 Task: Look for space in Brody, Ukraine from 9th June, 2023 to 16th June, 2023 for 2 adults in price range Rs.8000 to Rs.16000. Place can be entire place with 2 bedrooms having 2 beds and 1 bathroom. Property type can be house, flat, guest house. Booking option can be shelf check-in. Required host language is English.
Action: Mouse moved to (456, 92)
Screenshot: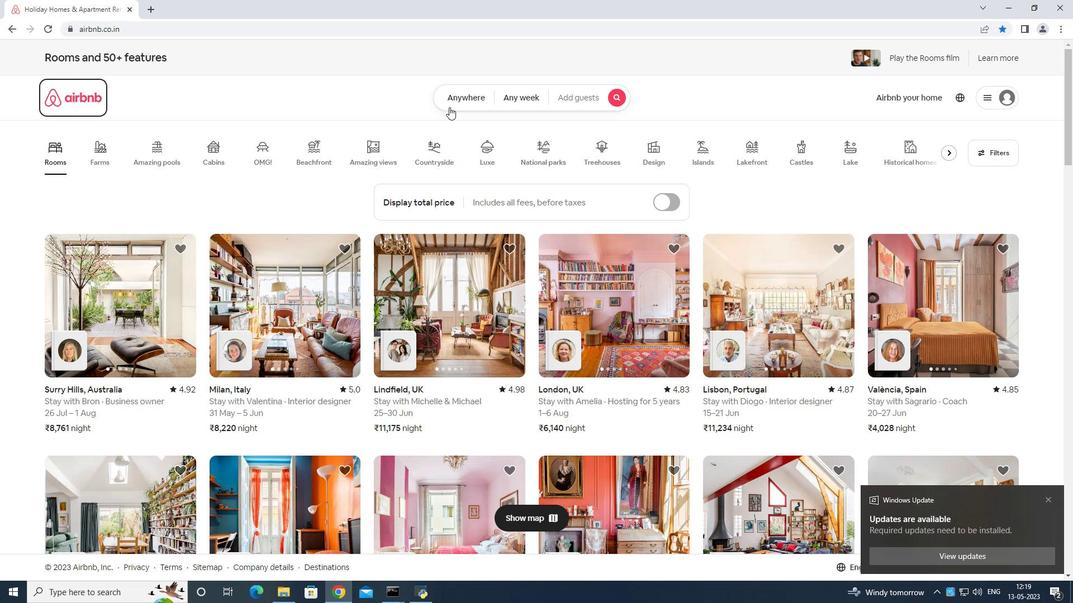 
Action: Mouse pressed left at (456, 92)
Screenshot: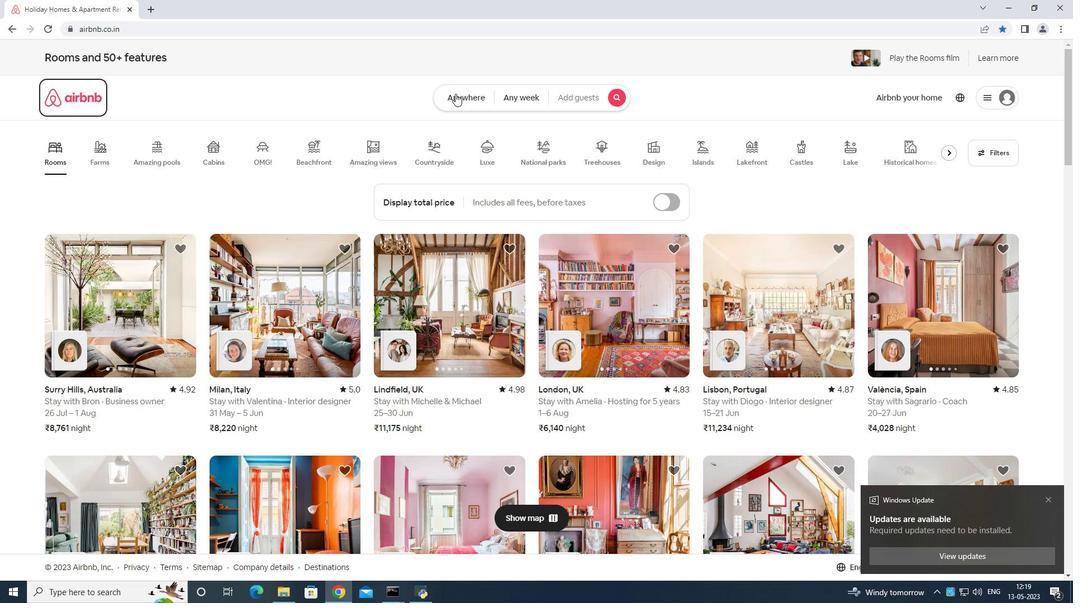 
Action: Mouse moved to (415, 142)
Screenshot: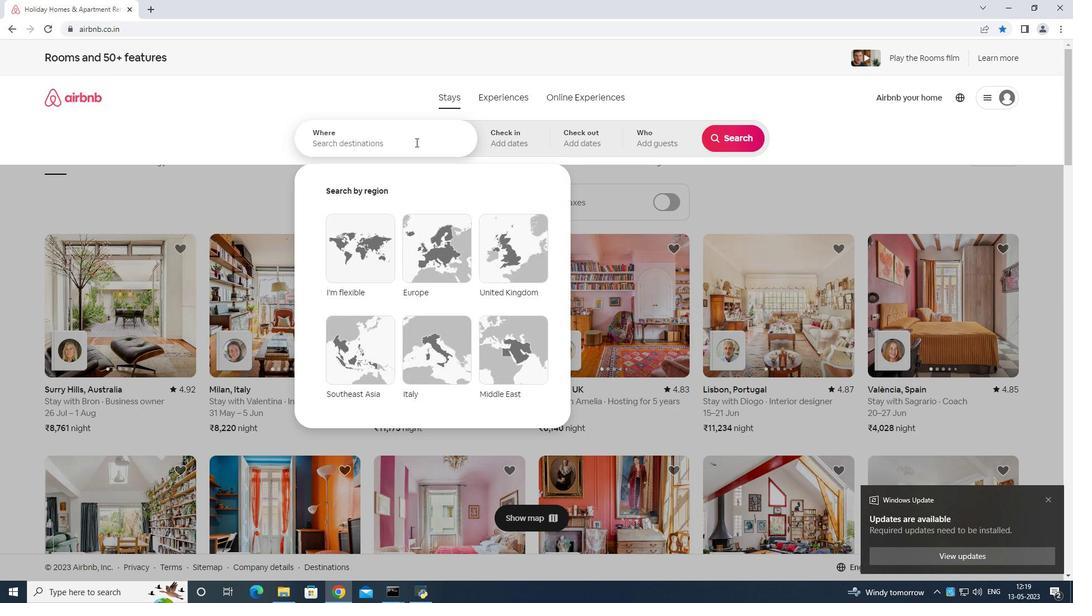 
Action: Mouse pressed left at (415, 142)
Screenshot: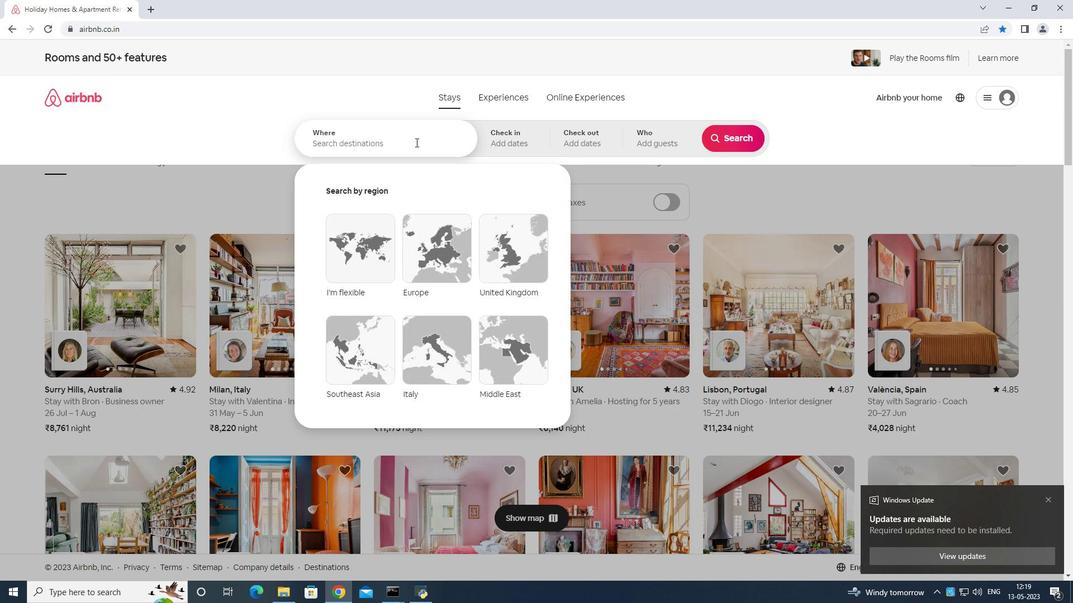 
Action: Mouse moved to (407, 150)
Screenshot: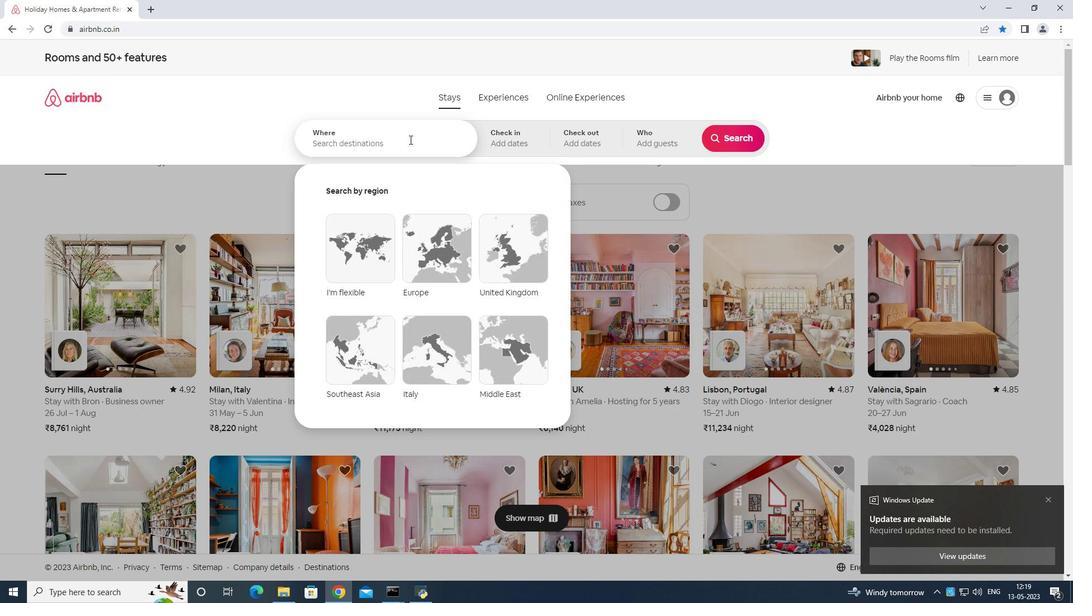 
Action: Key pressed <Key.shift>Brody<Key.space>ukraine<Key.enter>
Screenshot: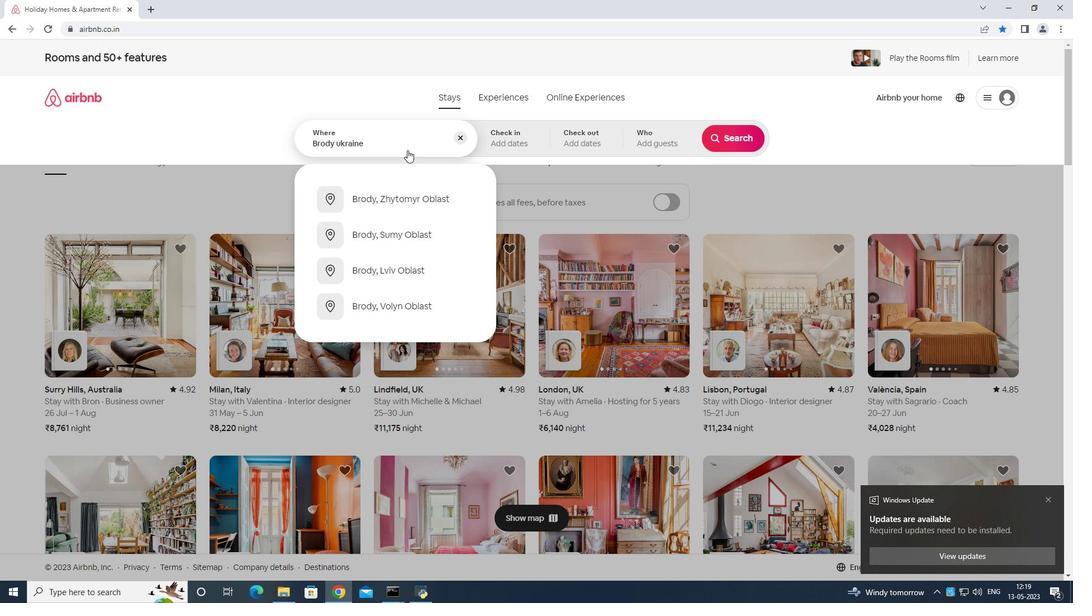 
Action: Mouse moved to (694, 296)
Screenshot: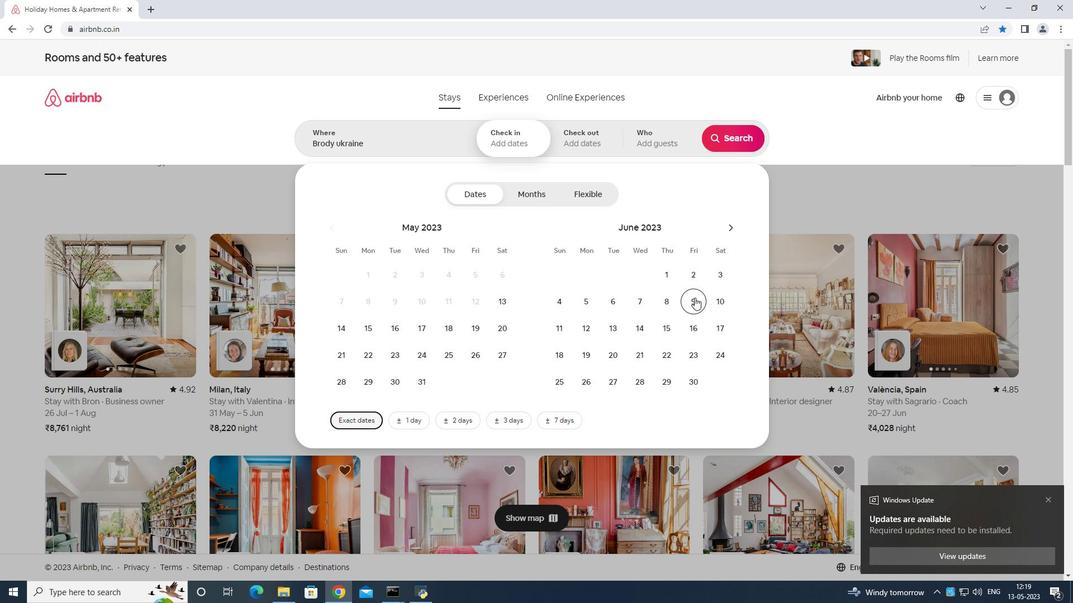 
Action: Mouse pressed left at (694, 296)
Screenshot: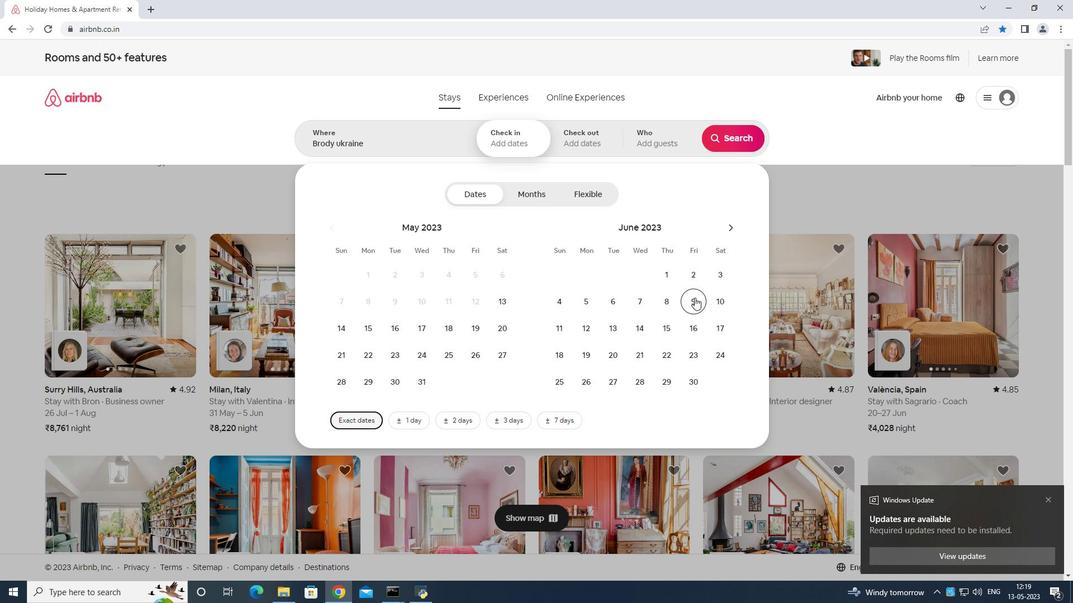 
Action: Mouse moved to (698, 322)
Screenshot: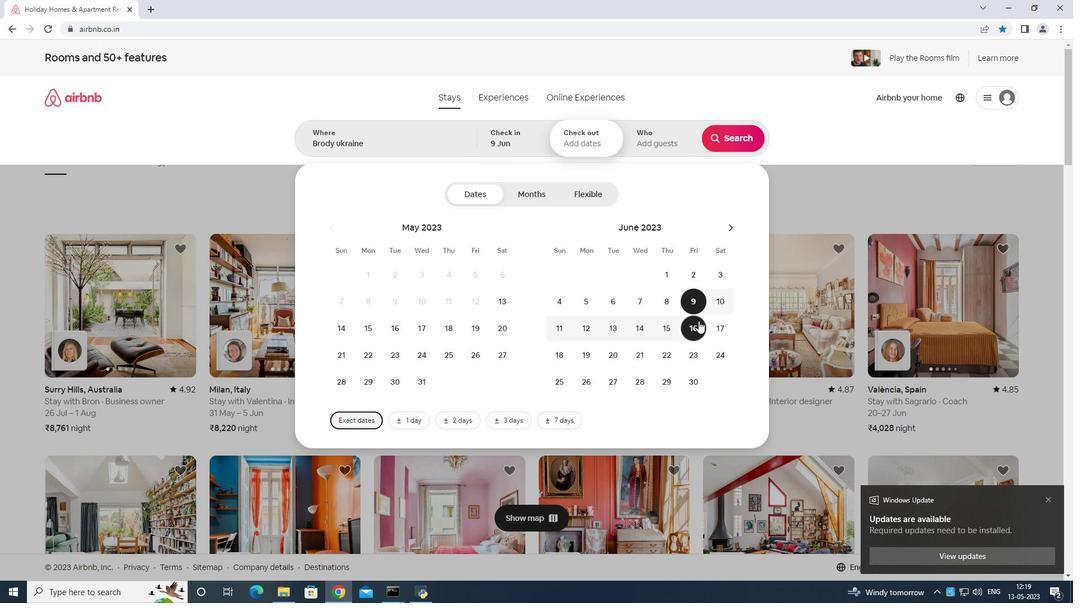 
Action: Mouse pressed left at (698, 322)
Screenshot: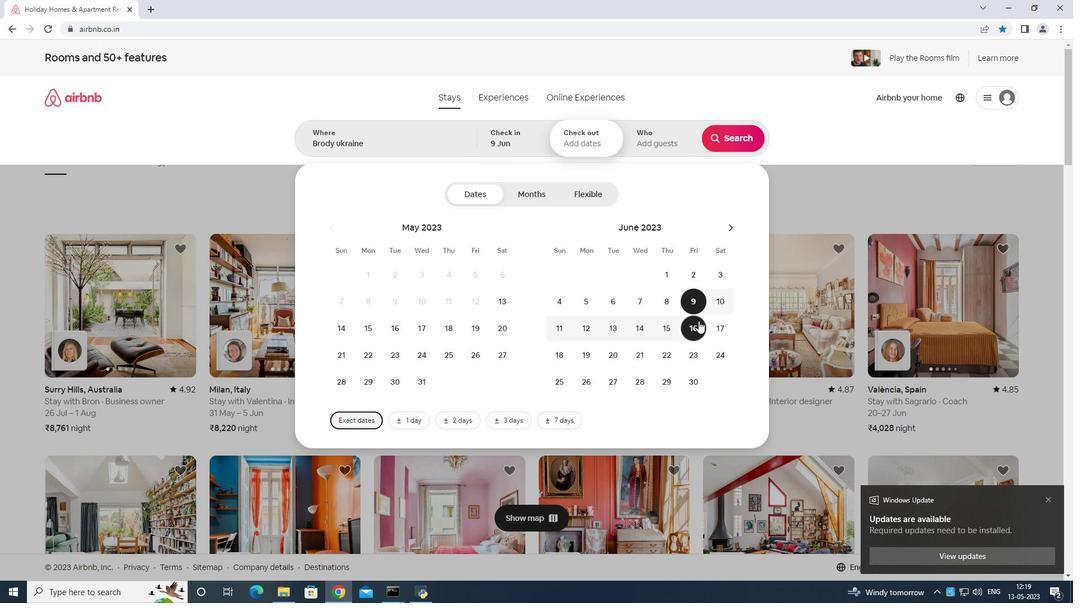 
Action: Mouse moved to (651, 143)
Screenshot: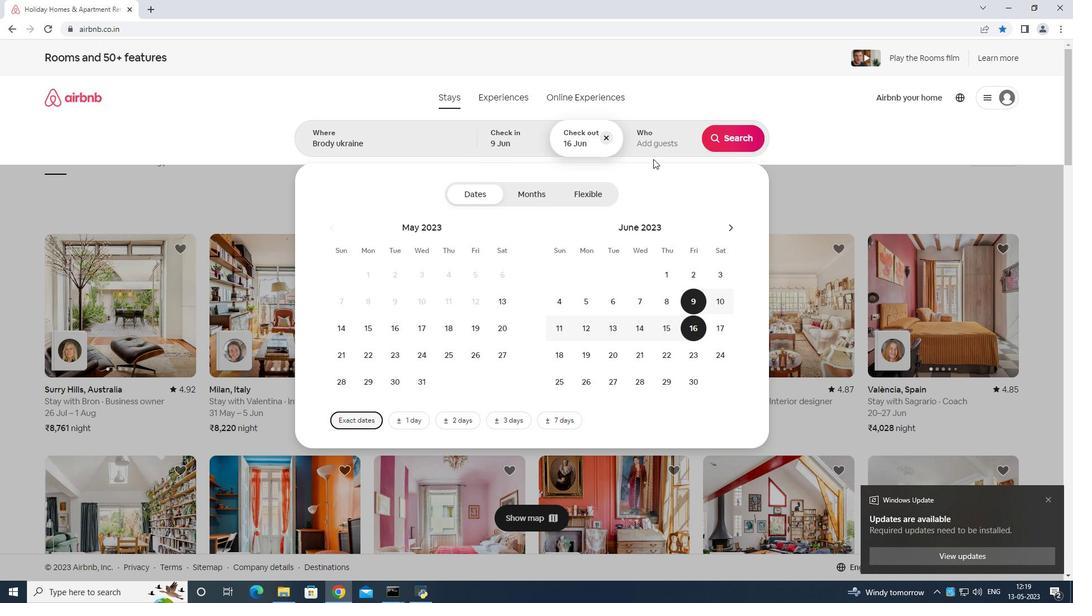 
Action: Mouse pressed left at (651, 143)
Screenshot: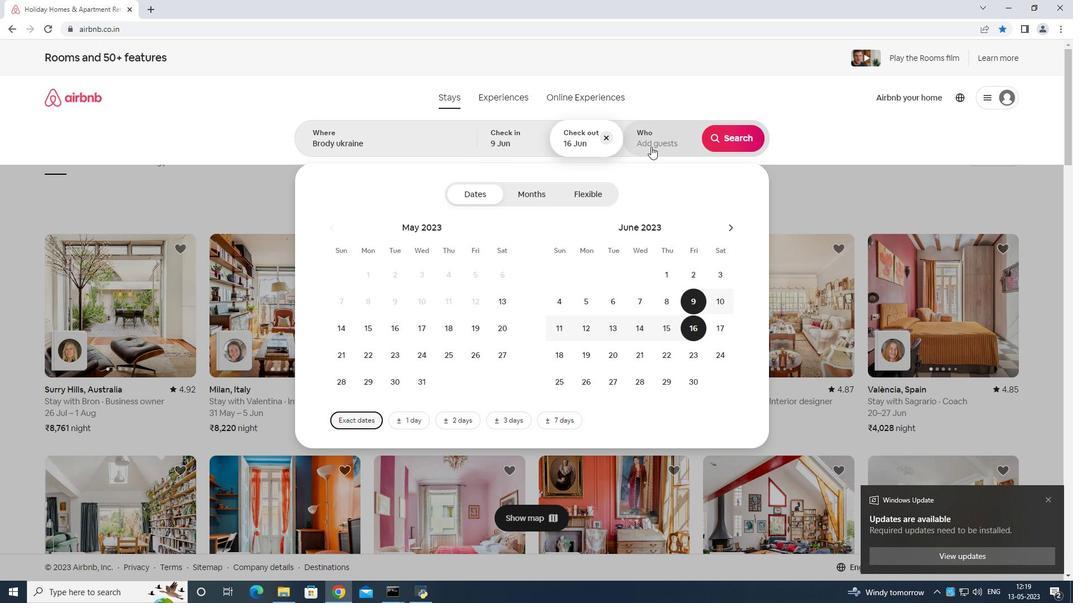 
Action: Mouse moved to (734, 191)
Screenshot: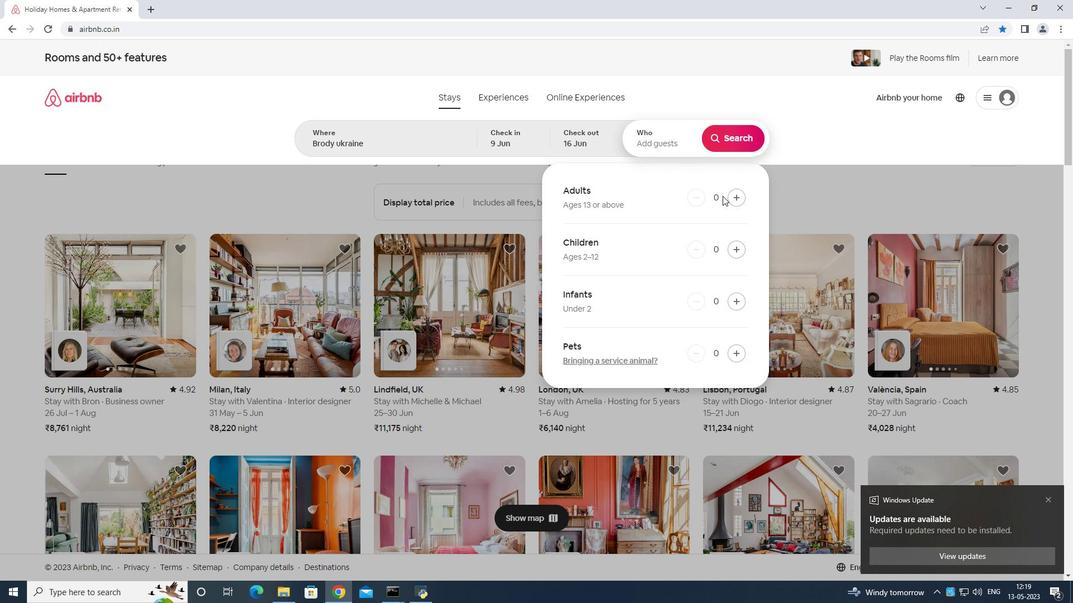 
Action: Mouse pressed left at (734, 191)
Screenshot: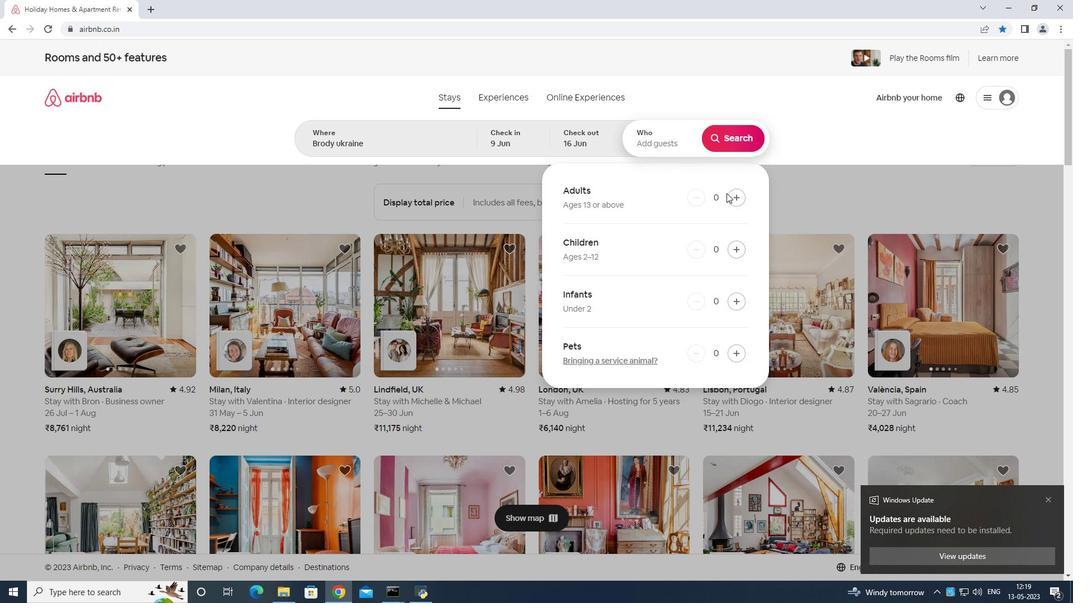 
Action: Mouse moved to (735, 191)
Screenshot: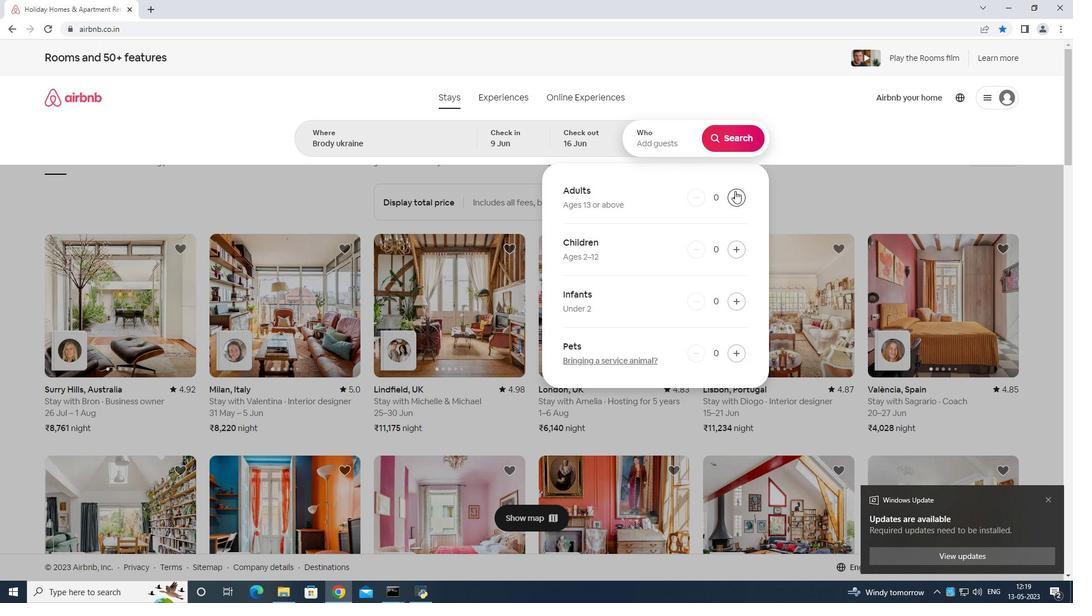 
Action: Mouse pressed left at (735, 191)
Screenshot: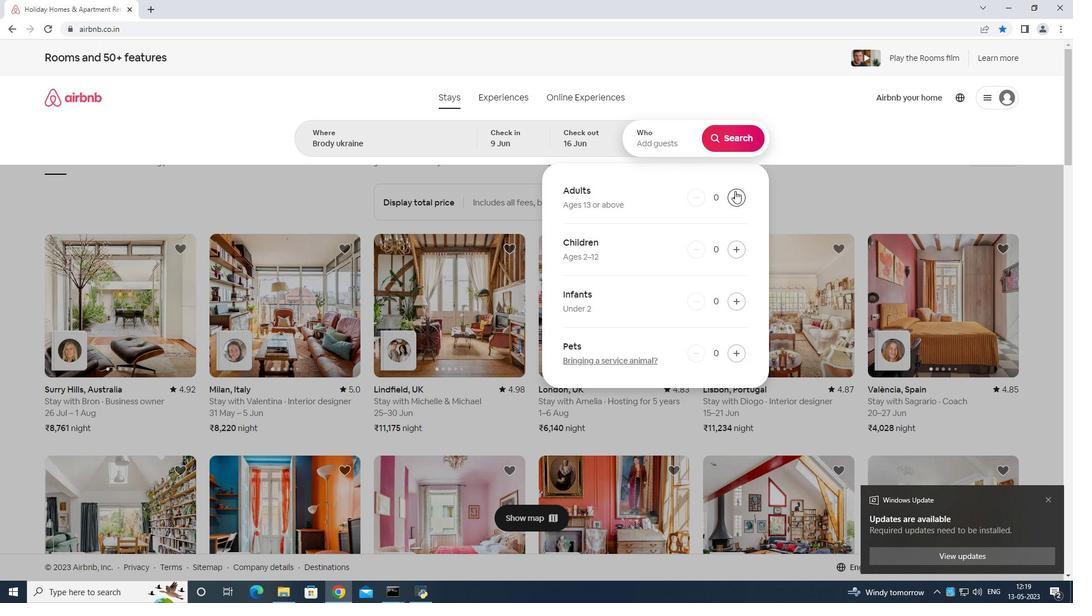 
Action: Mouse moved to (728, 133)
Screenshot: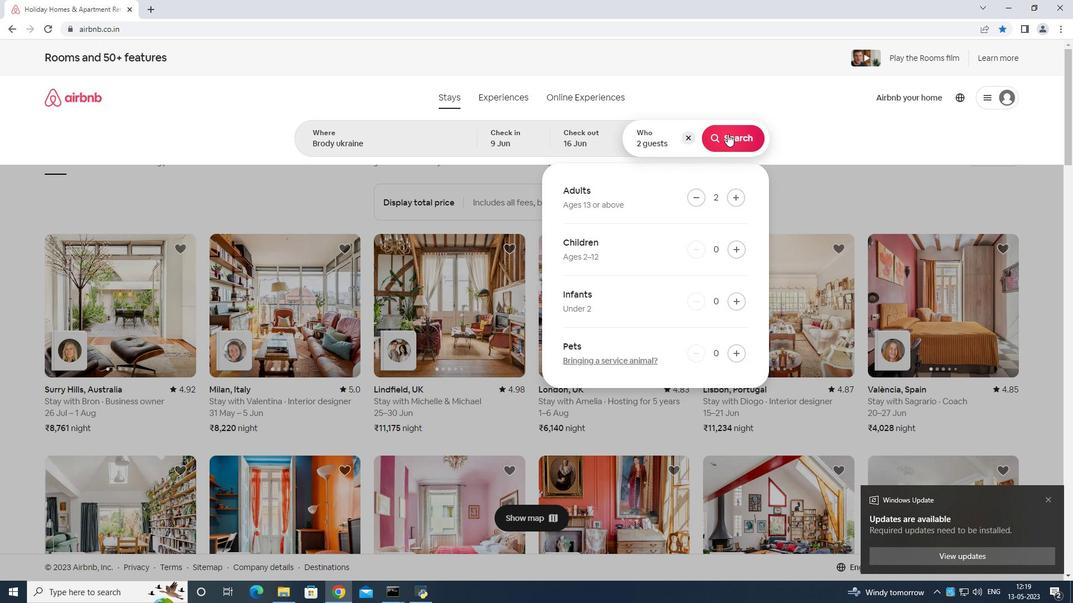 
Action: Mouse pressed left at (728, 133)
Screenshot: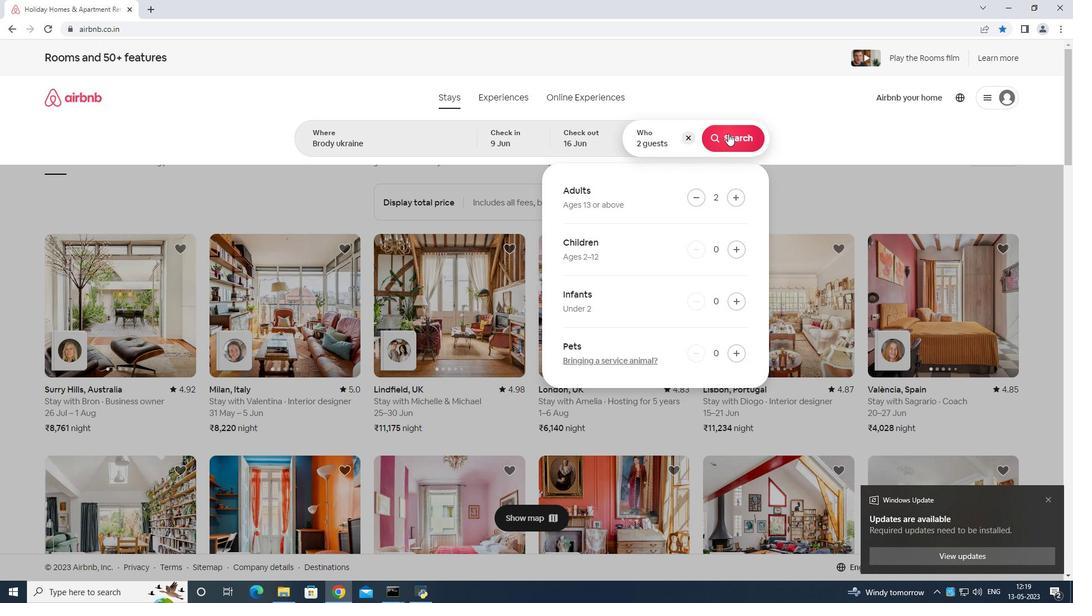 
Action: Mouse moved to (1011, 100)
Screenshot: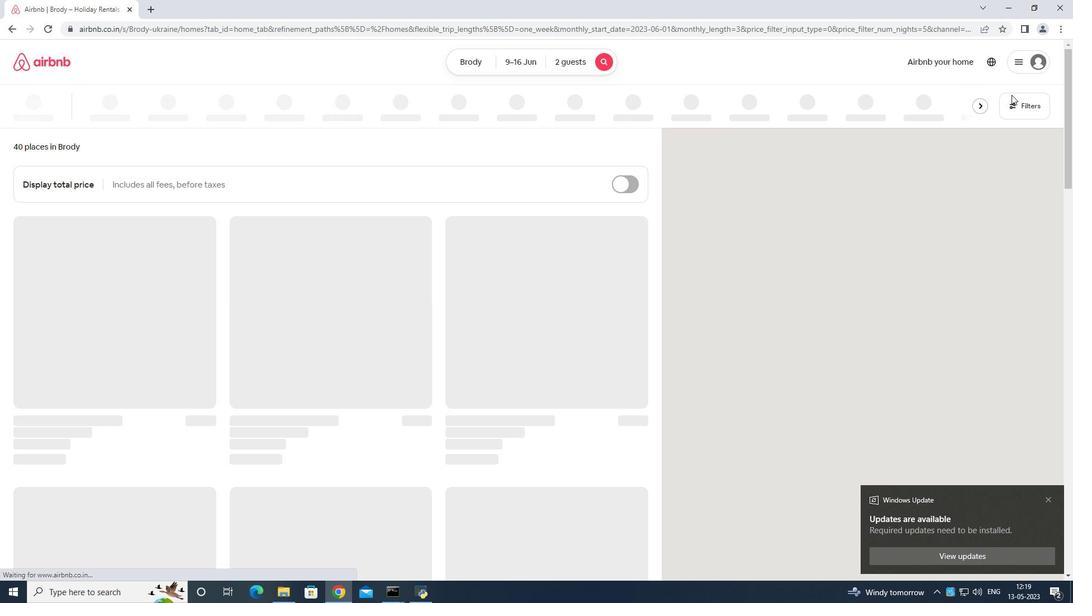 
Action: Mouse pressed left at (1011, 100)
Screenshot: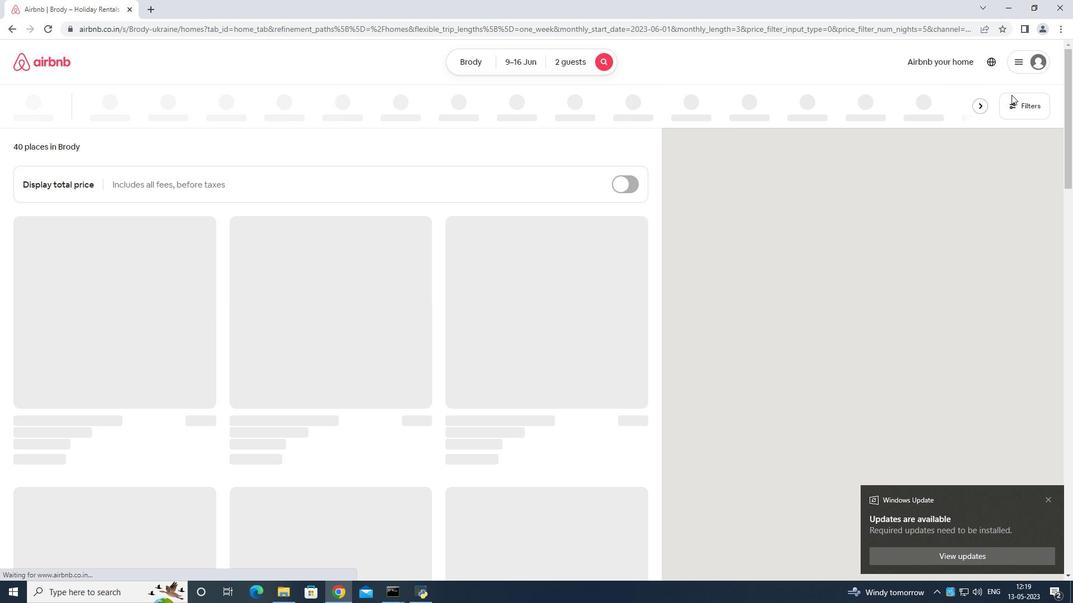 
Action: Mouse moved to (463, 381)
Screenshot: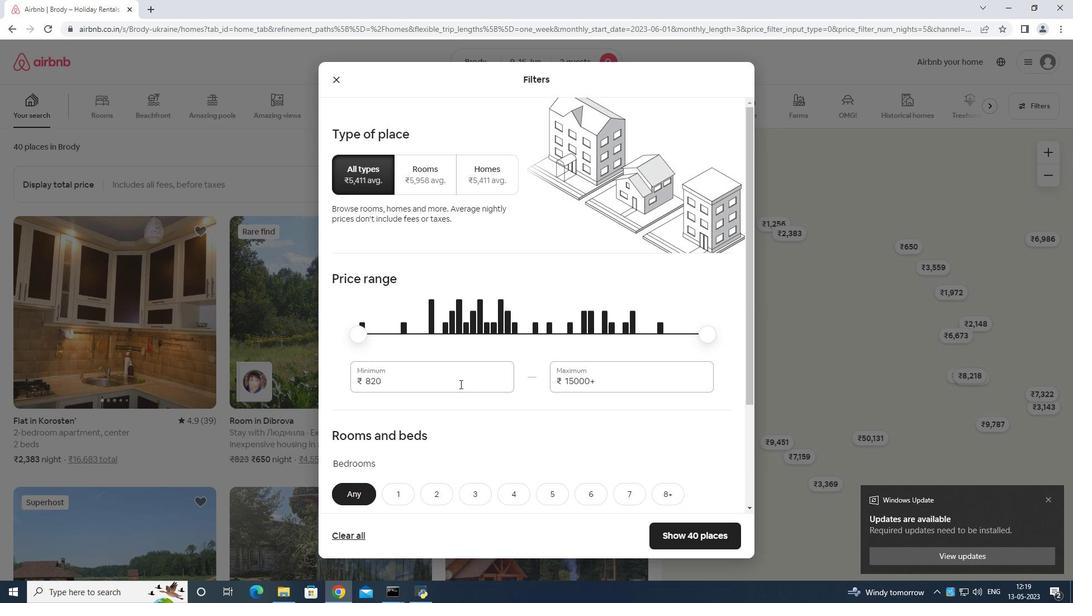 
Action: Mouse pressed left at (463, 381)
Screenshot: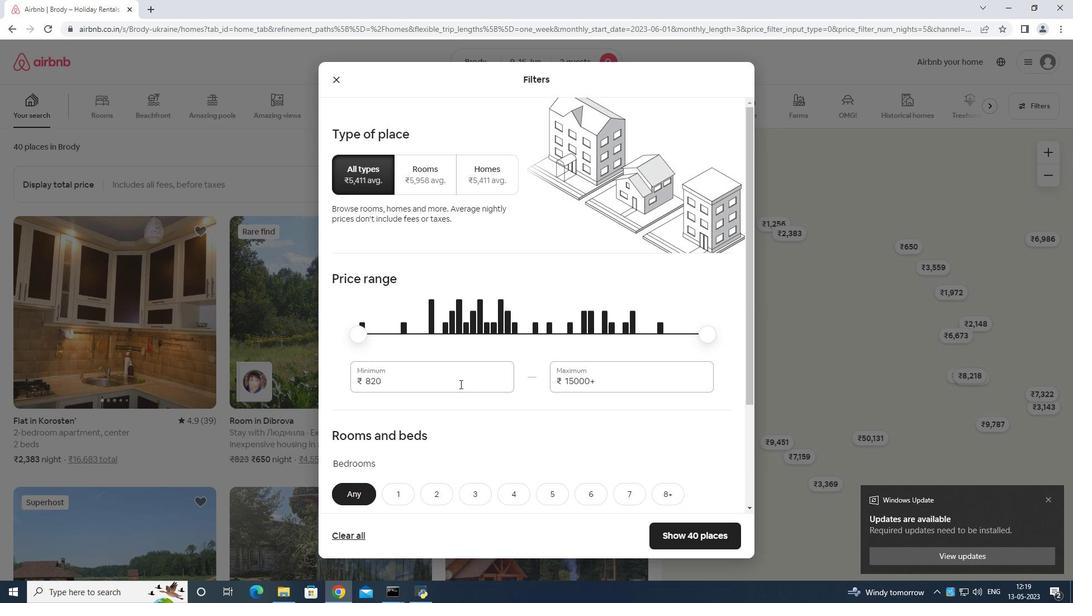 
Action: Mouse moved to (469, 366)
Screenshot: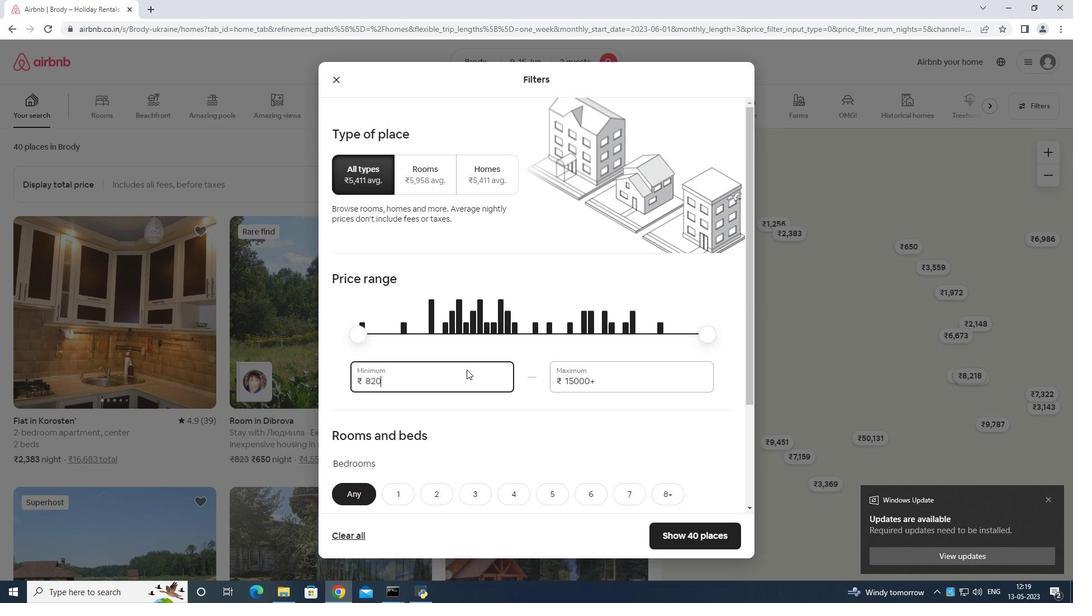 
Action: Key pressed <Key.backspace>
Screenshot: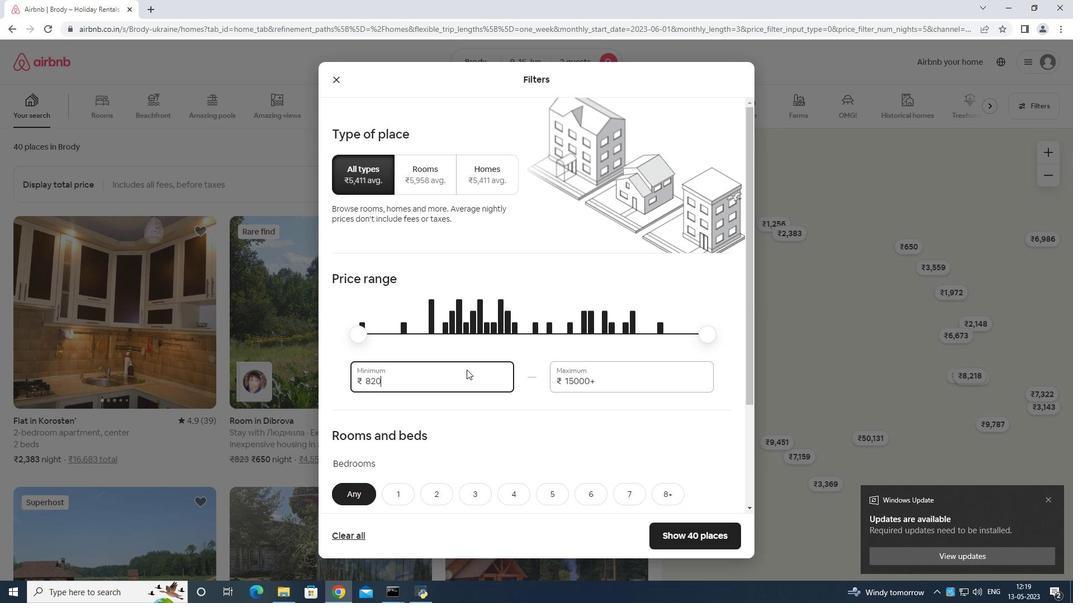 
Action: Mouse moved to (470, 361)
Screenshot: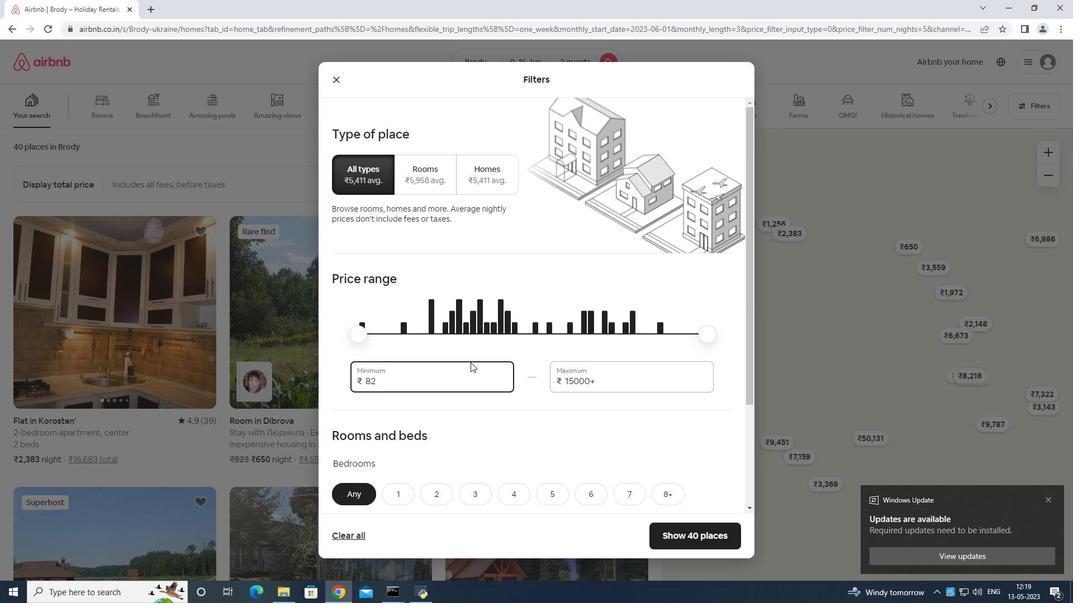 
Action: Key pressed <Key.backspace>
Screenshot: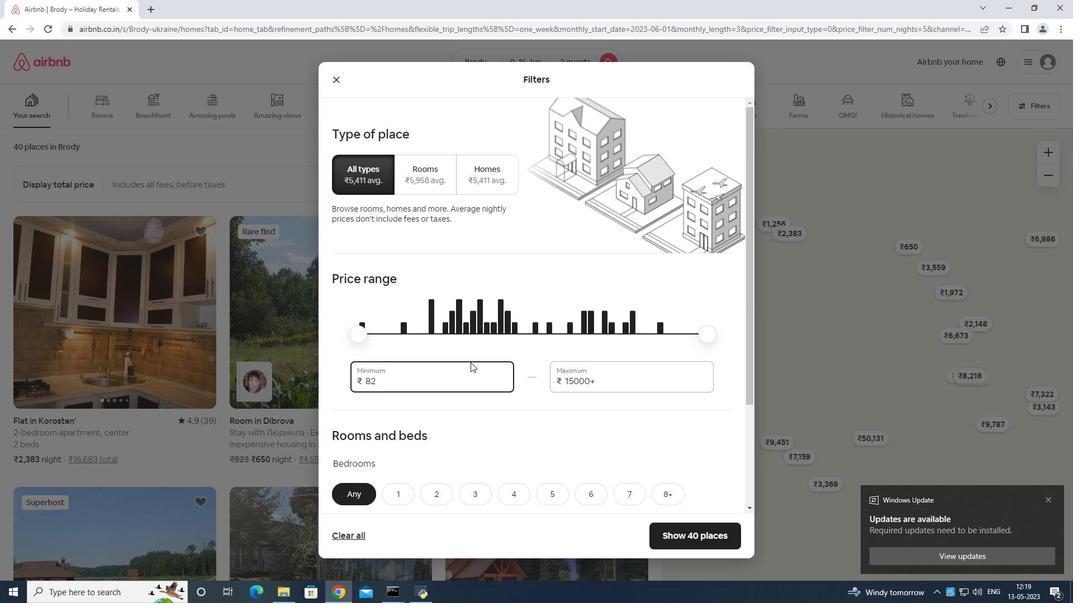 
Action: Mouse moved to (470, 361)
Screenshot: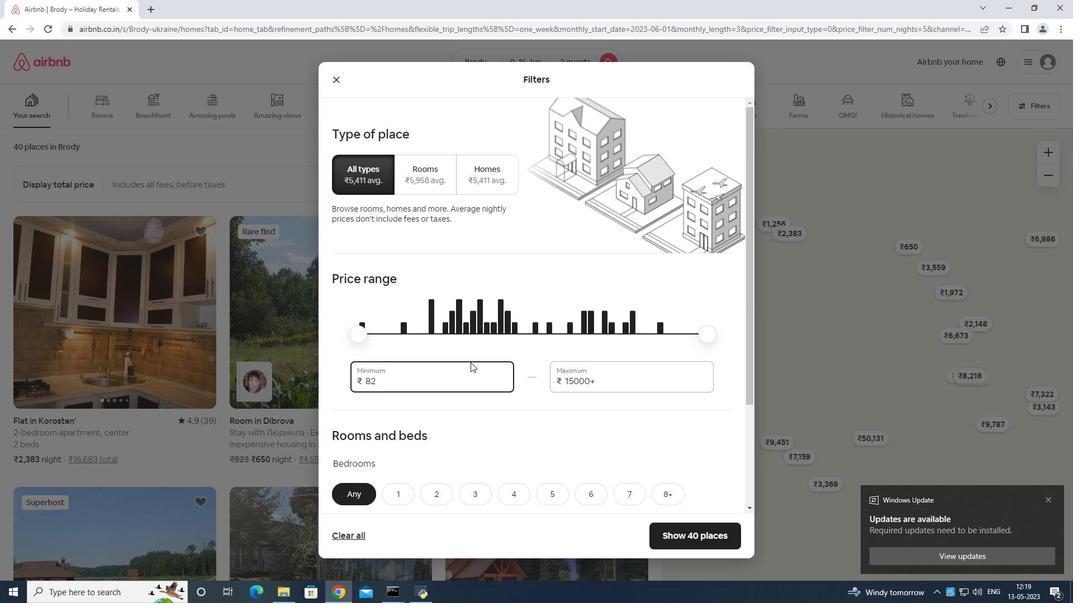 
Action: Key pressed <Key.backspace>
Screenshot: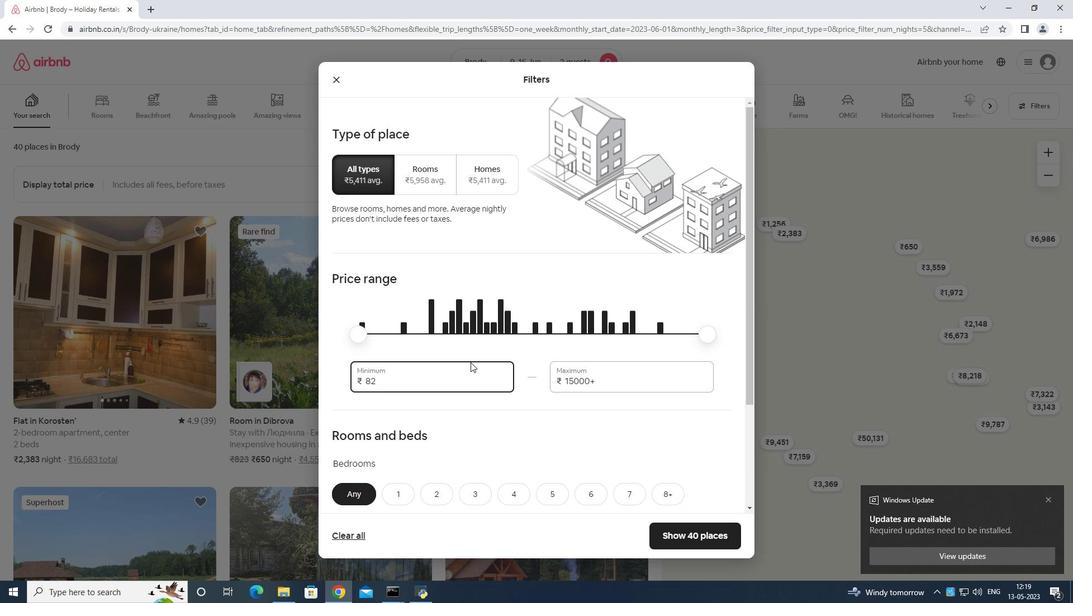 
Action: Mouse moved to (470, 360)
Screenshot: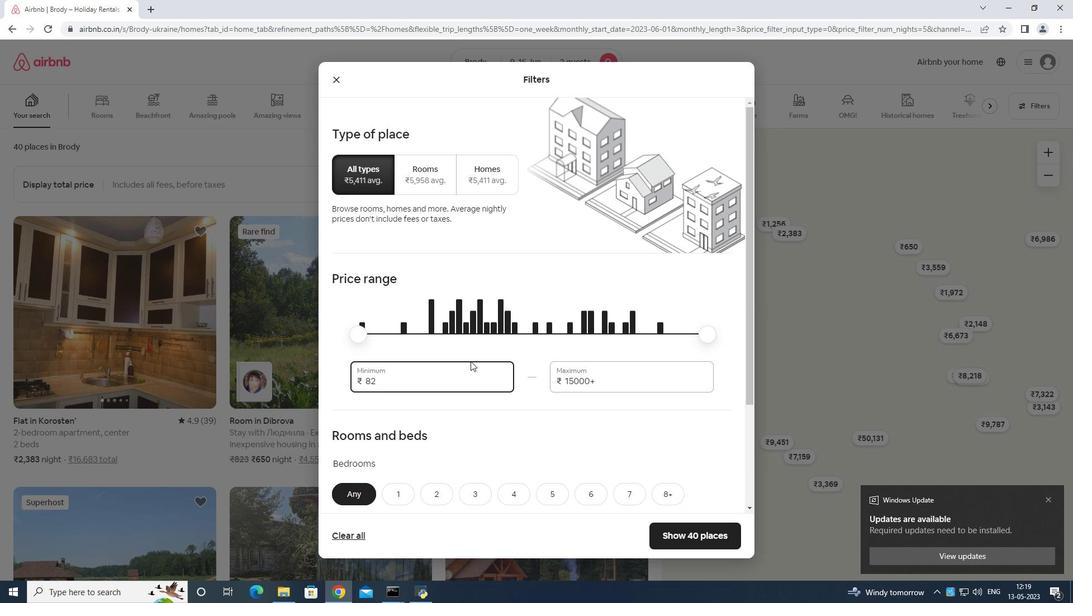 
Action: Key pressed <Key.backspace>
Screenshot: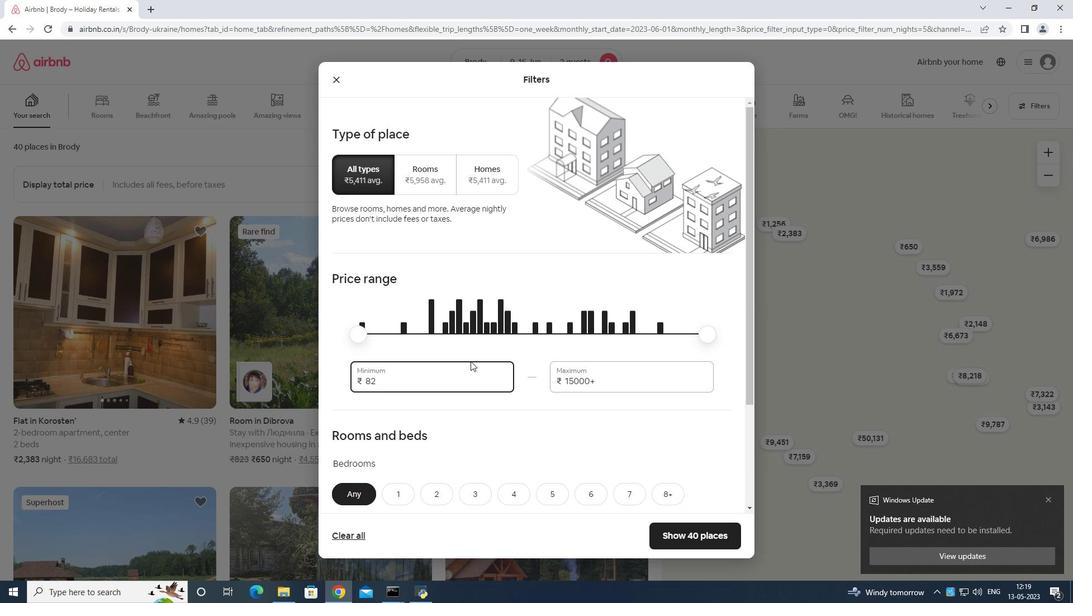 
Action: Mouse moved to (471, 359)
Screenshot: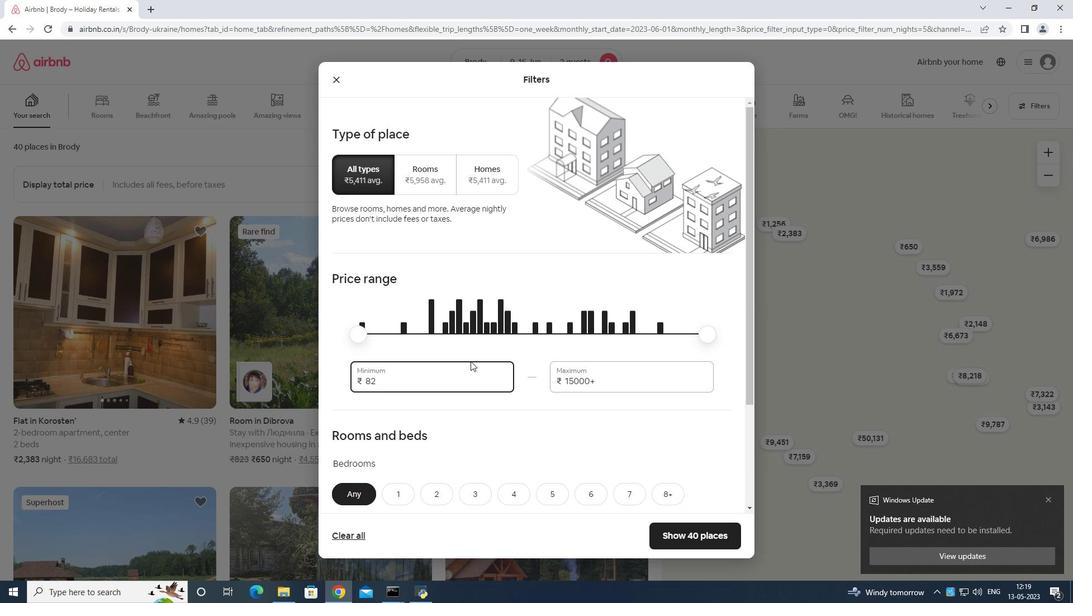 
Action: Key pressed <Key.backspace>
Screenshot: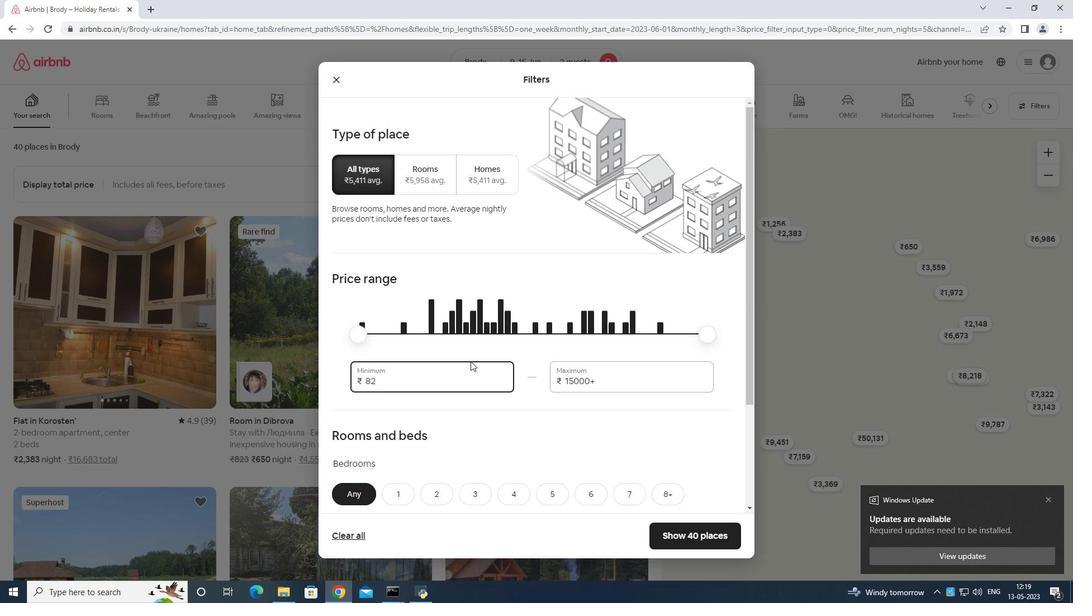
Action: Mouse moved to (471, 359)
Screenshot: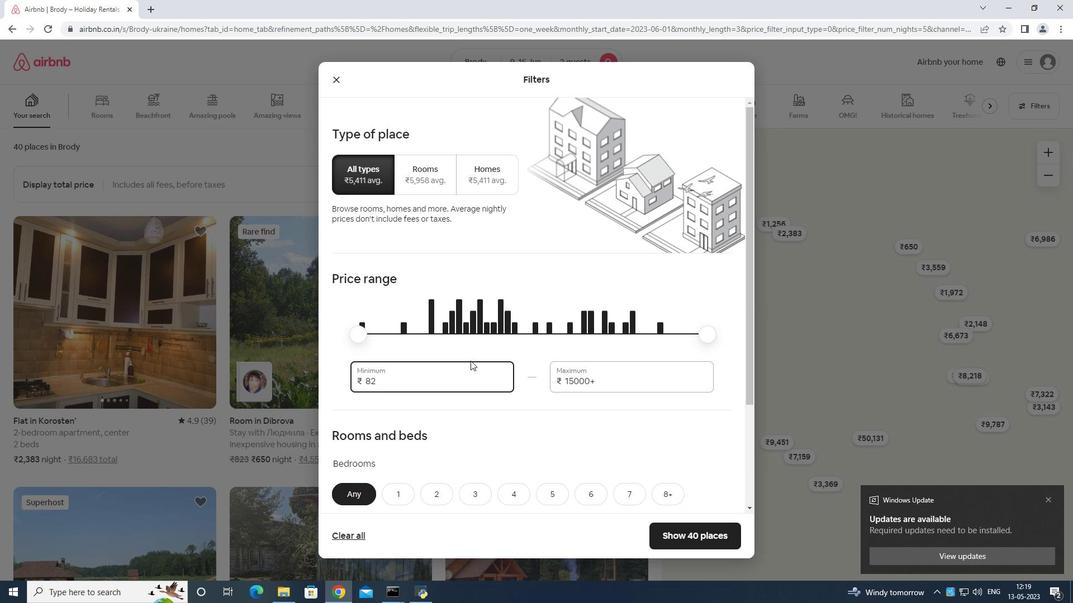 
Action: Key pressed <Key.backspace>
Screenshot: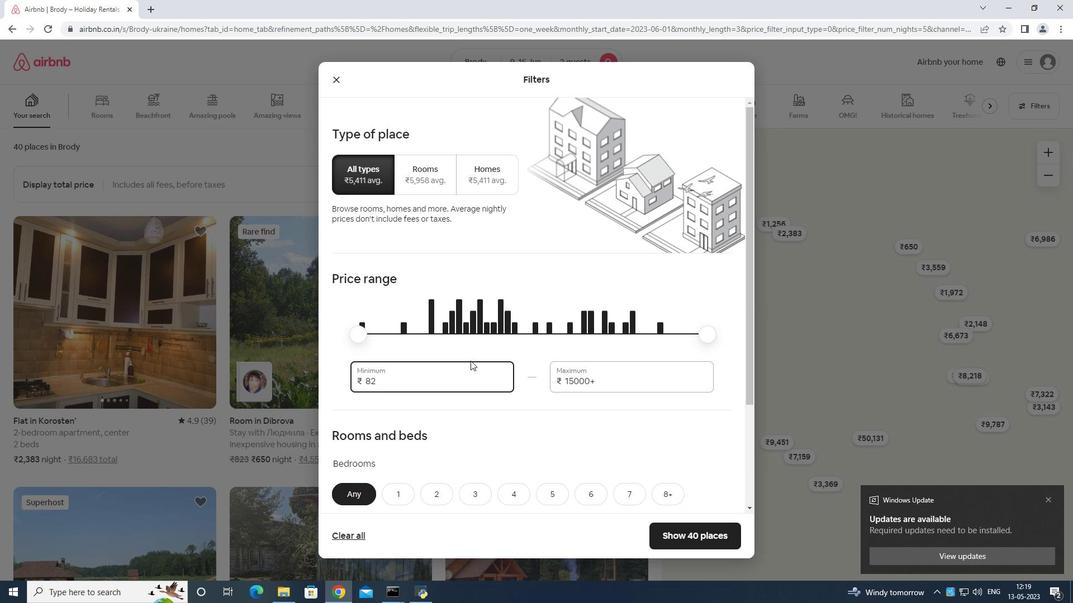 
Action: Mouse moved to (471, 358)
Screenshot: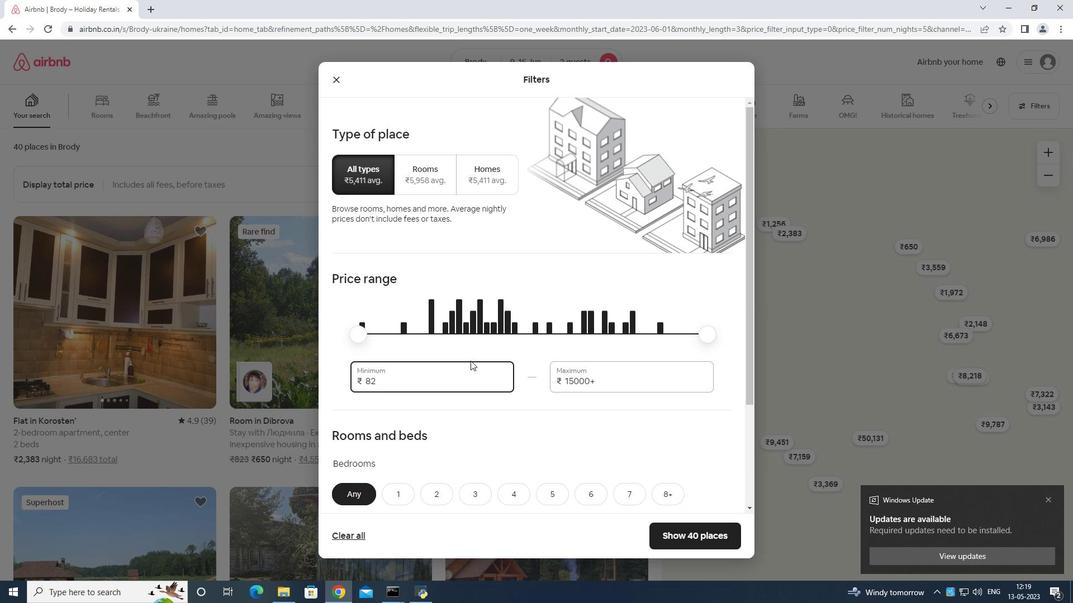 
Action: Key pressed <Key.backspace>
Screenshot: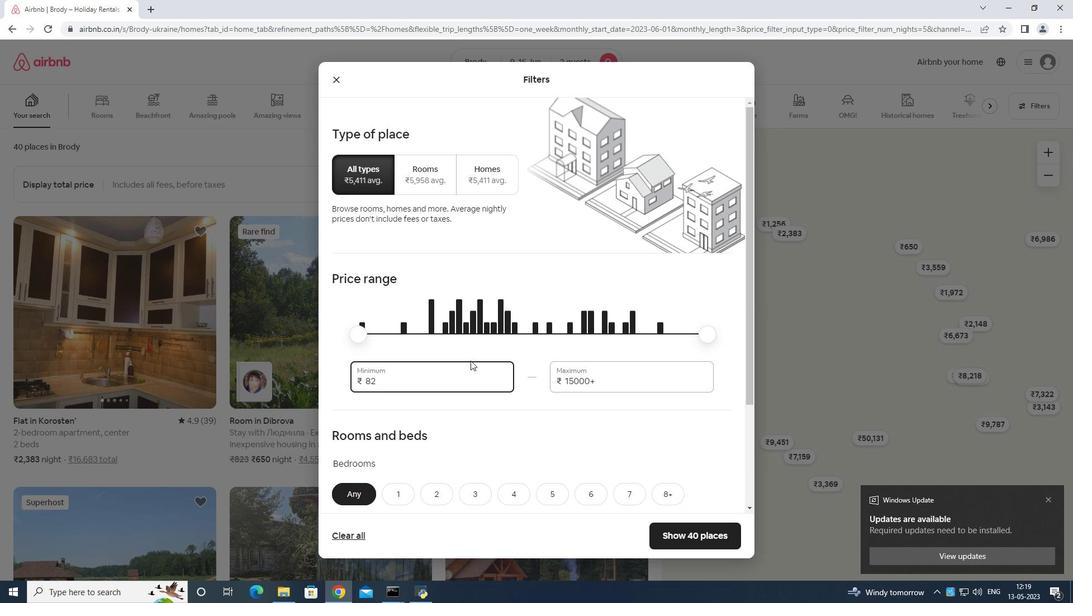
Action: Mouse moved to (473, 357)
Screenshot: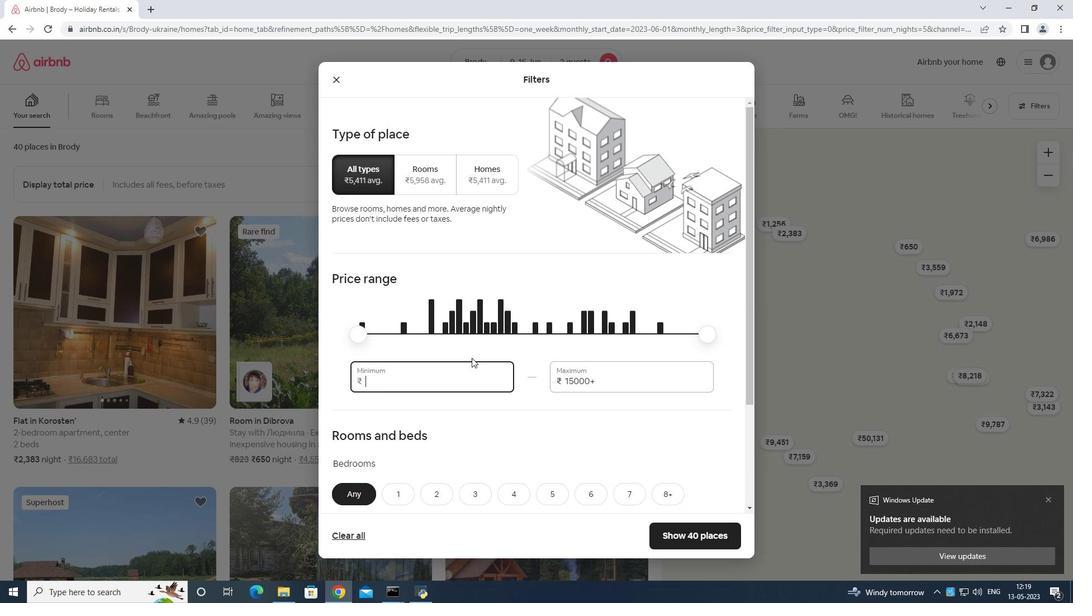 
Action: Key pressed 8
Screenshot: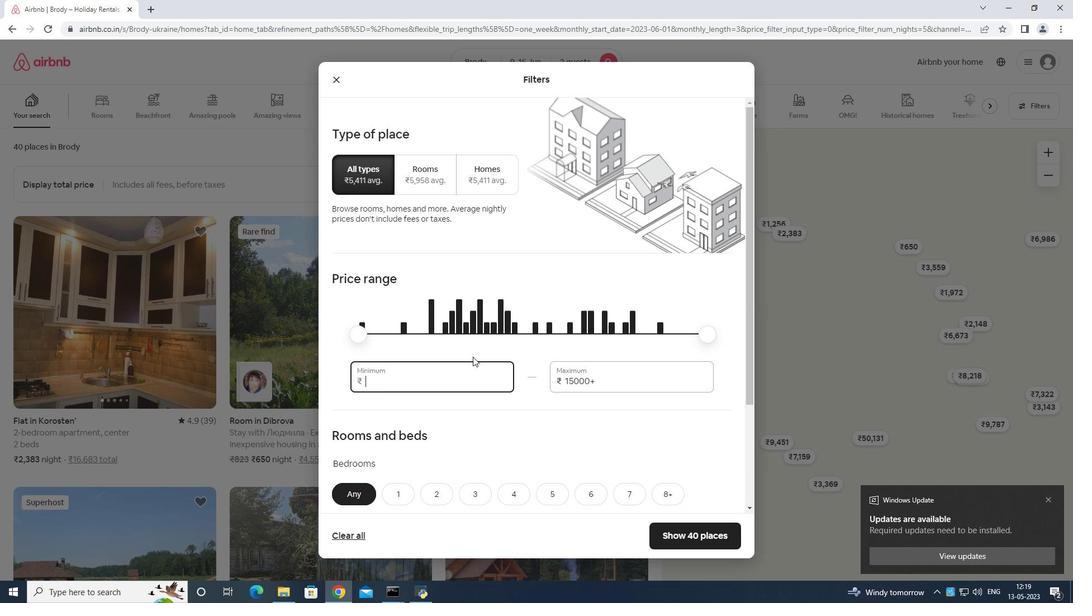 
Action: Mouse moved to (474, 357)
Screenshot: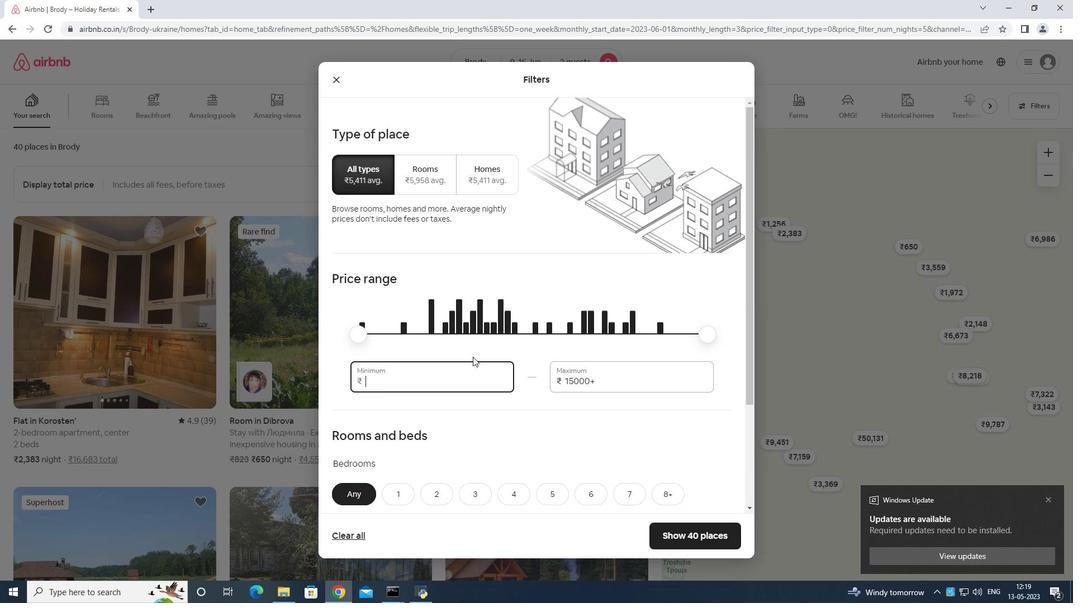 
Action: Key pressed 000
Screenshot: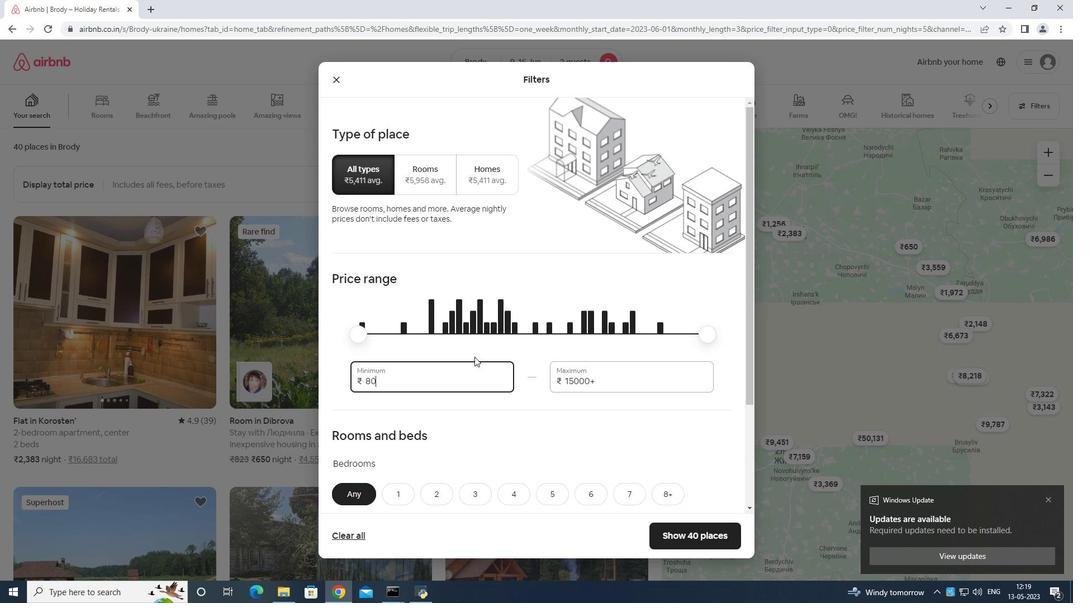
Action: Mouse moved to (592, 381)
Screenshot: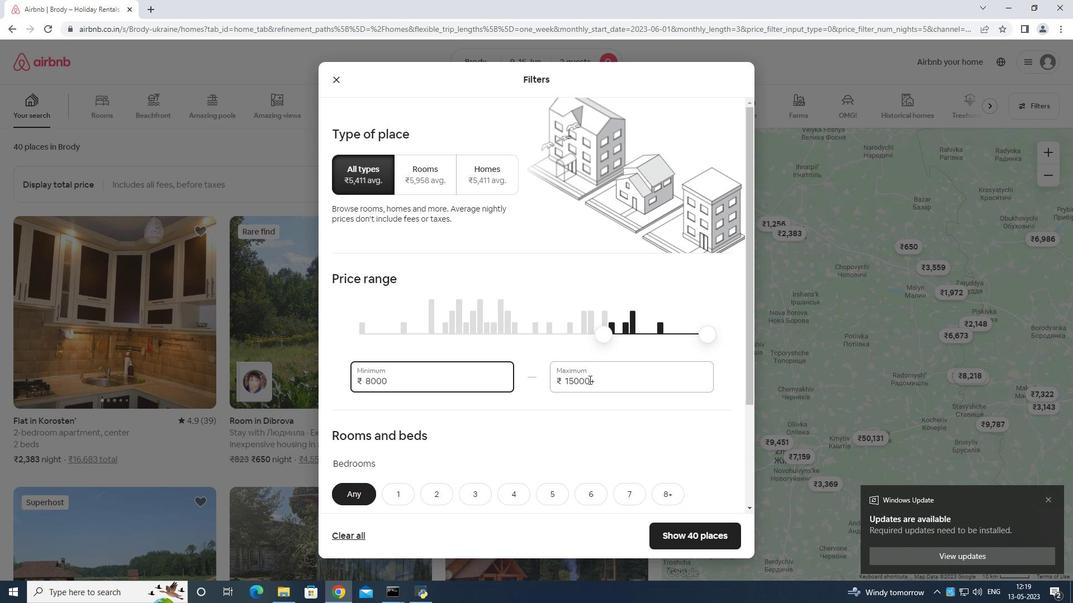 
Action: Mouse pressed left at (592, 381)
Screenshot: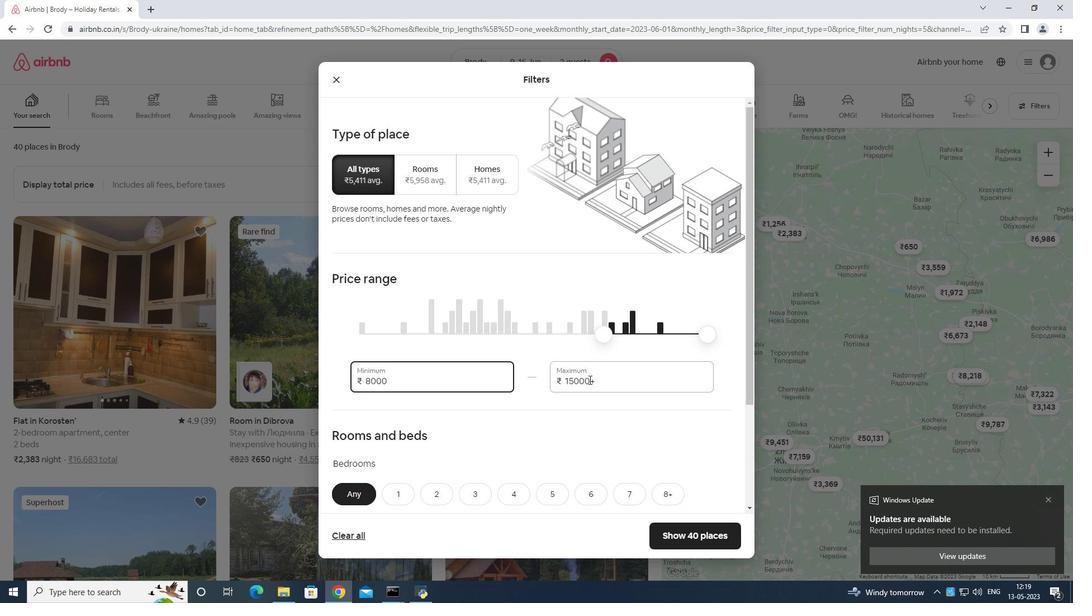 
Action: Mouse moved to (594, 379)
Screenshot: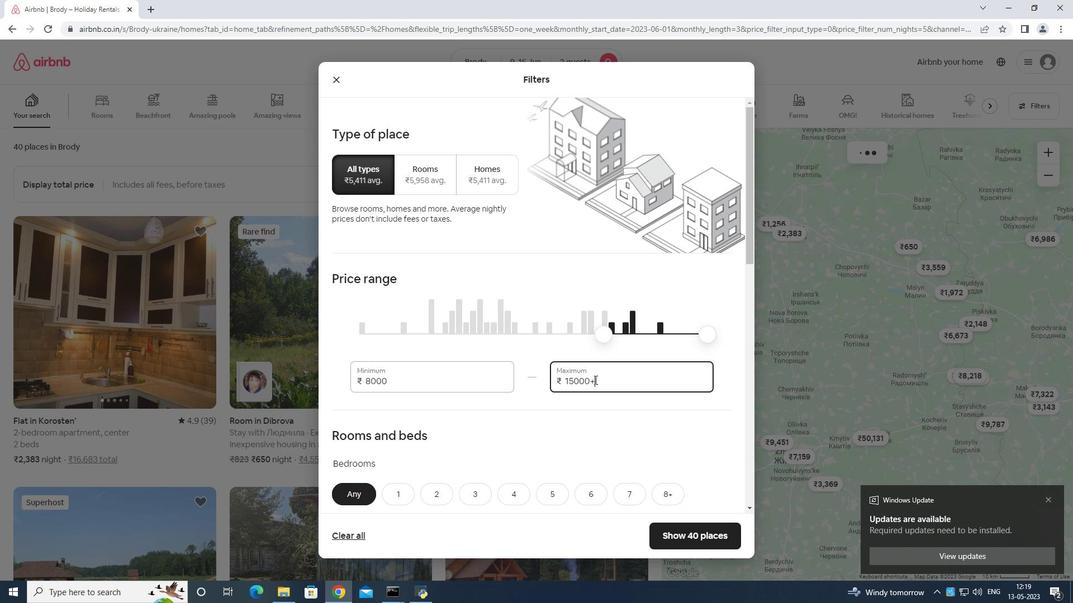 
Action: Key pressed <Key.backspace>
Screenshot: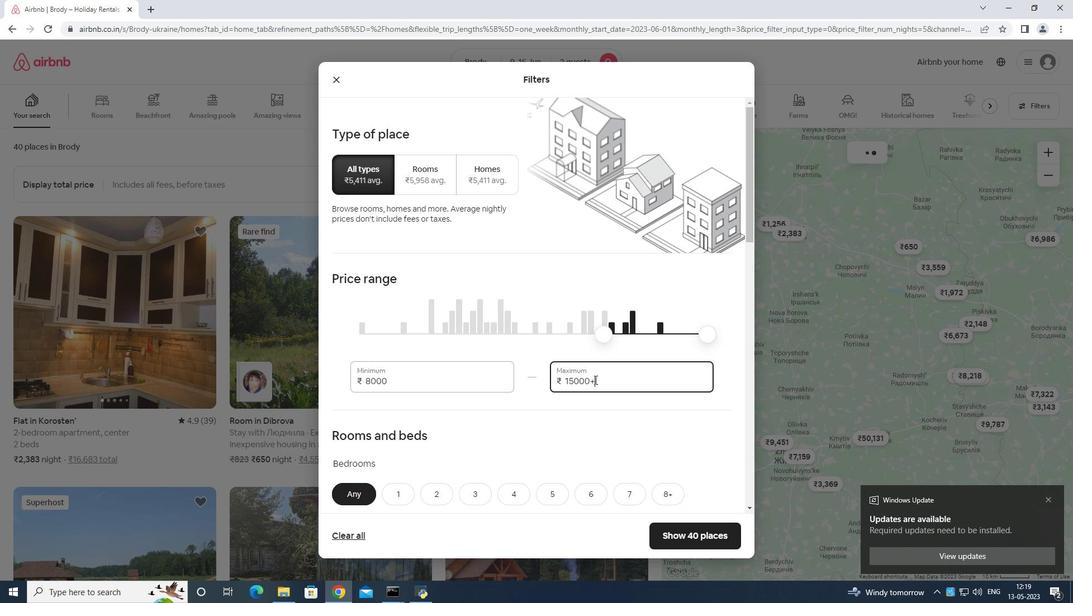 
Action: Mouse moved to (594, 378)
Screenshot: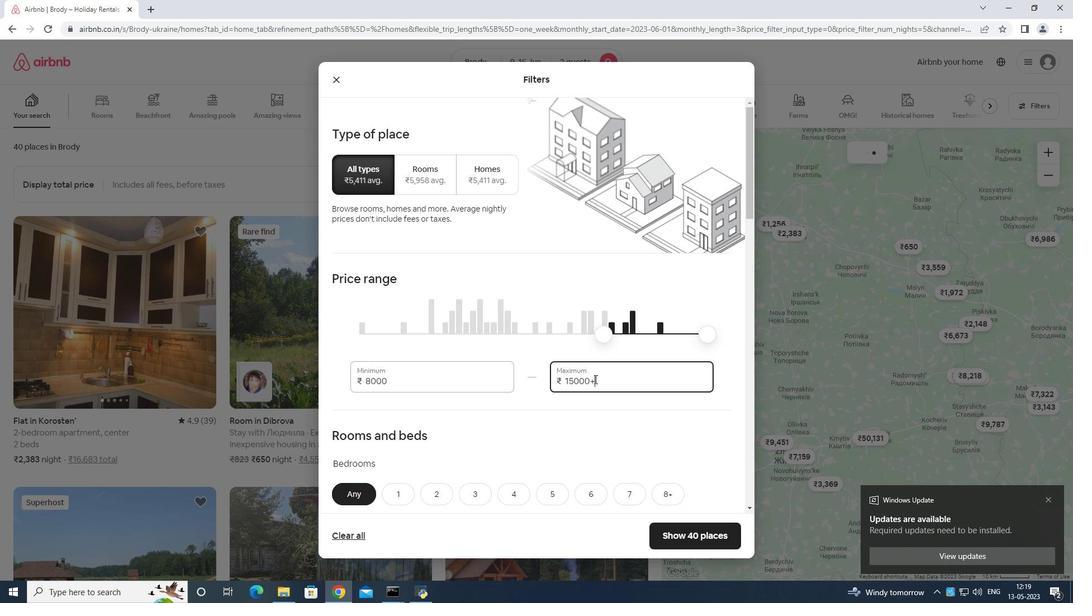 
Action: Key pressed <Key.backspace><Key.backspace><Key.backspace><Key.backspace><Key.backspace><Key.backspace><Key.backspace><Key.backspace><Key.backspace><Key.backspace><Key.backspace><Key.backspace><Key.backspace>12
Screenshot: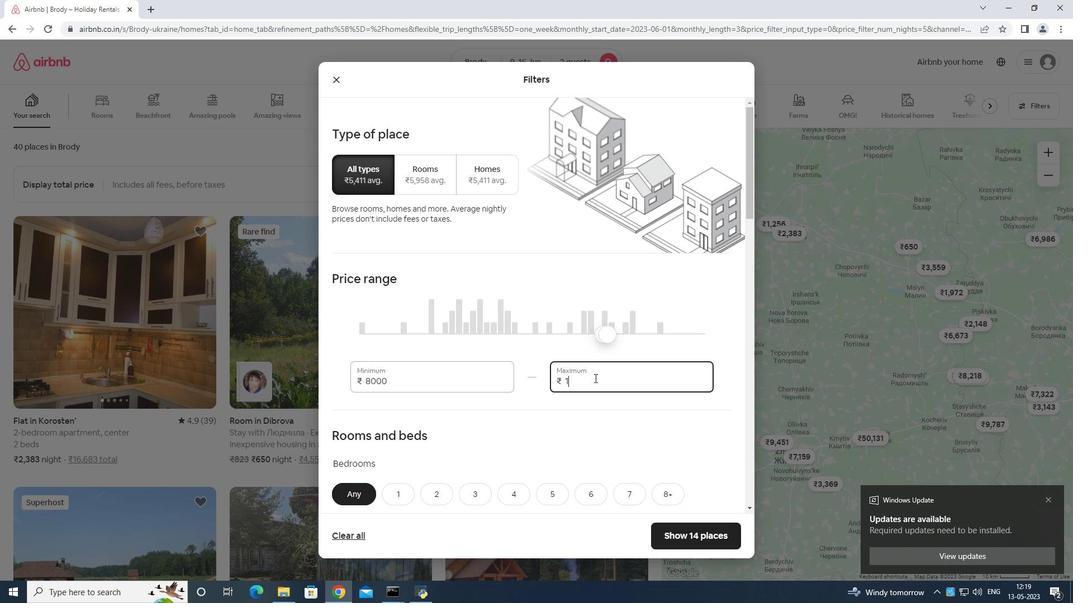 
Action: Mouse moved to (595, 378)
Screenshot: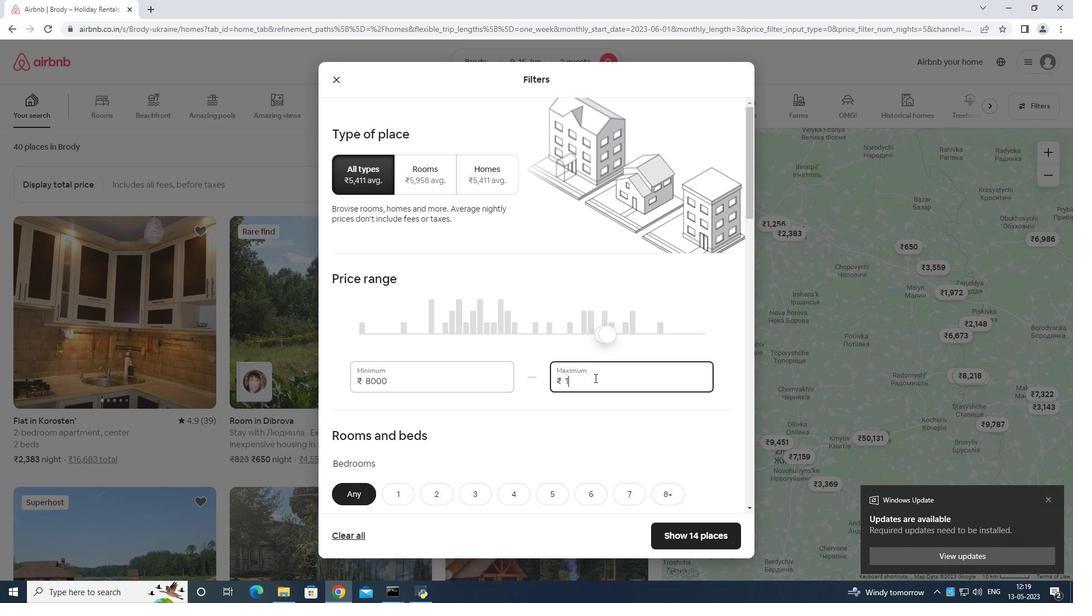 
Action: Key pressed 000
Screenshot: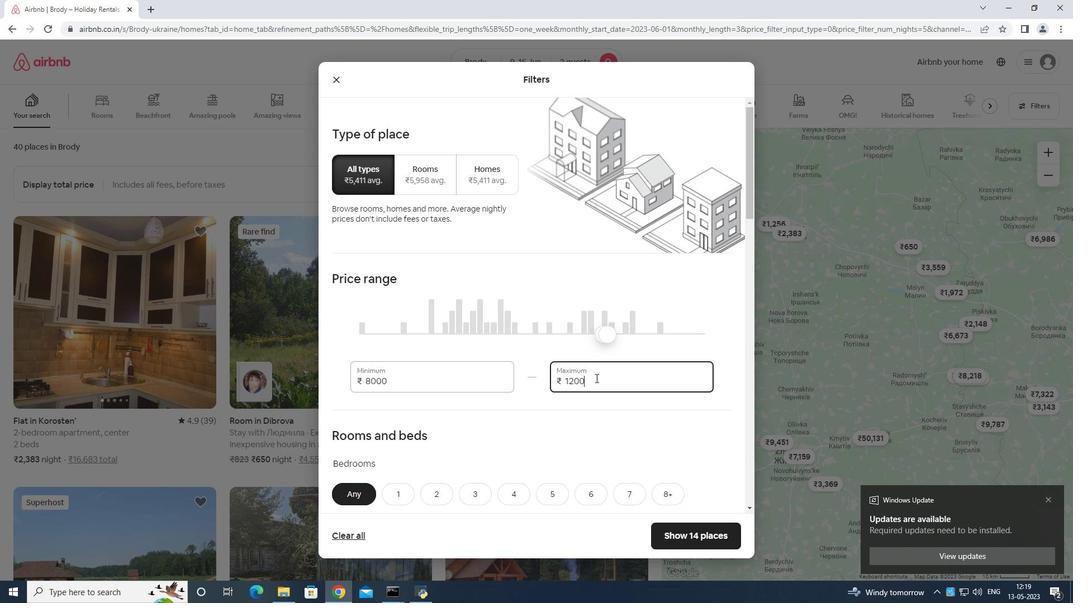 
Action: Mouse moved to (604, 361)
Screenshot: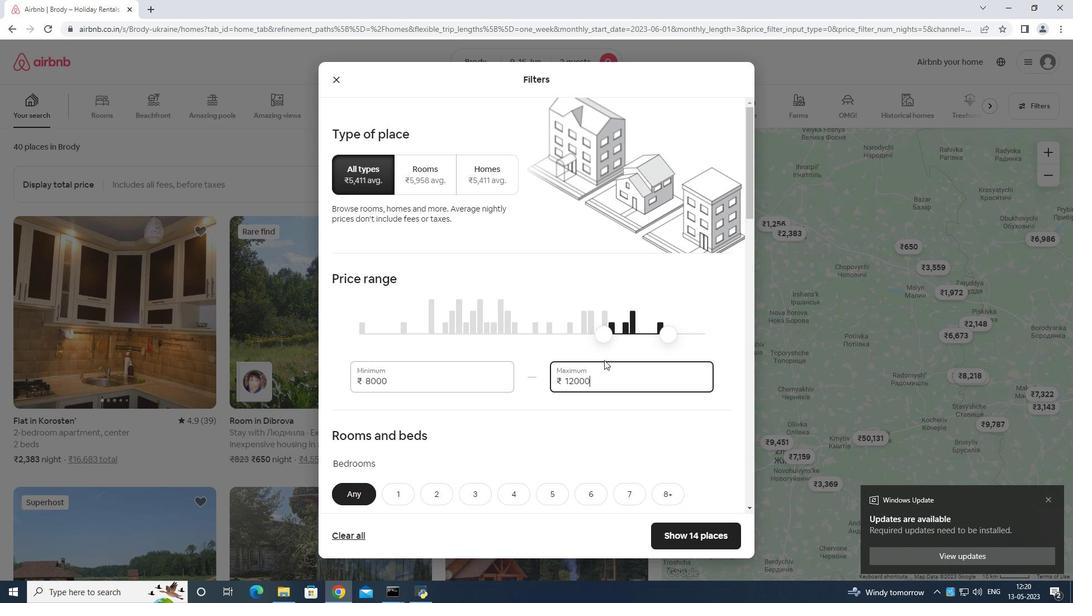 
Action: Mouse scrolled (604, 361) with delta (0, 0)
Screenshot: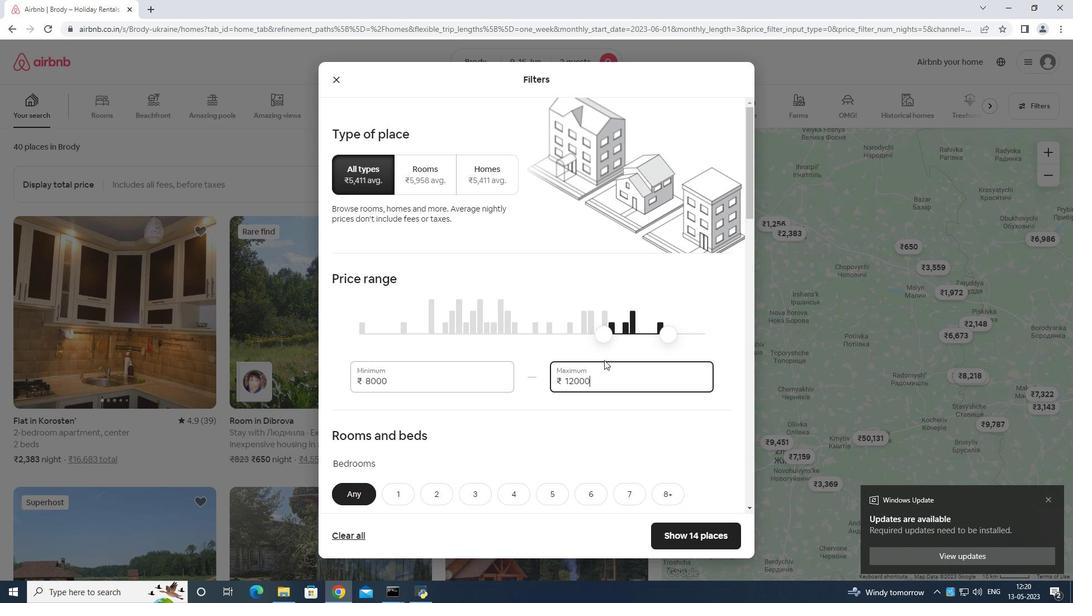 
Action: Mouse moved to (606, 364)
Screenshot: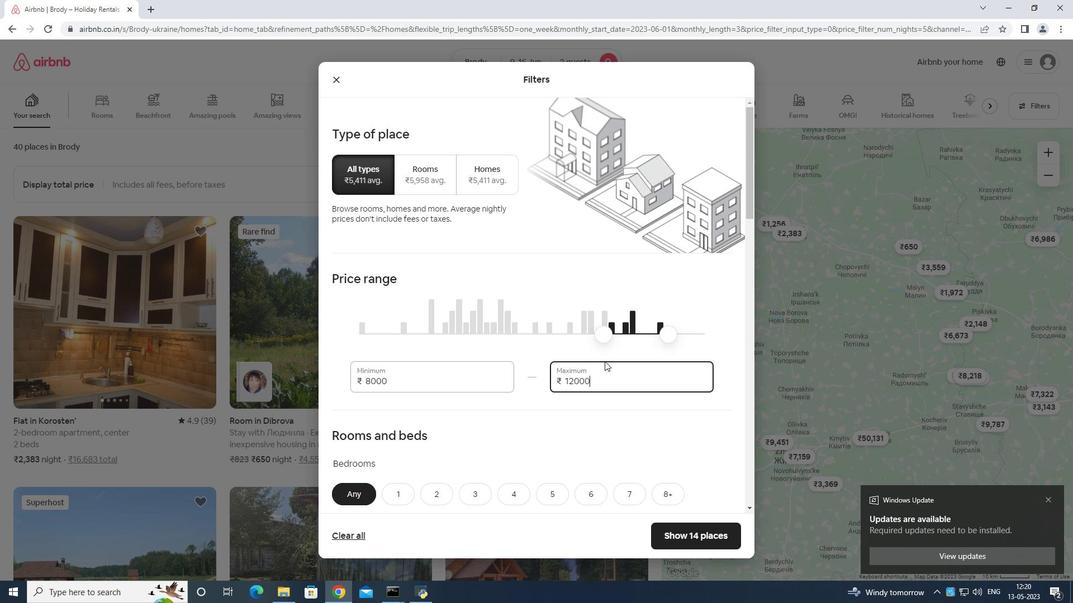 
Action: Mouse scrolled (606, 364) with delta (0, 0)
Screenshot: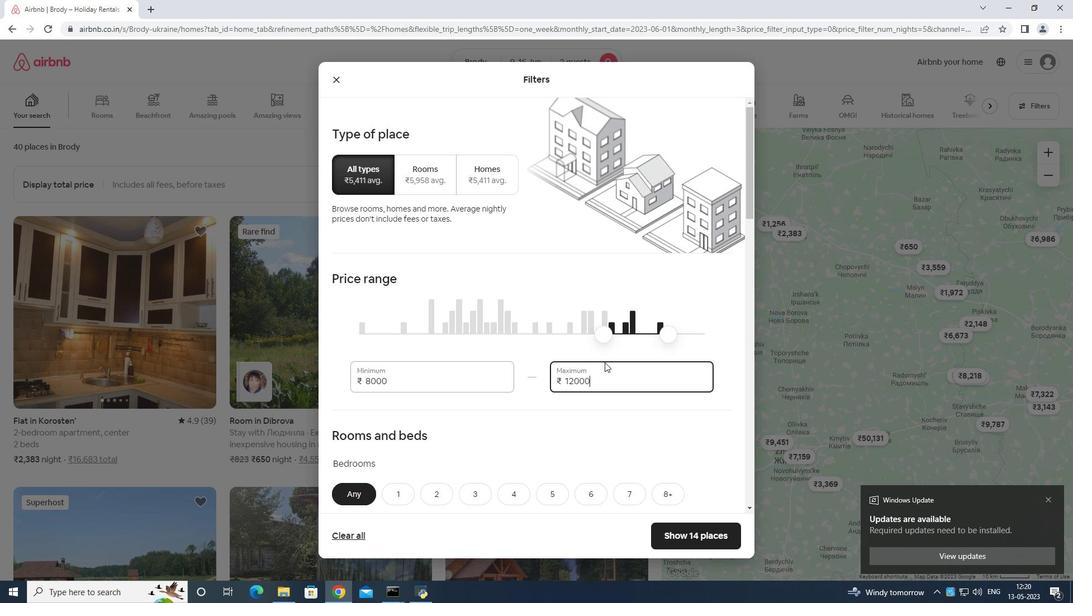 
Action: Mouse moved to (442, 377)
Screenshot: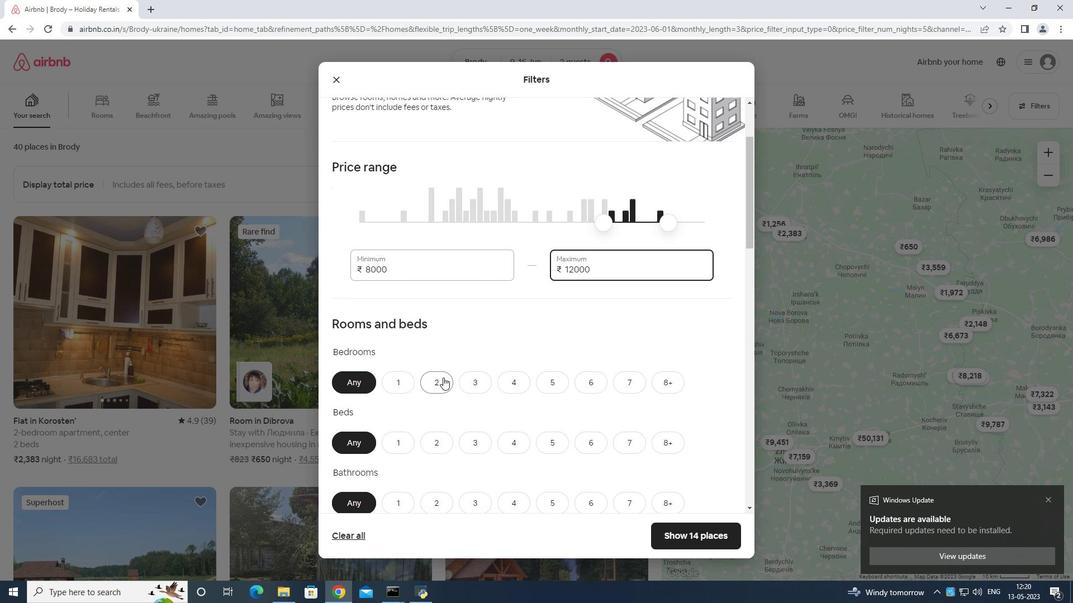 
Action: Mouse pressed left at (442, 377)
Screenshot: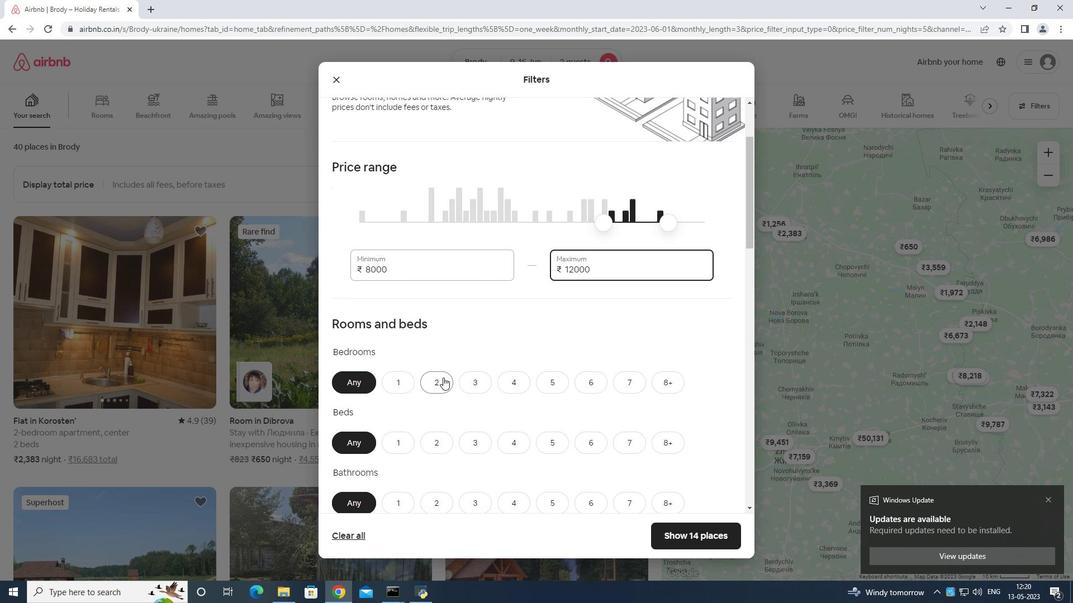 
Action: Mouse moved to (436, 434)
Screenshot: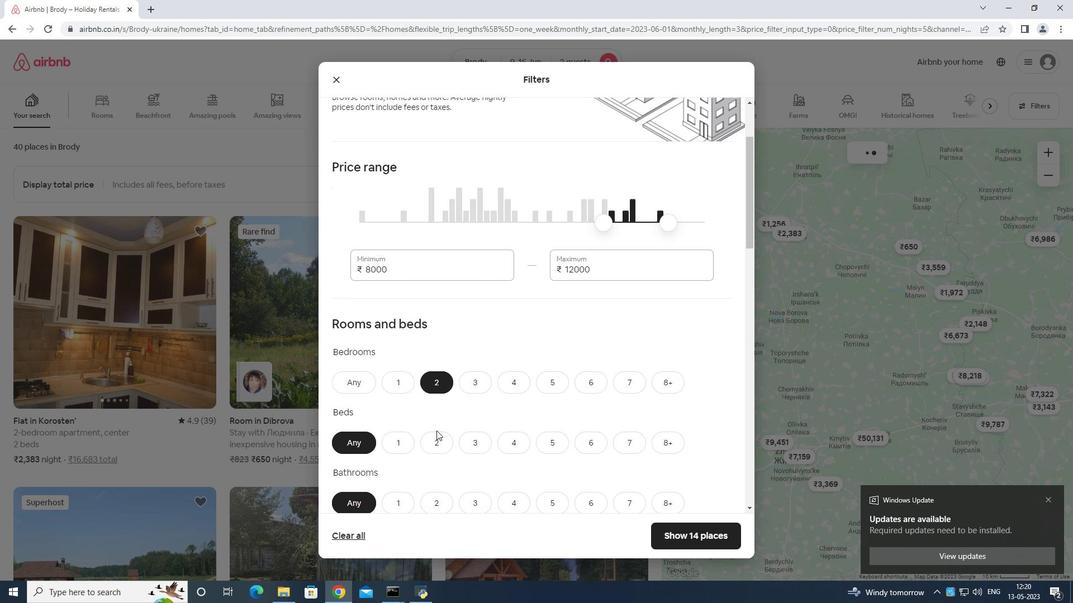 
Action: Mouse pressed left at (436, 434)
Screenshot: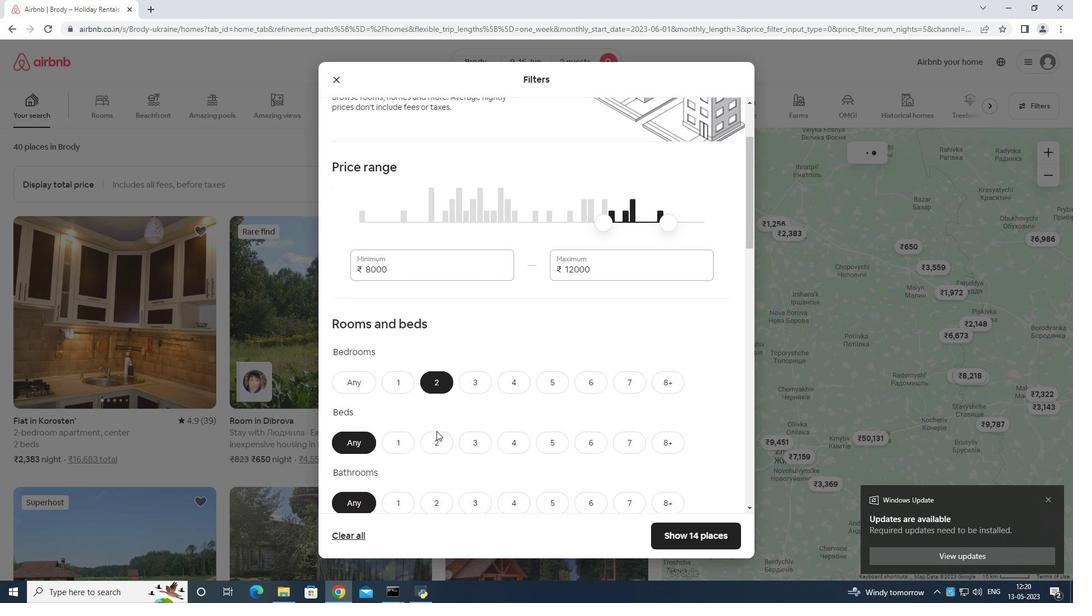 
Action: Mouse moved to (461, 398)
Screenshot: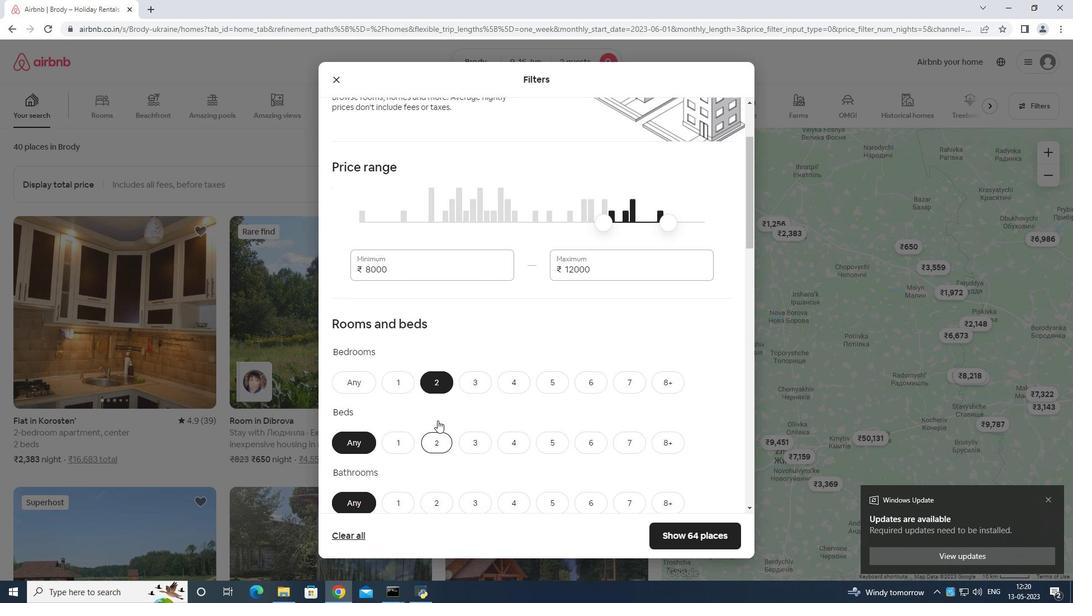 
Action: Mouse scrolled (461, 397) with delta (0, 0)
Screenshot: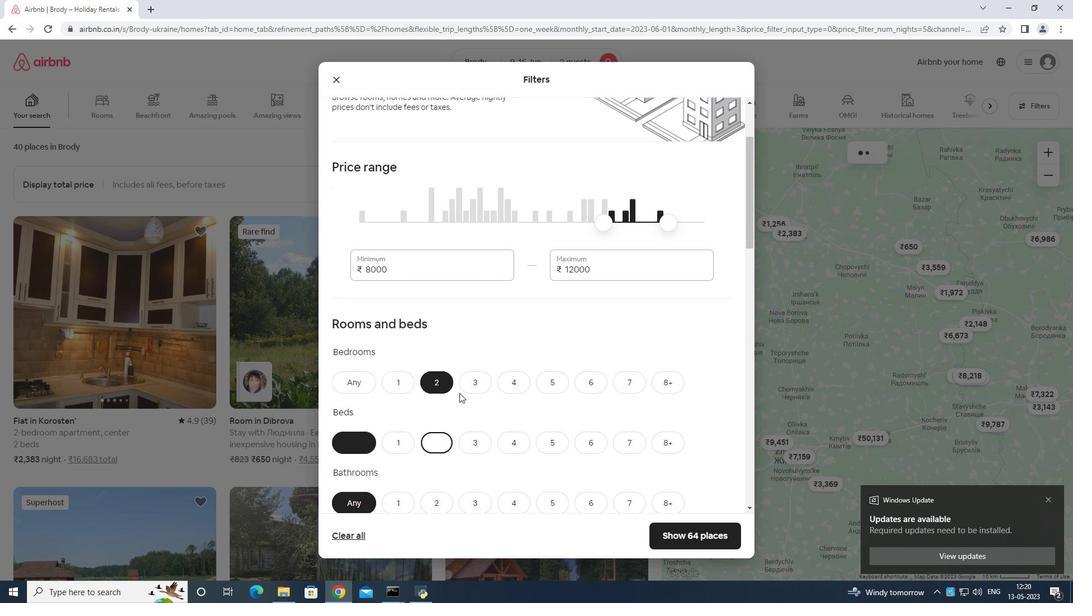 
Action: Mouse moved to (463, 401)
Screenshot: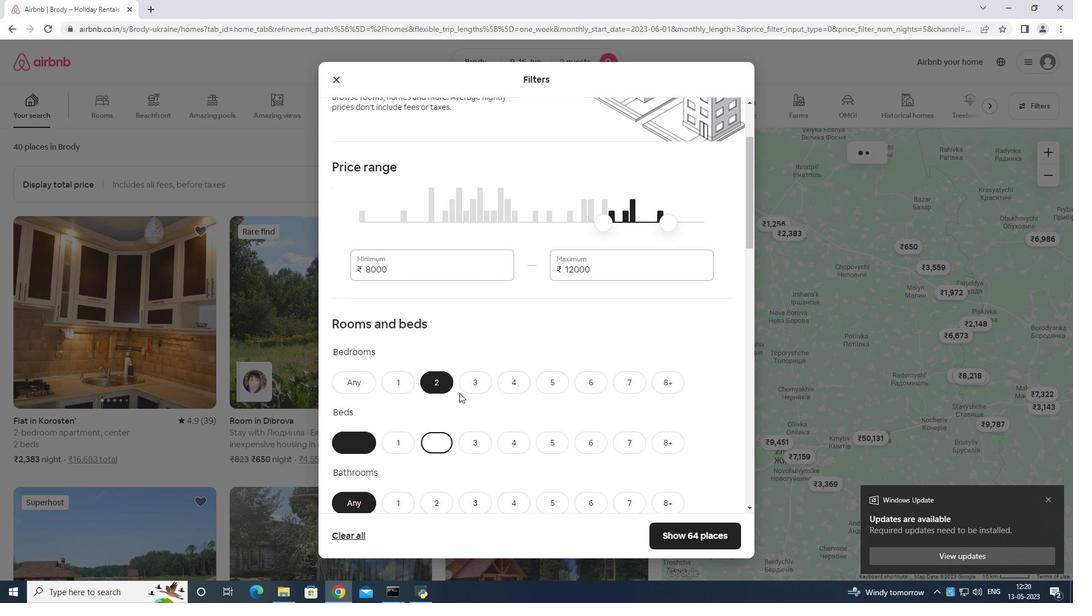 
Action: Mouse scrolled (463, 400) with delta (0, 0)
Screenshot: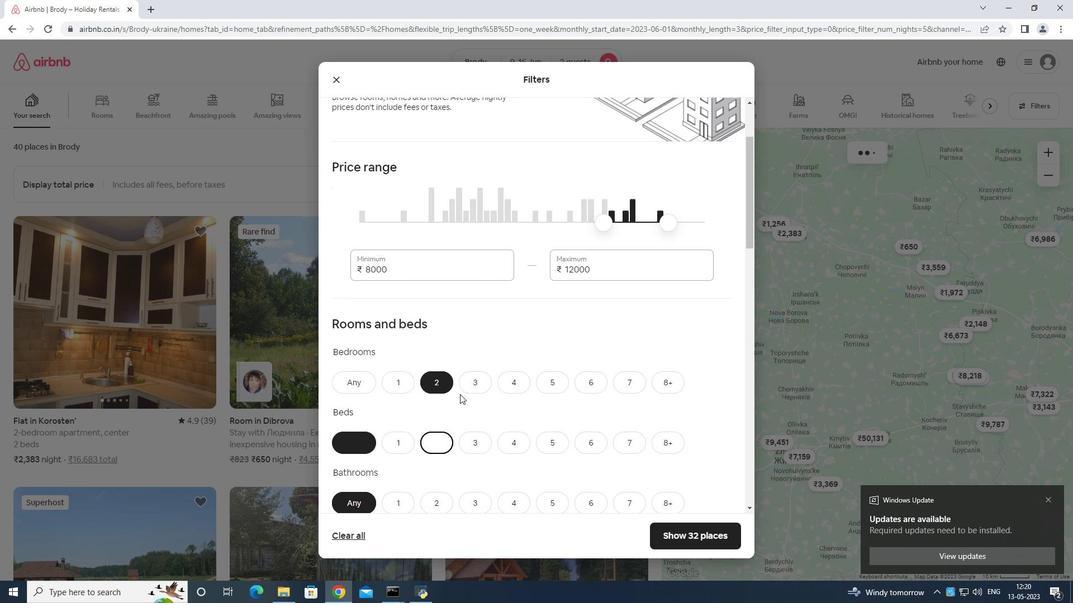 
Action: Mouse moved to (408, 384)
Screenshot: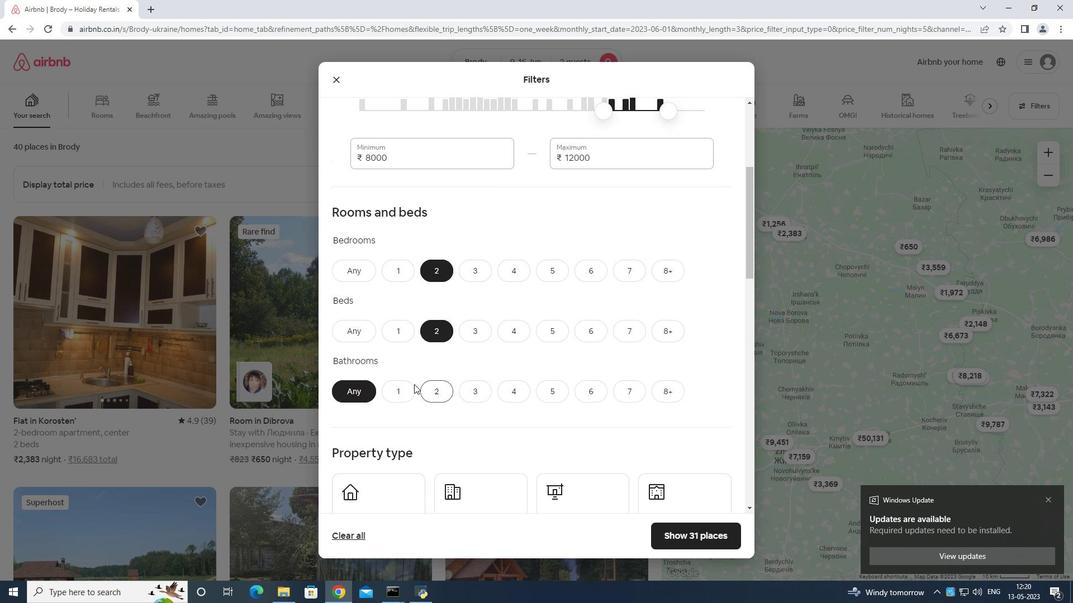 
Action: Mouse pressed left at (408, 384)
Screenshot: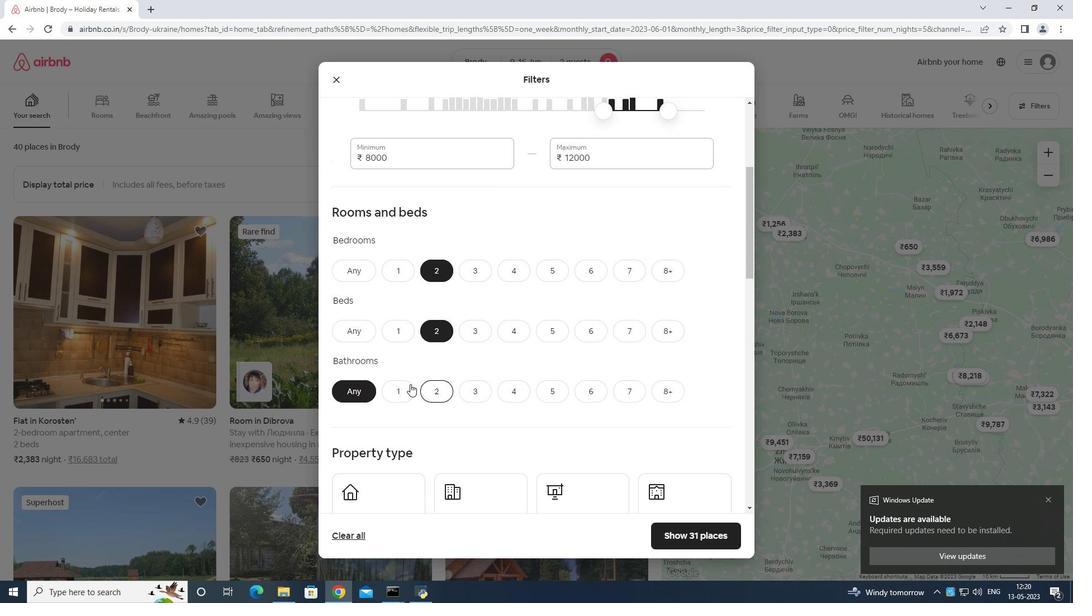 
Action: Mouse moved to (449, 342)
Screenshot: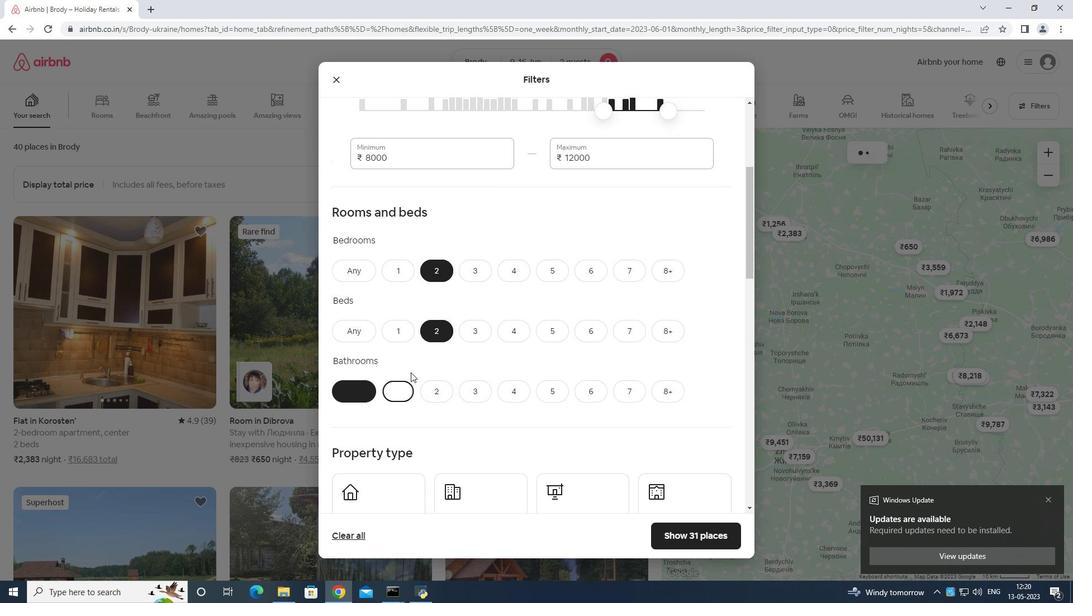 
Action: Mouse scrolled (449, 341) with delta (0, 0)
Screenshot: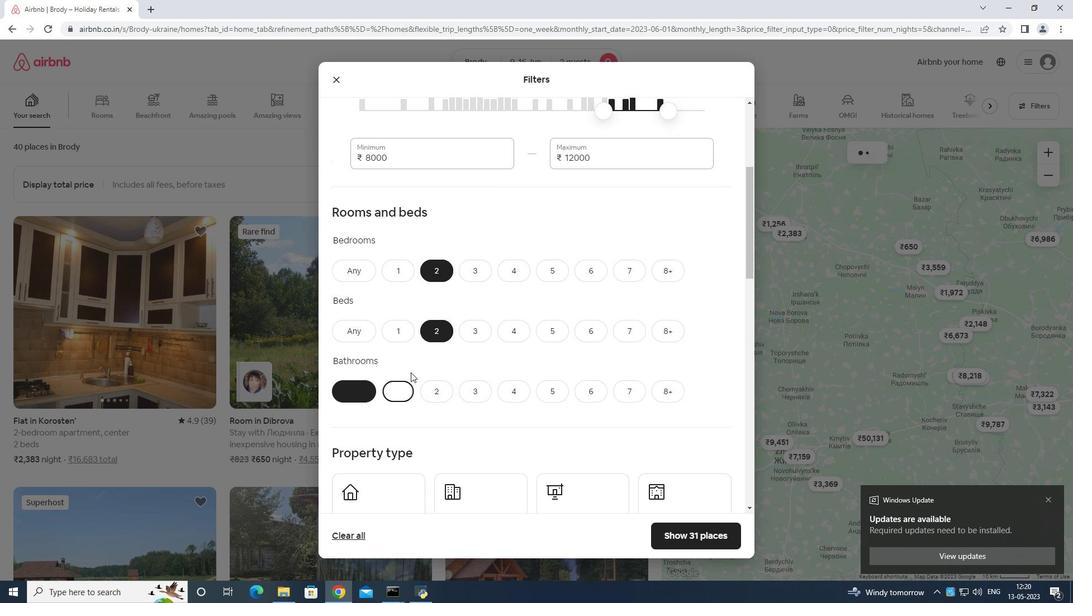 
Action: Mouse moved to (456, 345)
Screenshot: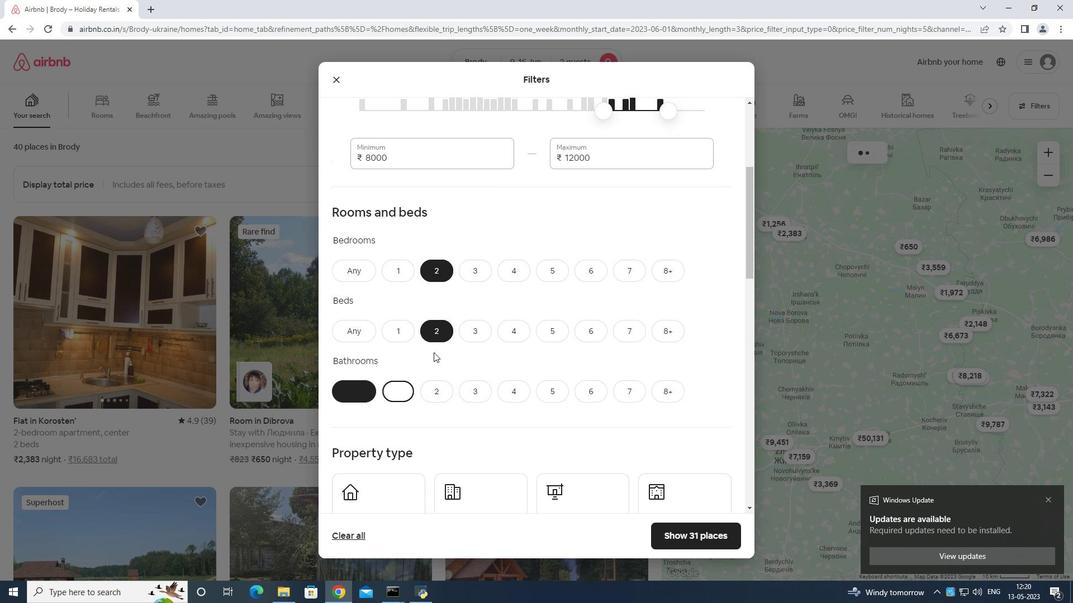 
Action: Mouse scrolled (456, 345) with delta (0, 0)
Screenshot: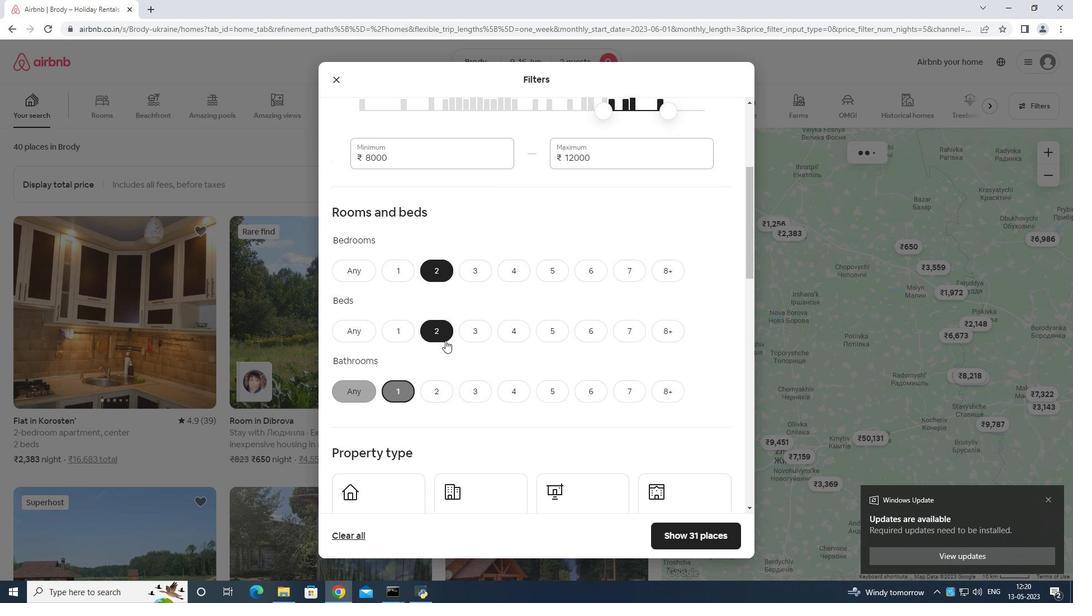 
Action: Mouse moved to (463, 343)
Screenshot: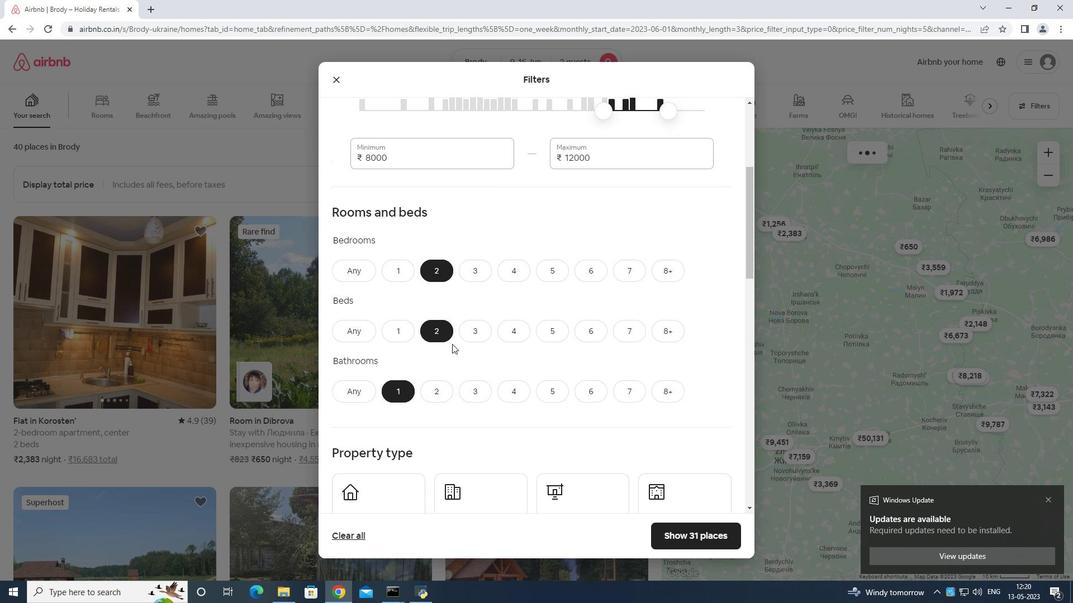 
Action: Mouse scrolled (463, 342) with delta (0, 0)
Screenshot: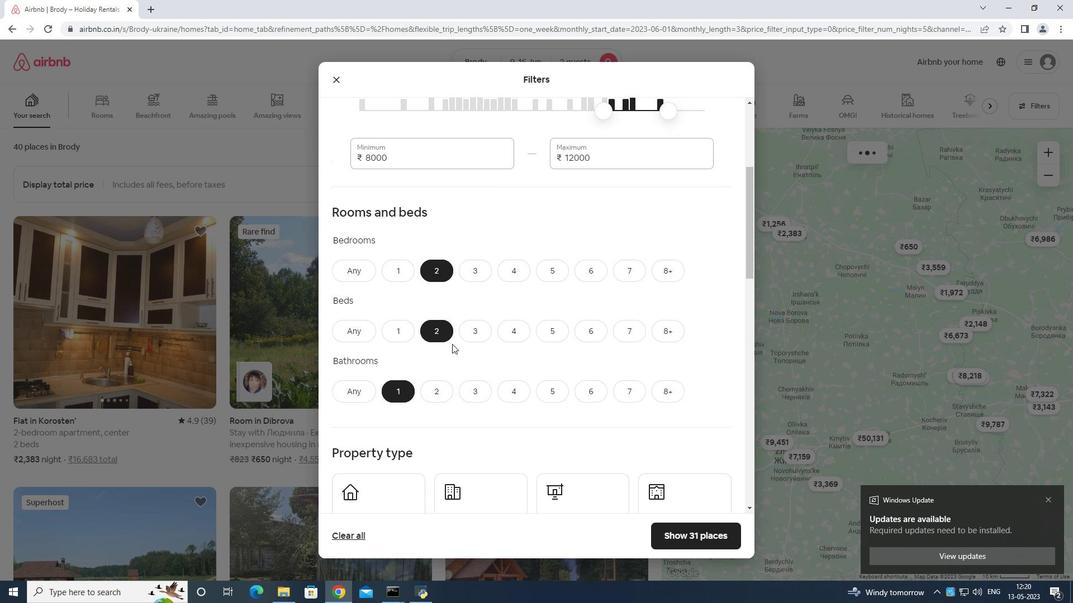 
Action: Mouse moved to (473, 338)
Screenshot: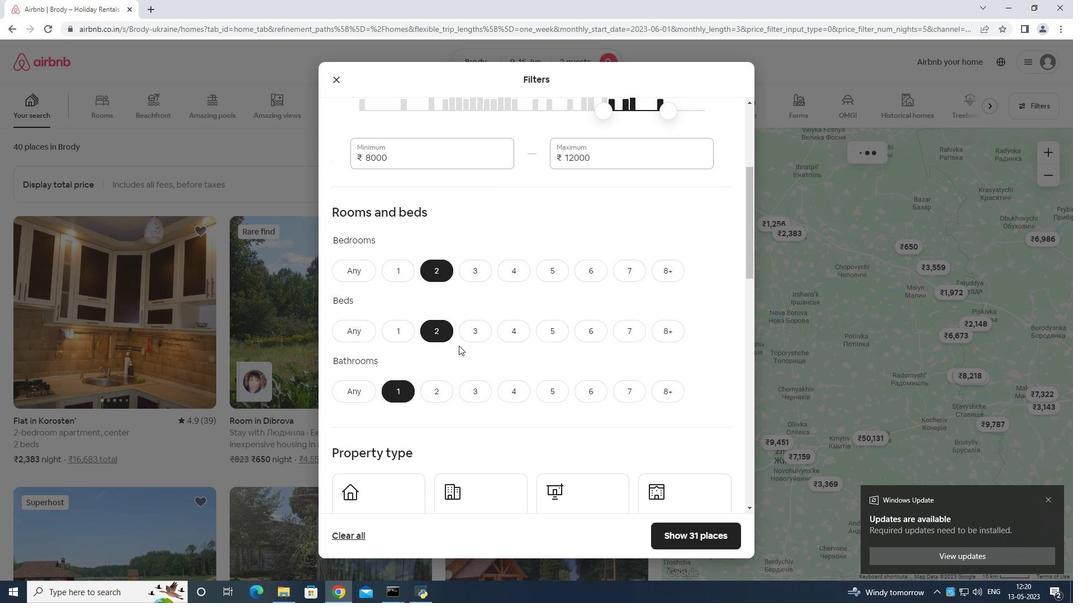 
Action: Mouse scrolled (473, 338) with delta (0, 0)
Screenshot: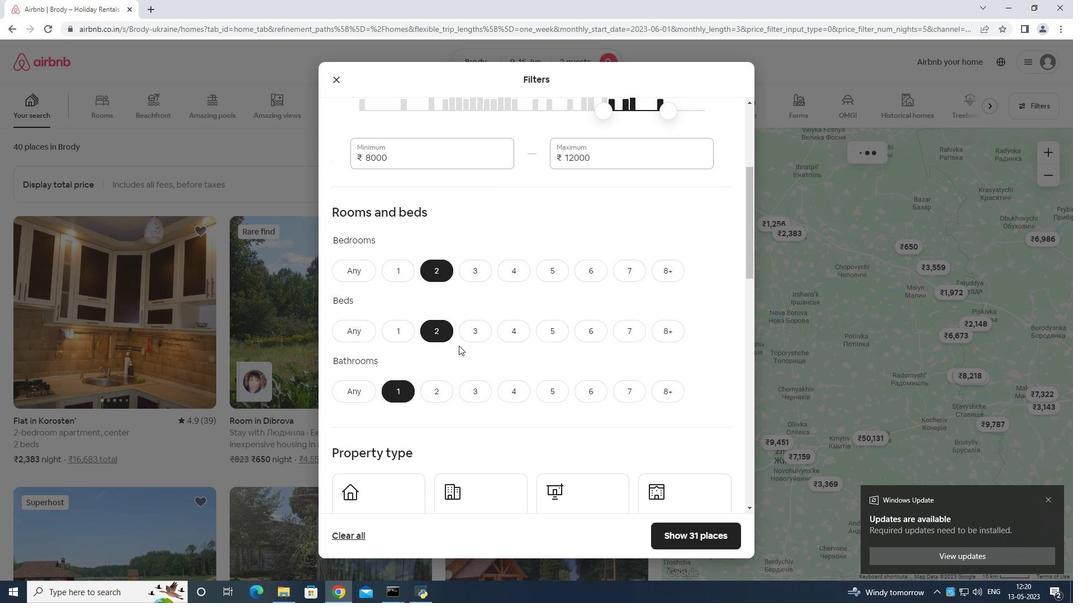 
Action: Mouse moved to (381, 301)
Screenshot: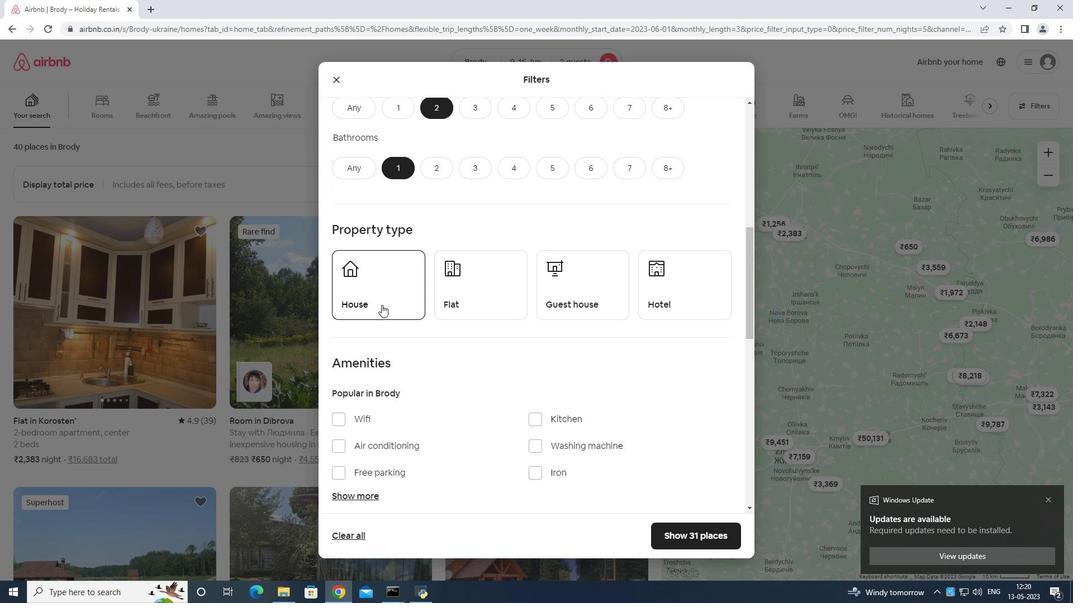 
Action: Mouse pressed left at (381, 301)
Screenshot: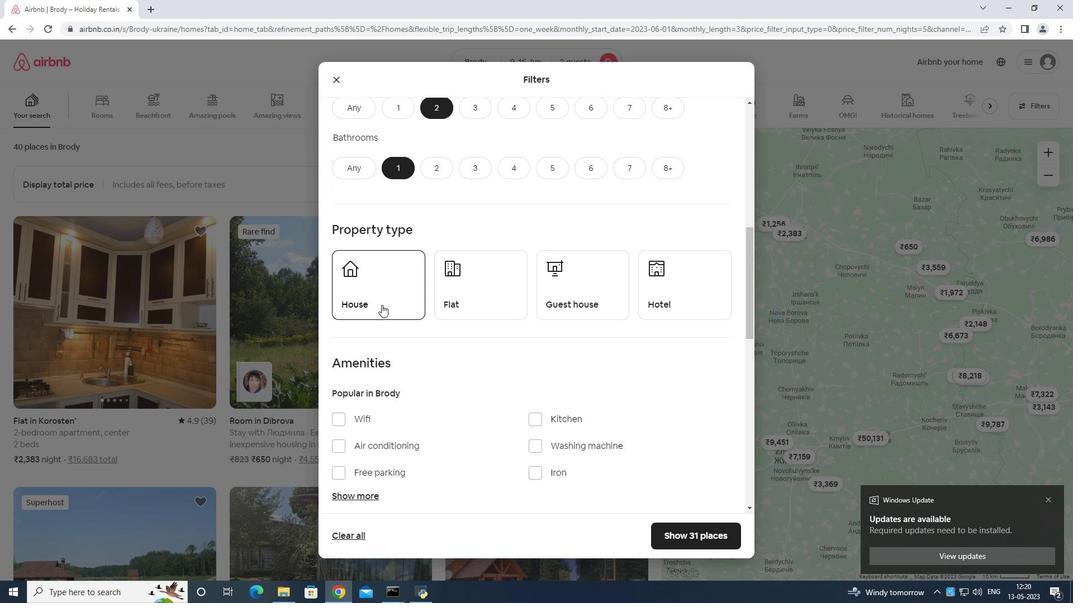 
Action: Mouse moved to (472, 287)
Screenshot: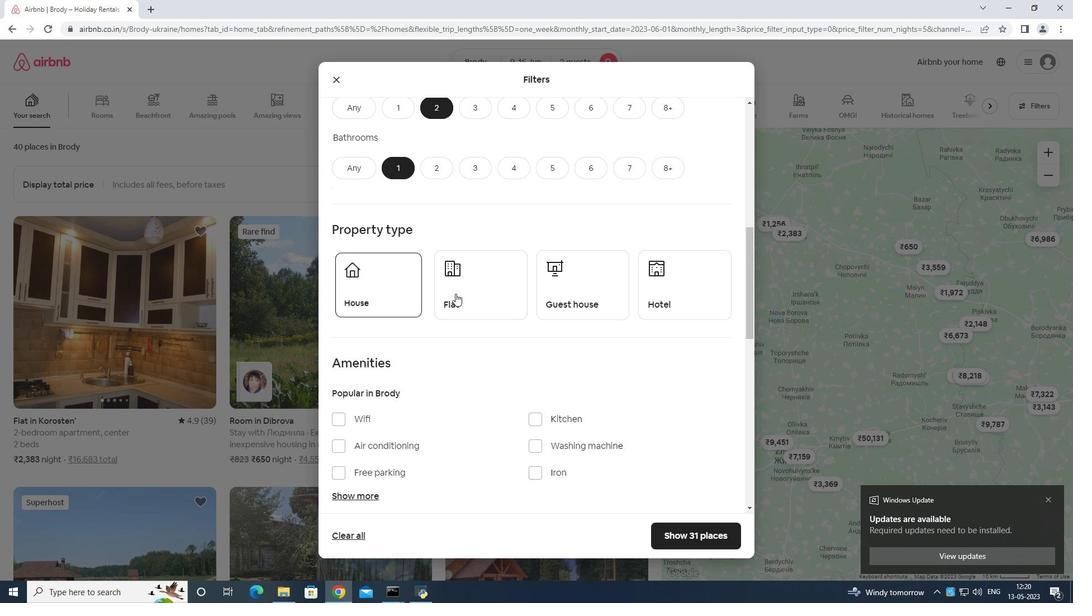 
Action: Mouse pressed left at (472, 287)
Screenshot: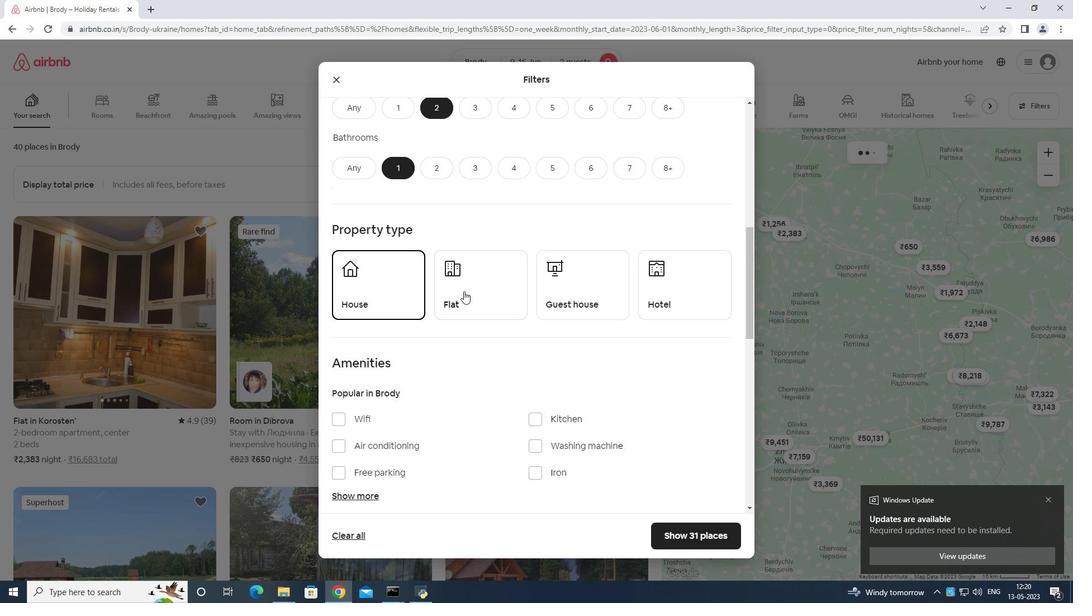 
Action: Mouse moved to (612, 289)
Screenshot: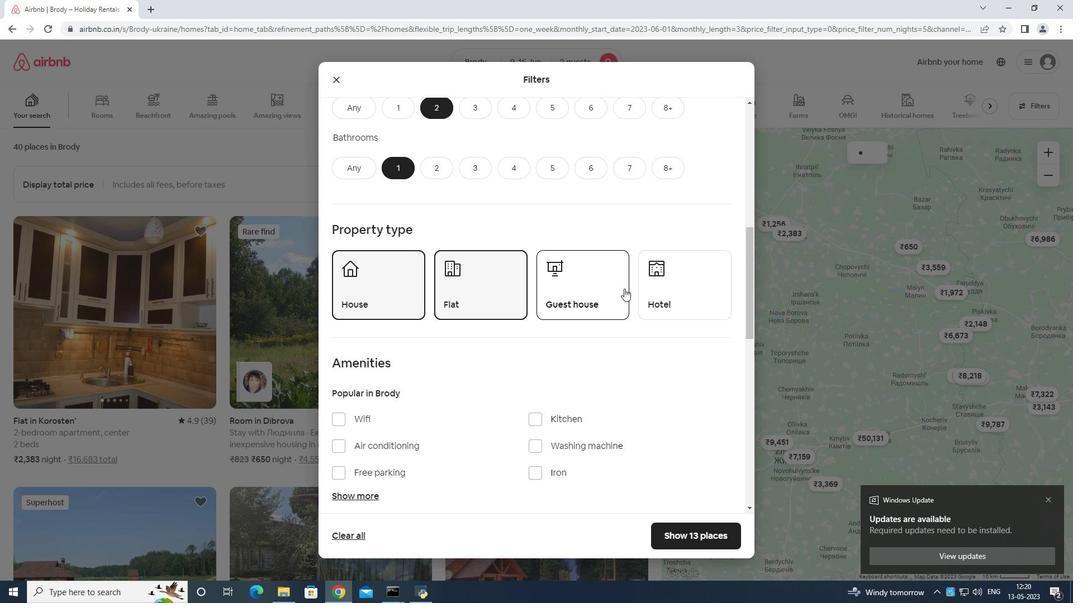 
Action: Mouse pressed left at (612, 289)
Screenshot: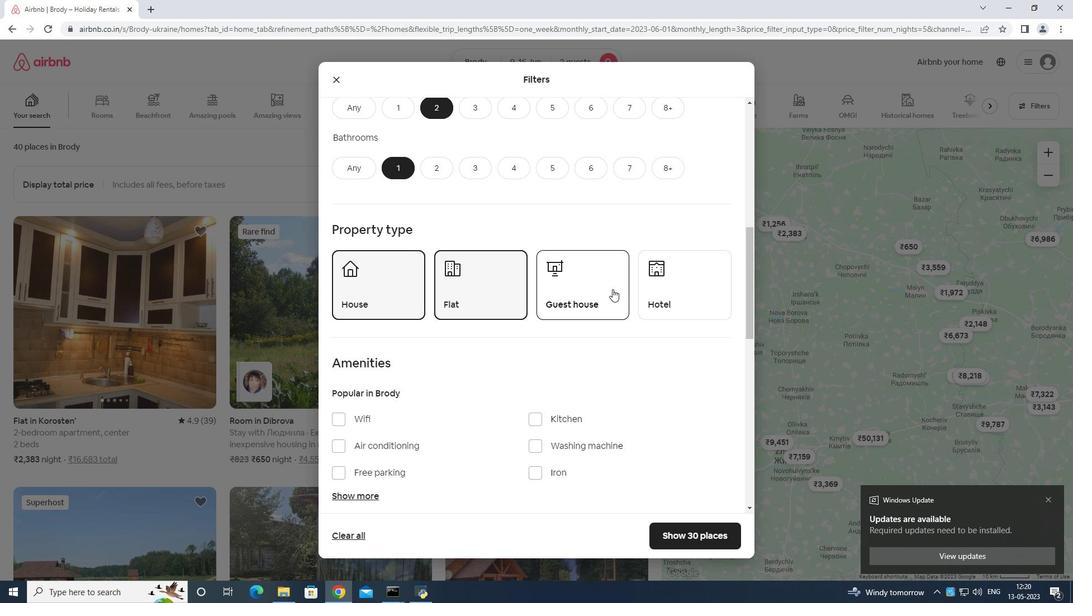 
Action: Mouse moved to (611, 281)
Screenshot: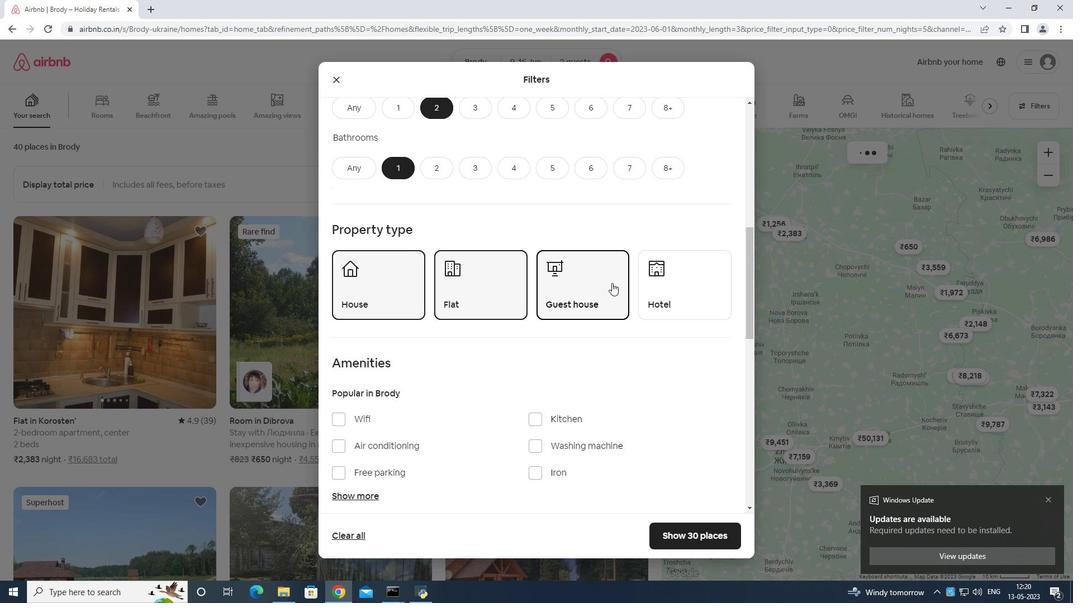 
Action: Mouse scrolled (611, 281) with delta (0, 0)
Screenshot: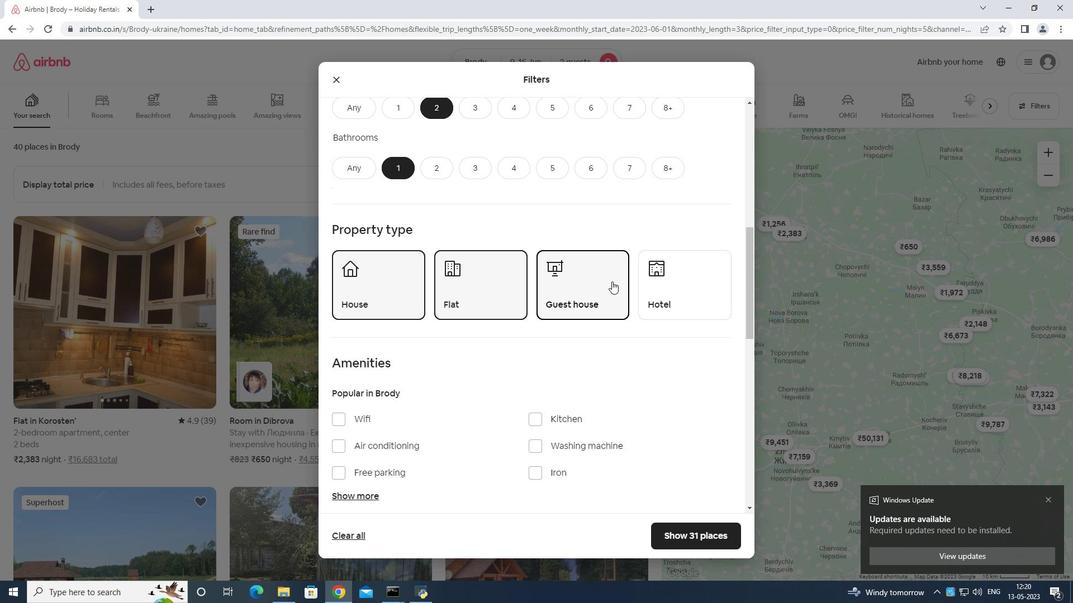 
Action: Mouse moved to (611, 281)
Screenshot: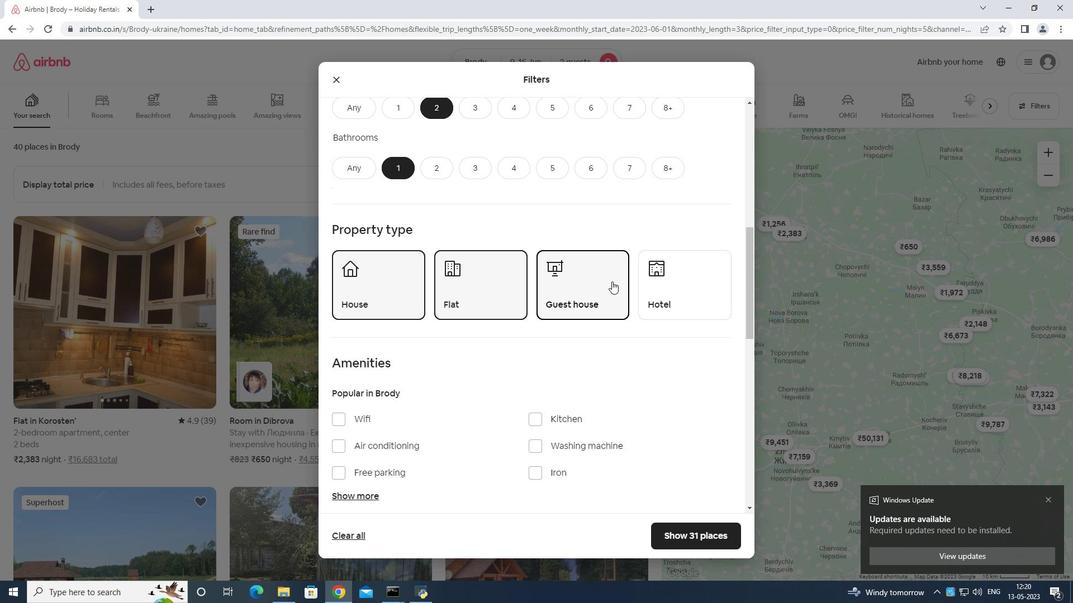 
Action: Mouse scrolled (611, 281) with delta (0, 0)
Screenshot: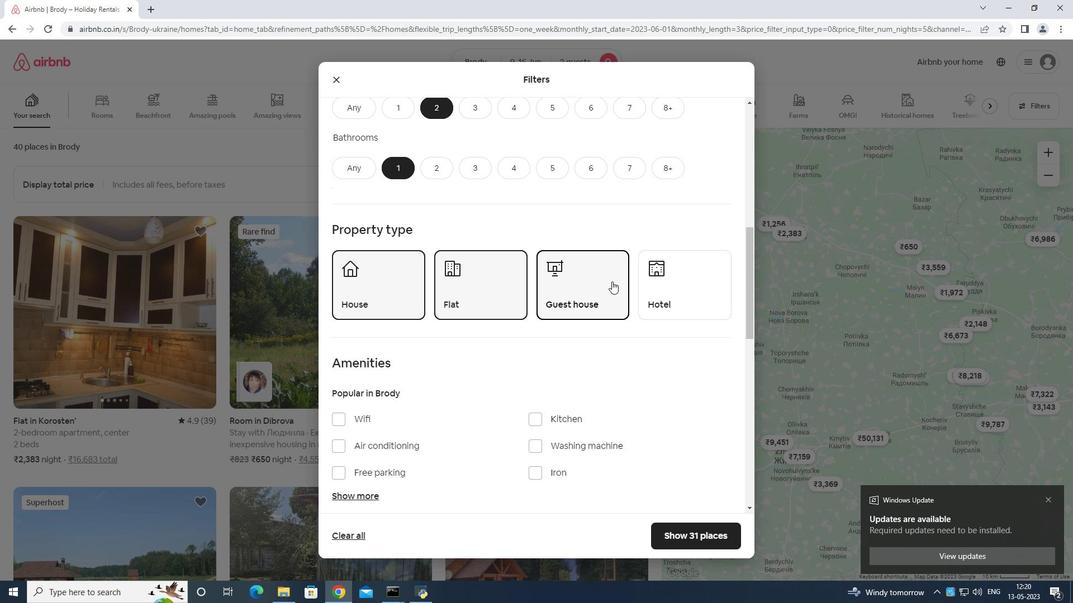 
Action: Mouse moved to (611, 282)
Screenshot: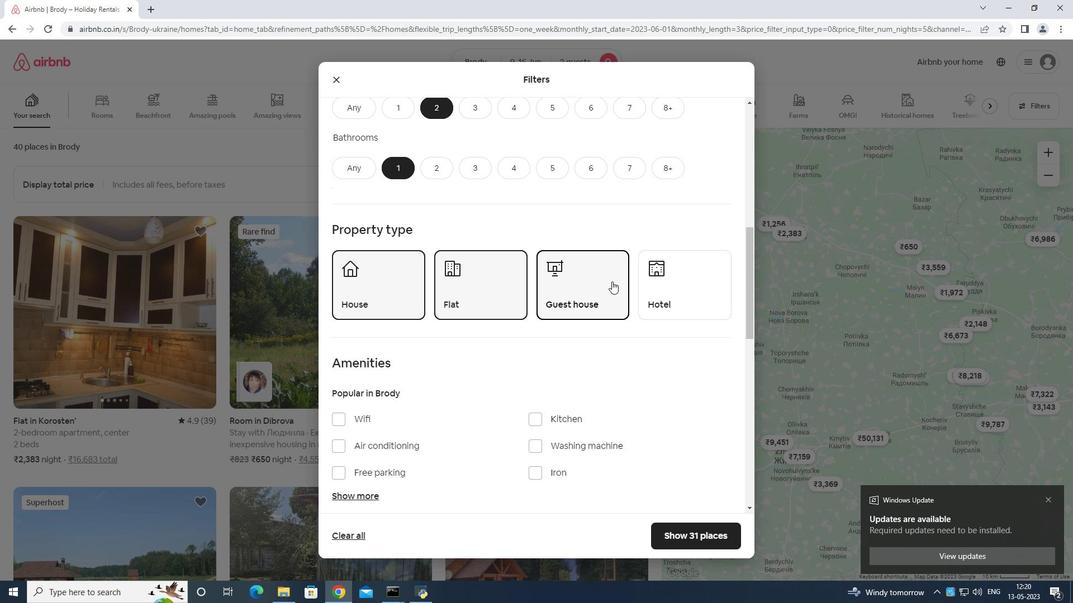 
Action: Mouse scrolled (611, 282) with delta (0, 0)
Screenshot: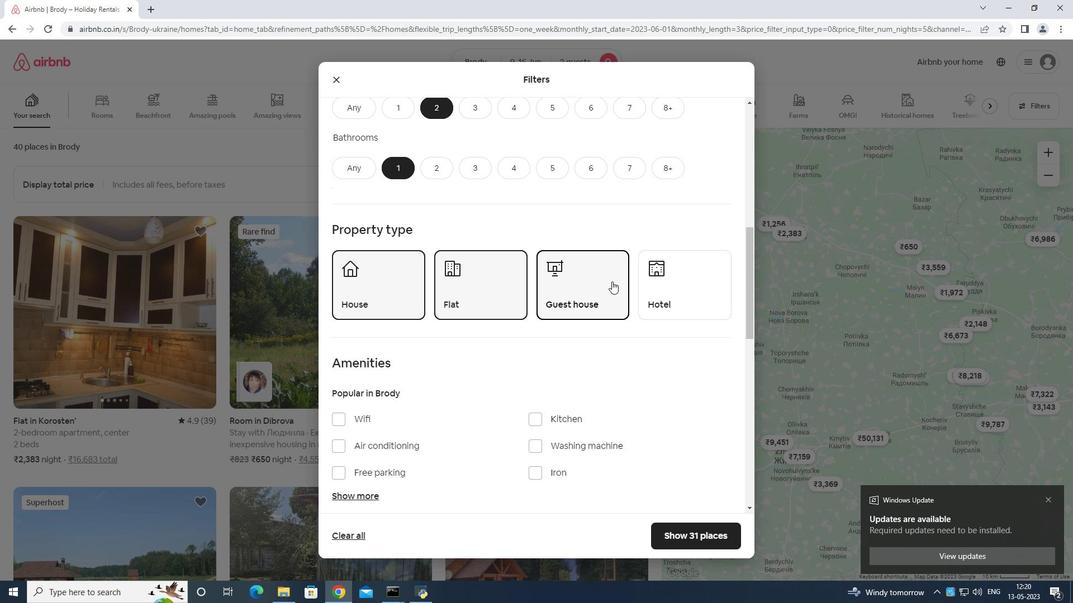 
Action: Mouse moved to (613, 281)
Screenshot: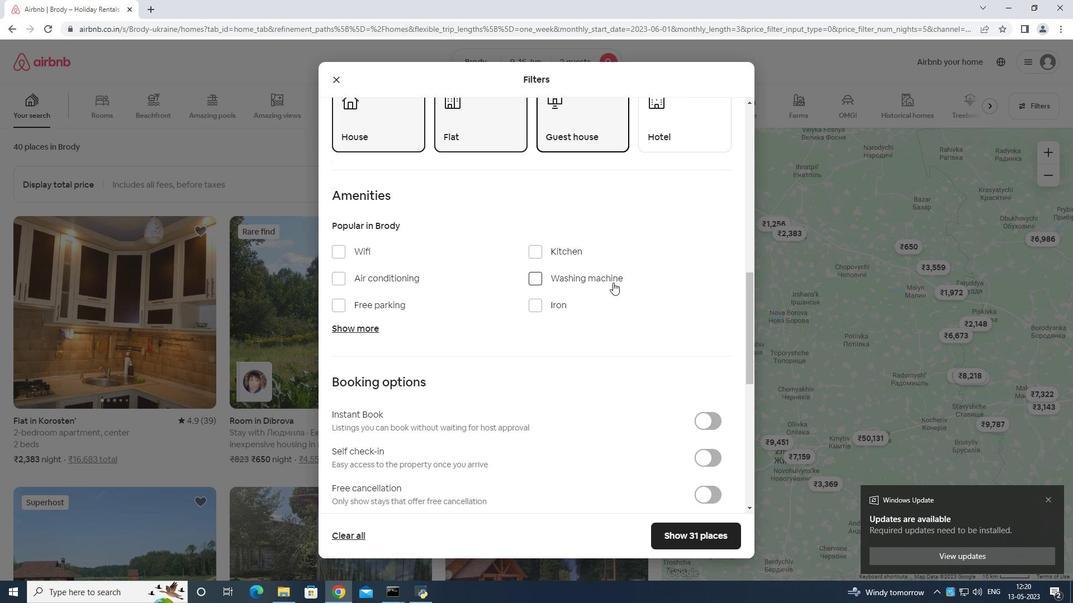 
Action: Mouse scrolled (613, 281) with delta (0, 0)
Screenshot: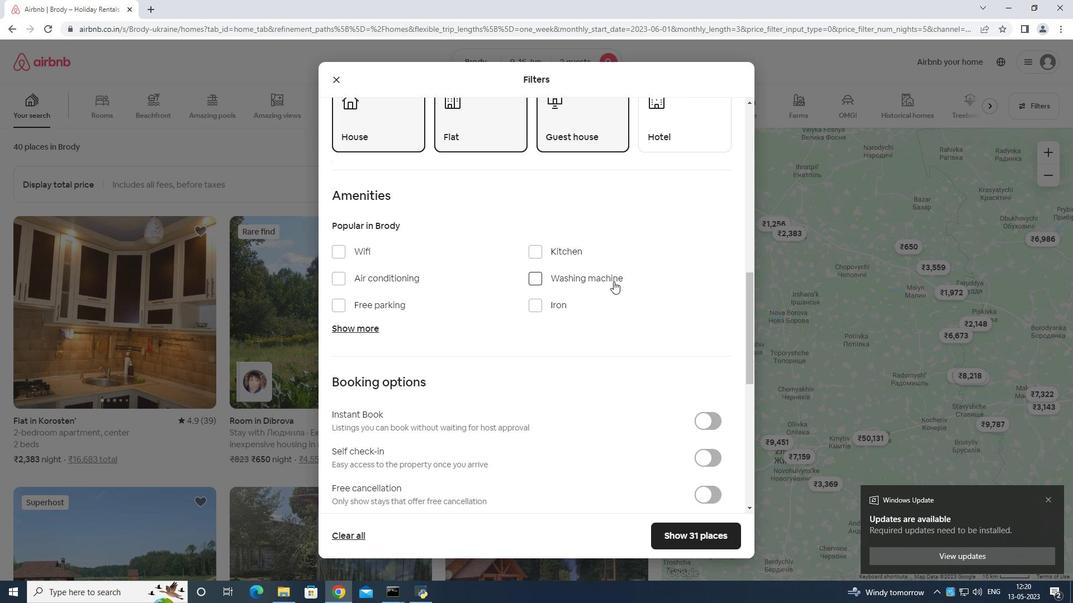 
Action: Mouse moved to (614, 280)
Screenshot: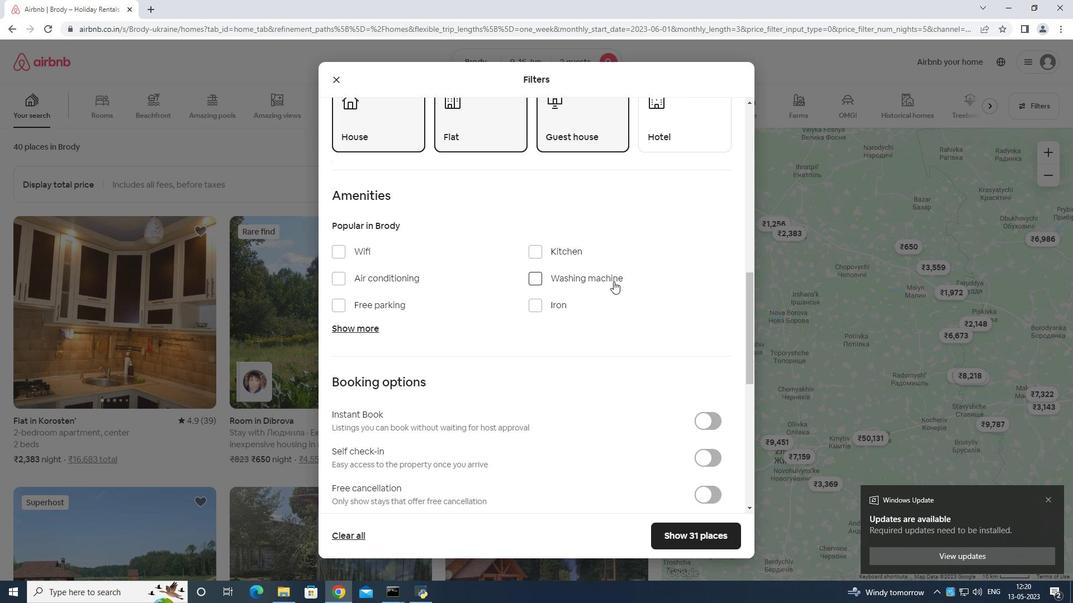 
Action: Mouse scrolled (614, 279) with delta (0, 0)
Screenshot: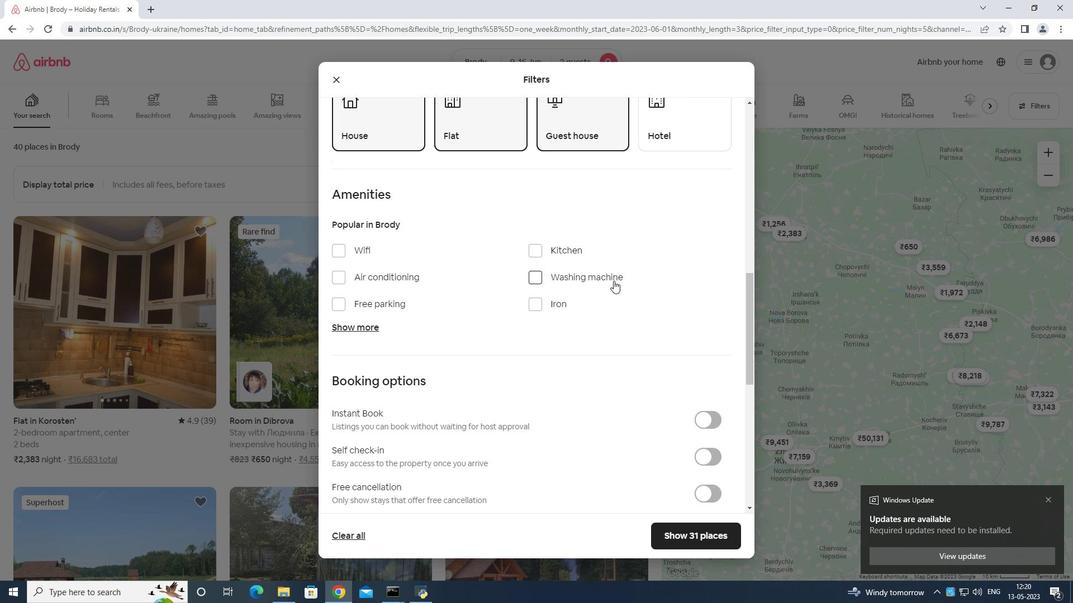 
Action: Mouse moved to (704, 345)
Screenshot: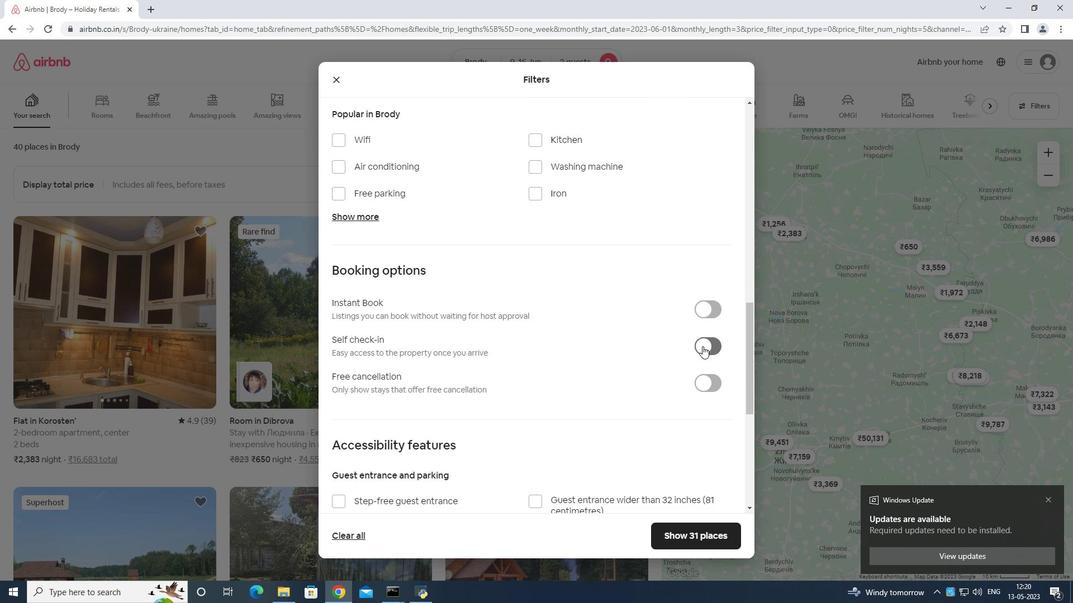 
Action: Mouse pressed left at (704, 345)
Screenshot: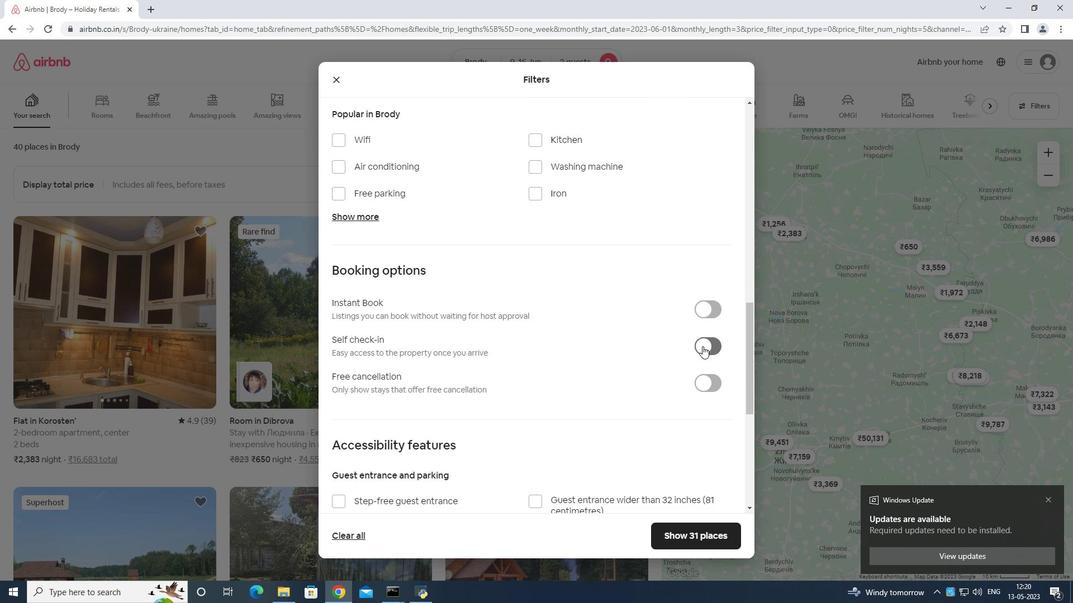 
Action: Mouse moved to (710, 320)
Screenshot: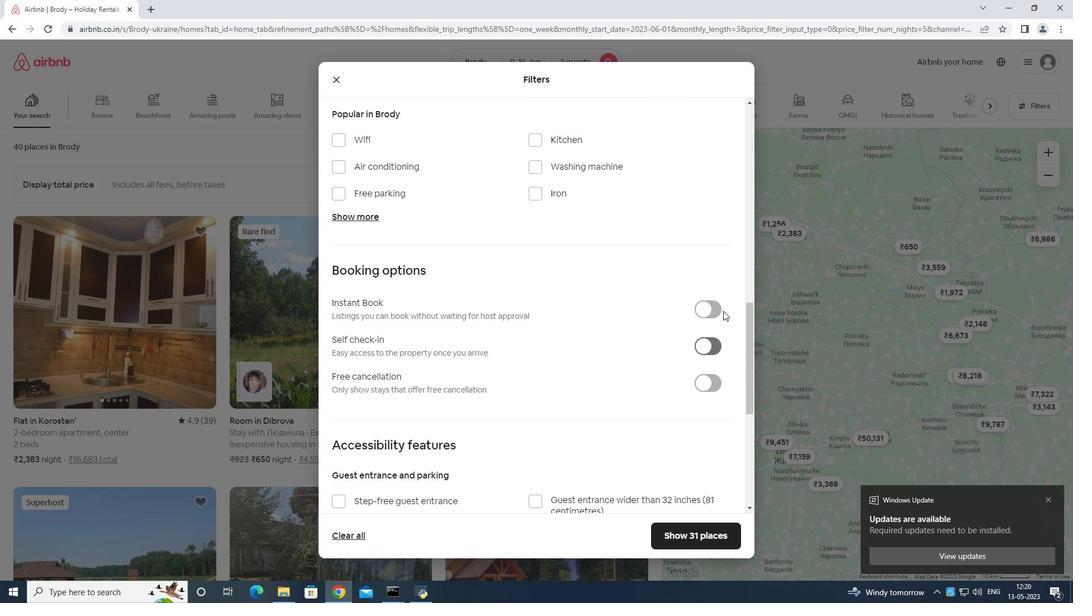 
Action: Mouse scrolled (710, 319) with delta (0, 0)
Screenshot: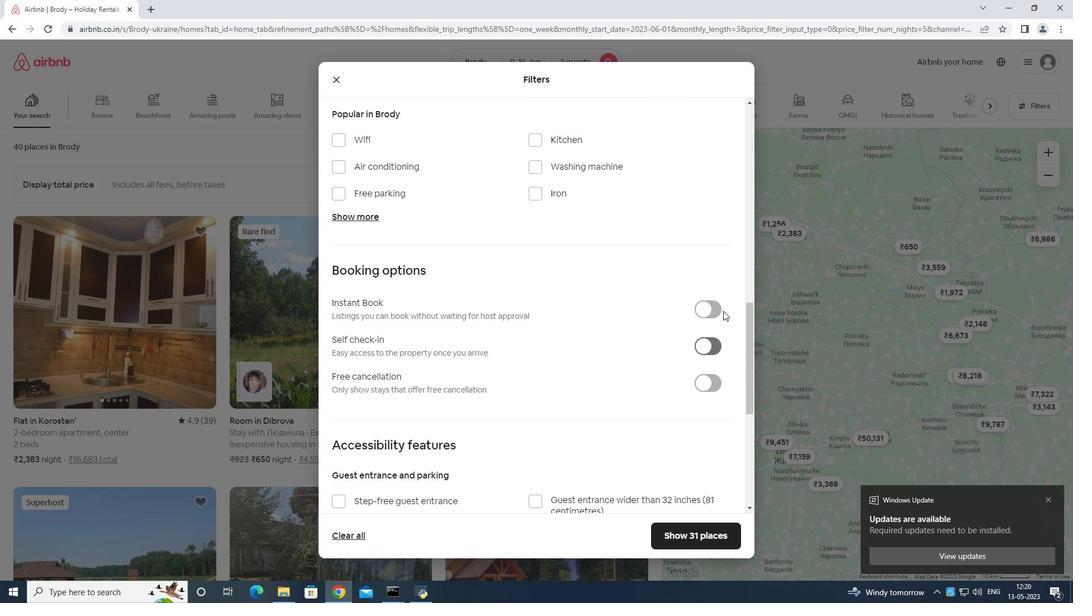 
Action: Mouse moved to (699, 338)
Screenshot: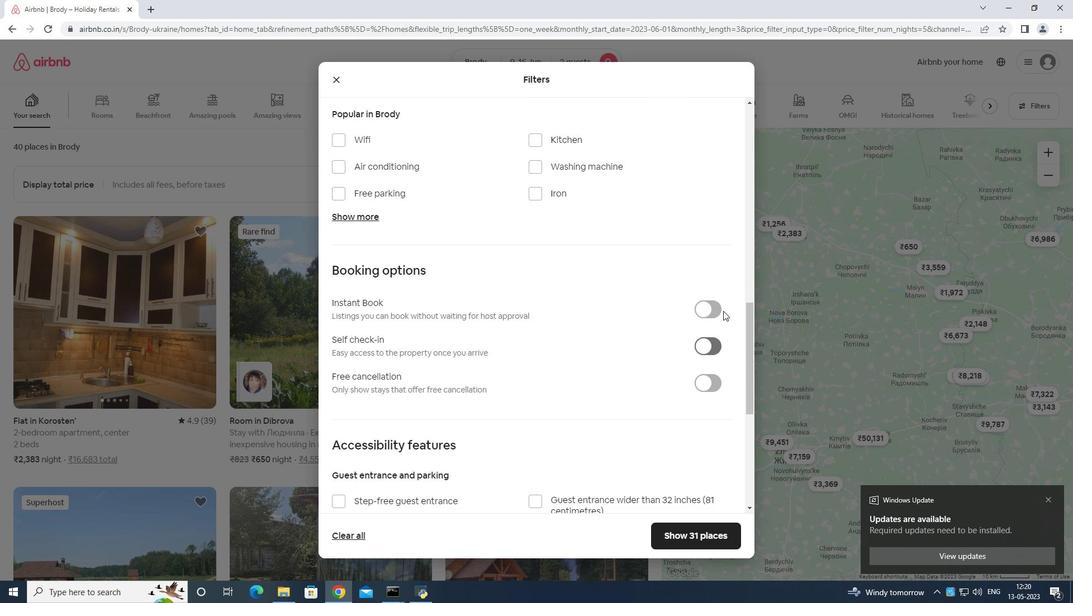 
Action: Mouse scrolled (699, 337) with delta (0, 0)
Screenshot: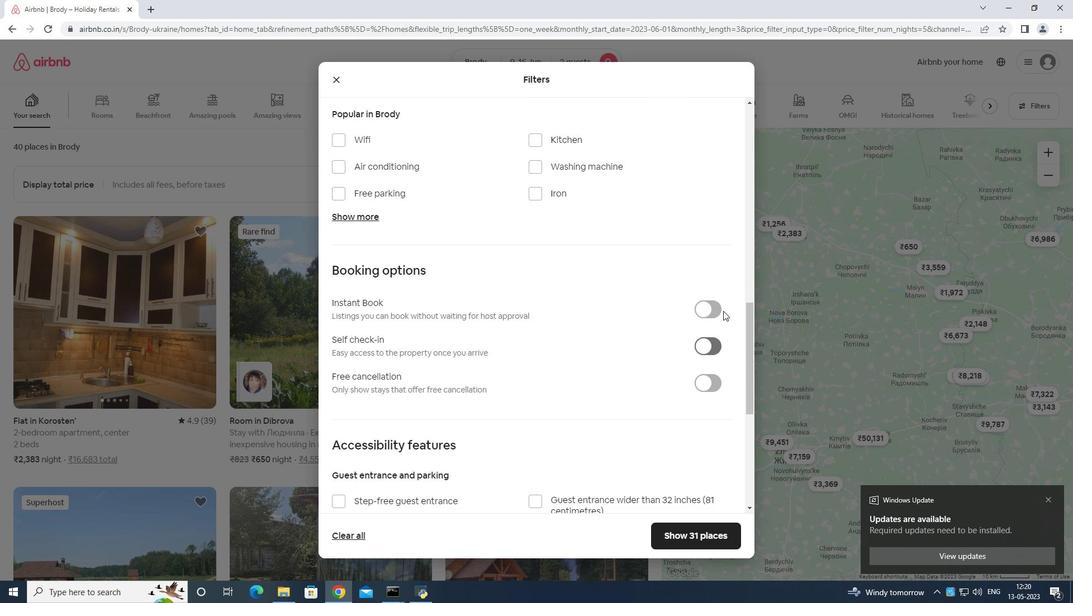 
Action: Mouse moved to (691, 341)
Screenshot: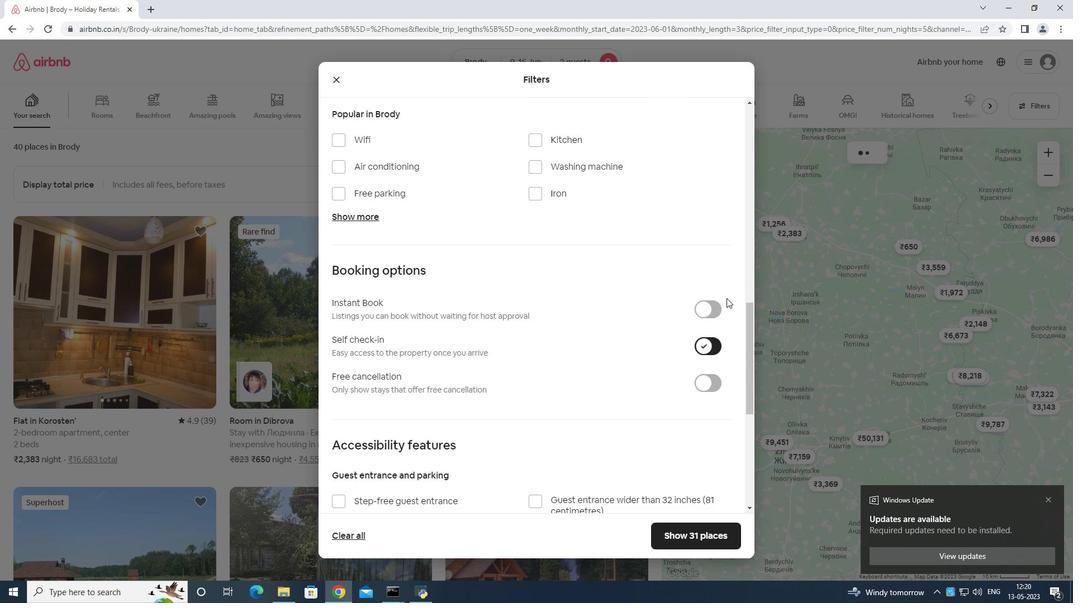 
Action: Mouse scrolled (691, 340) with delta (0, 0)
Screenshot: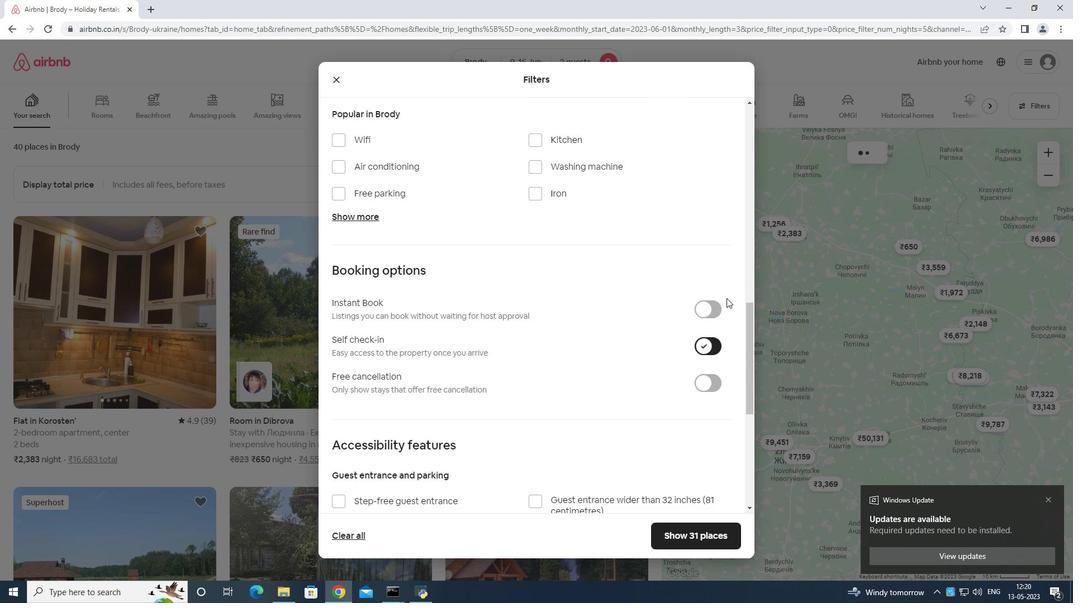 
Action: Mouse moved to (667, 329)
Screenshot: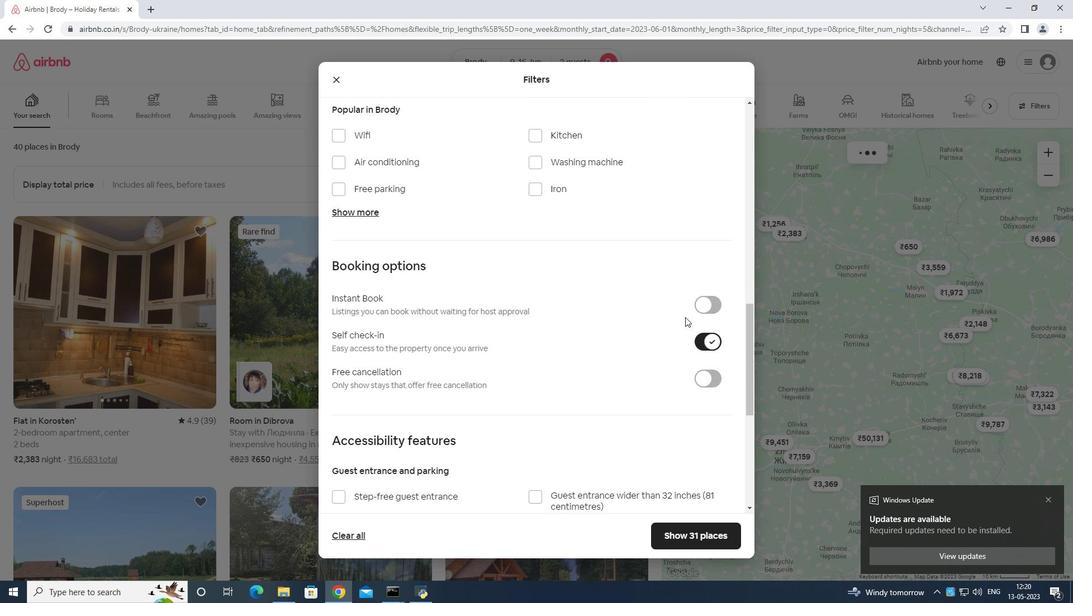 
Action: Mouse scrolled (670, 322) with delta (0, 0)
Screenshot: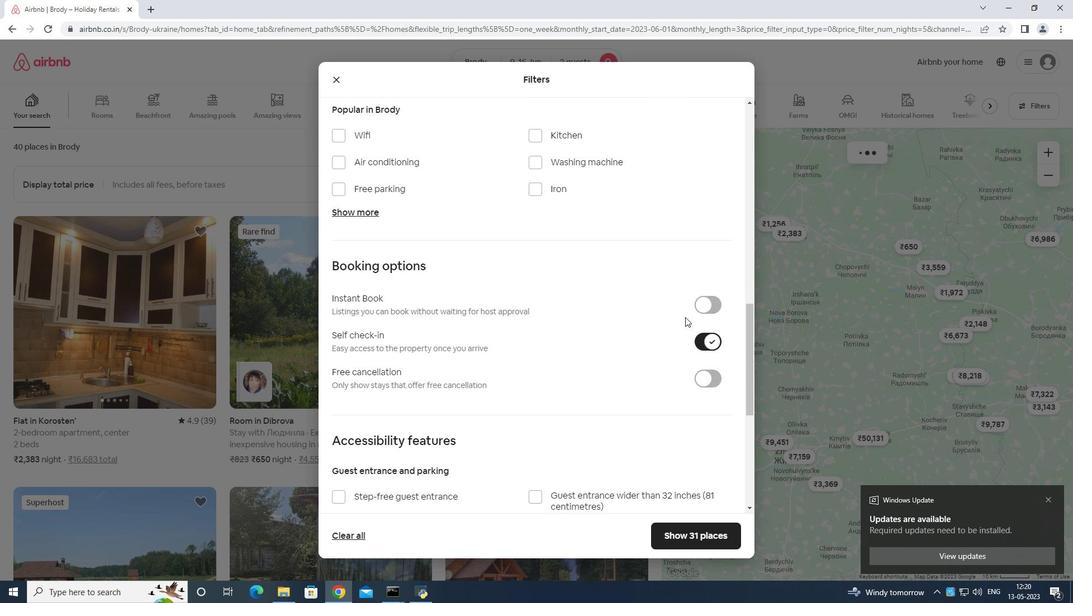 
Action: Mouse moved to (661, 341)
Screenshot: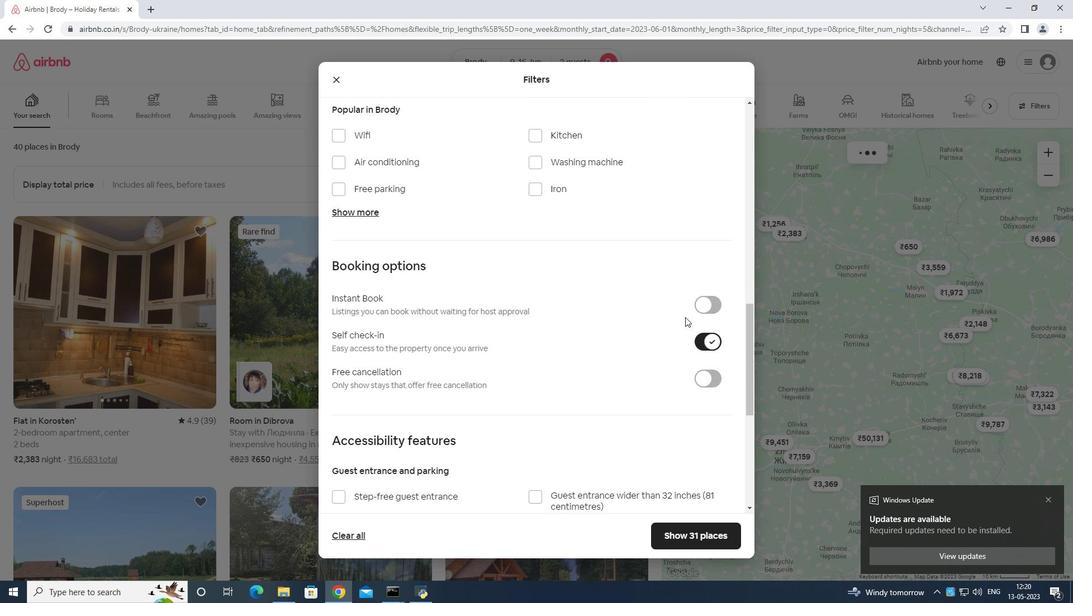 
Action: Mouse scrolled (663, 335) with delta (0, 0)
Screenshot: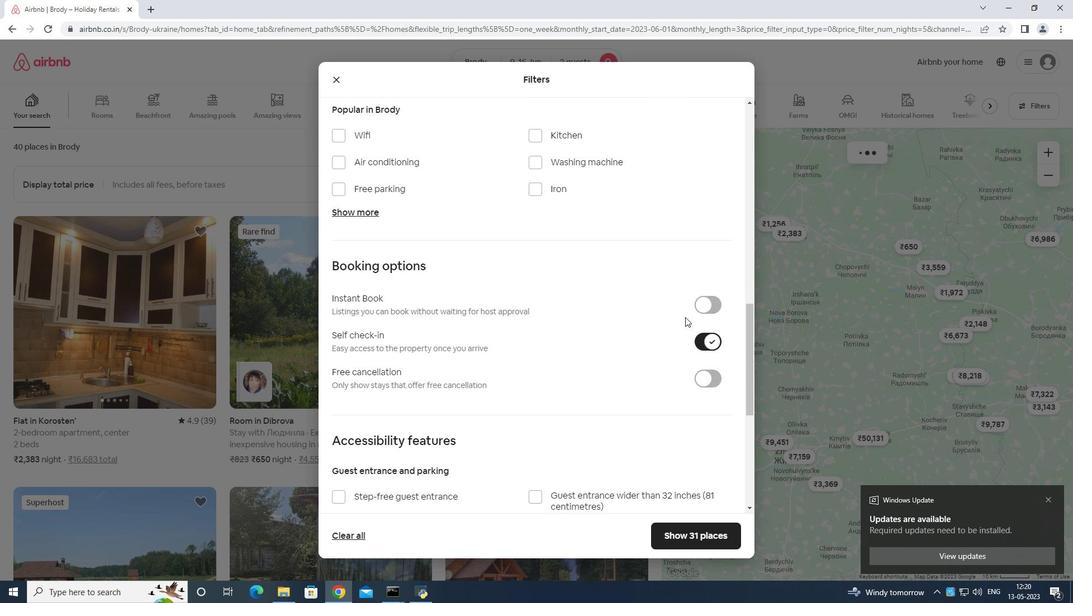 
Action: Mouse moved to (655, 356)
Screenshot: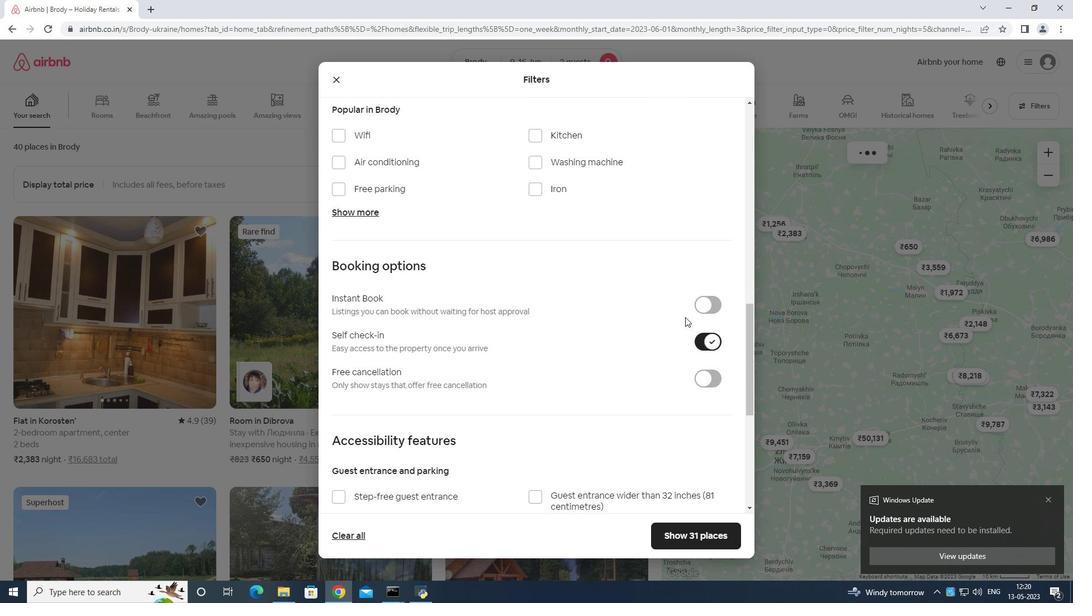 
Action: Mouse scrolled (657, 351) with delta (0, 0)
Screenshot: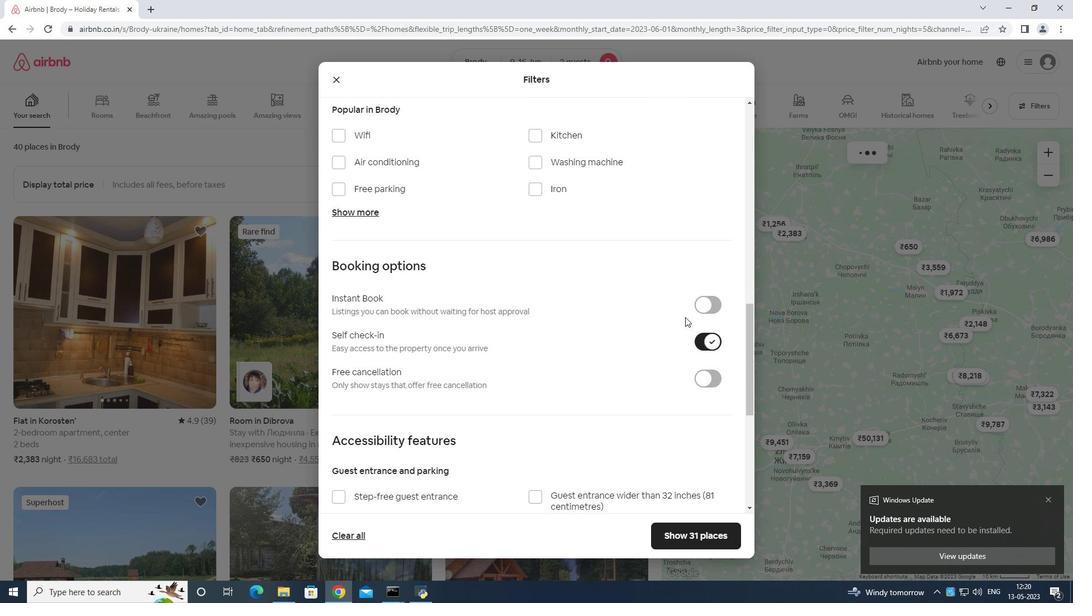 
Action: Mouse moved to (654, 357)
Screenshot: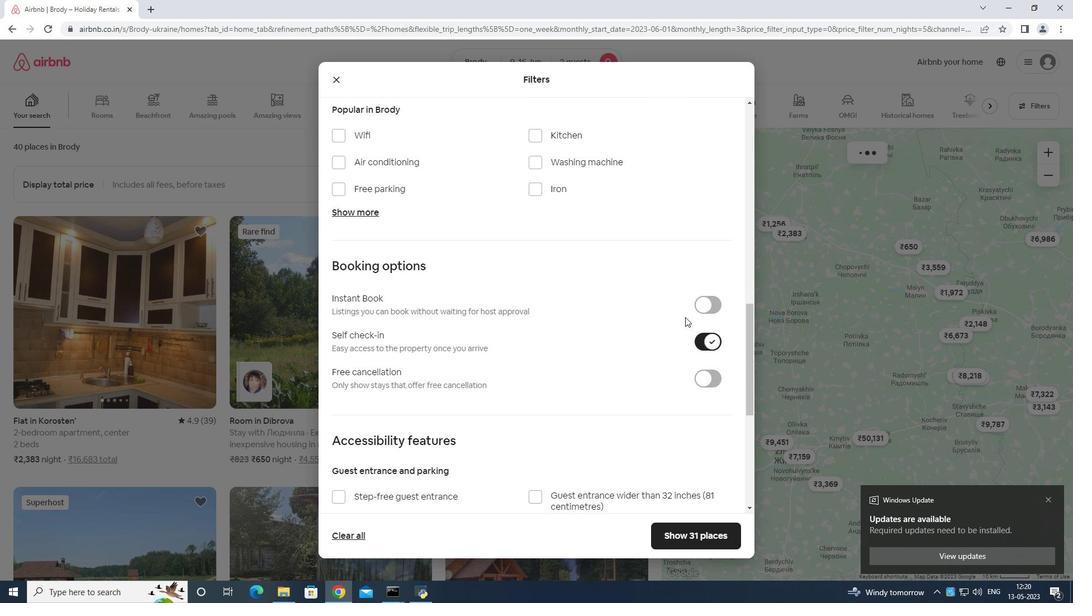 
Action: Mouse scrolled (654, 357) with delta (0, 0)
Screenshot: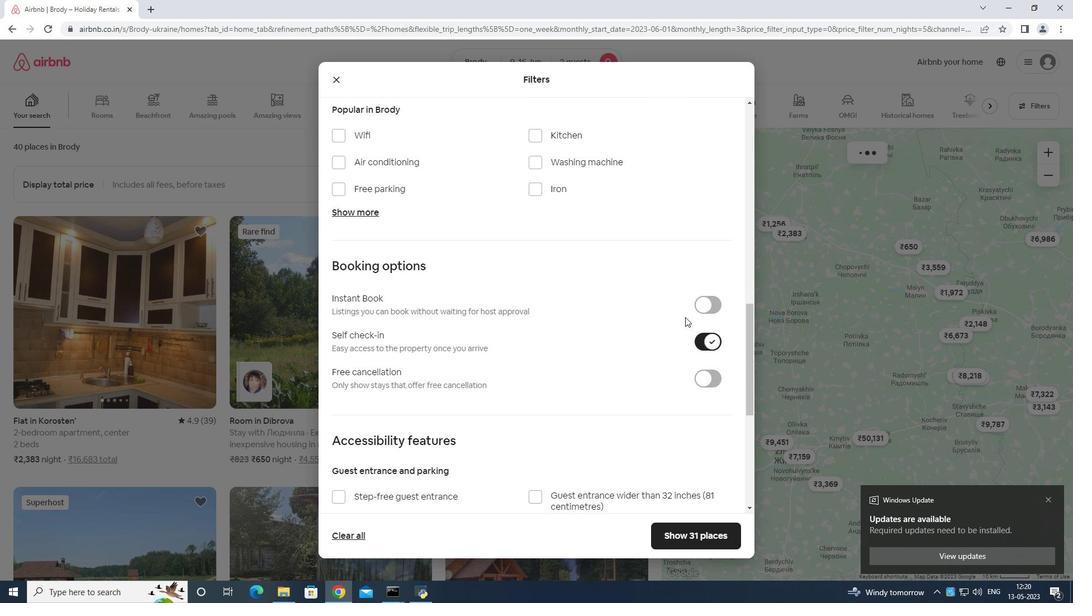 
Action: Mouse moved to (601, 384)
Screenshot: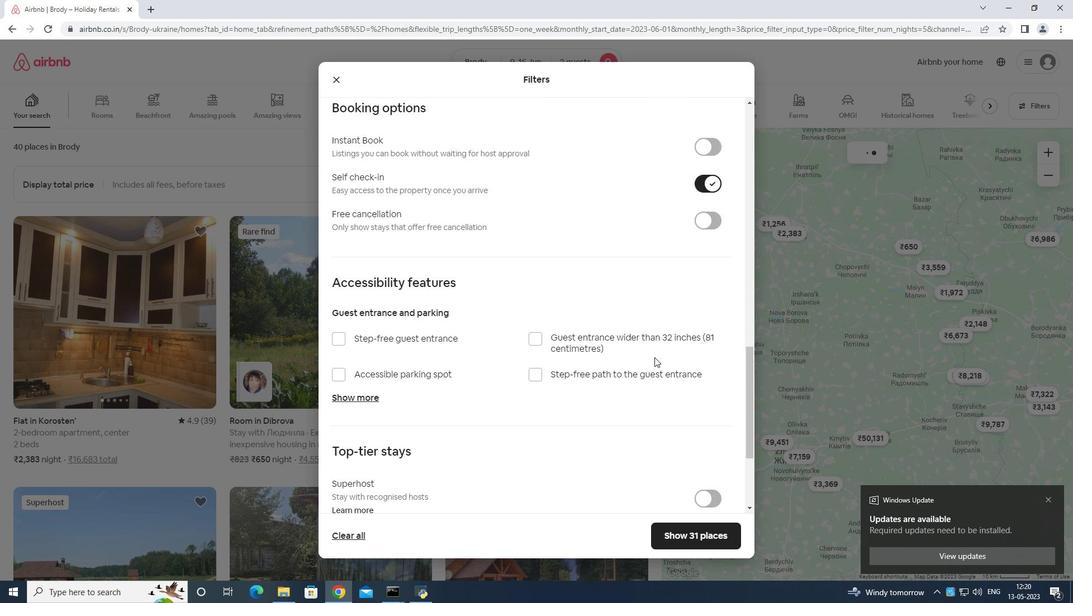 
Action: Mouse scrolled (601, 383) with delta (0, 0)
Screenshot: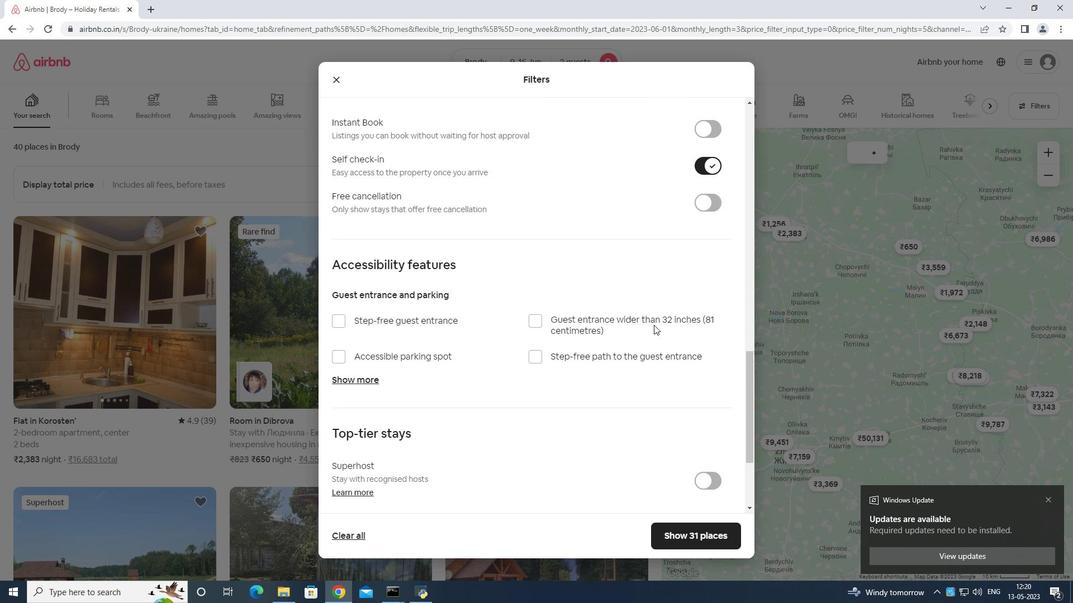
Action: Mouse moved to (576, 401)
Screenshot: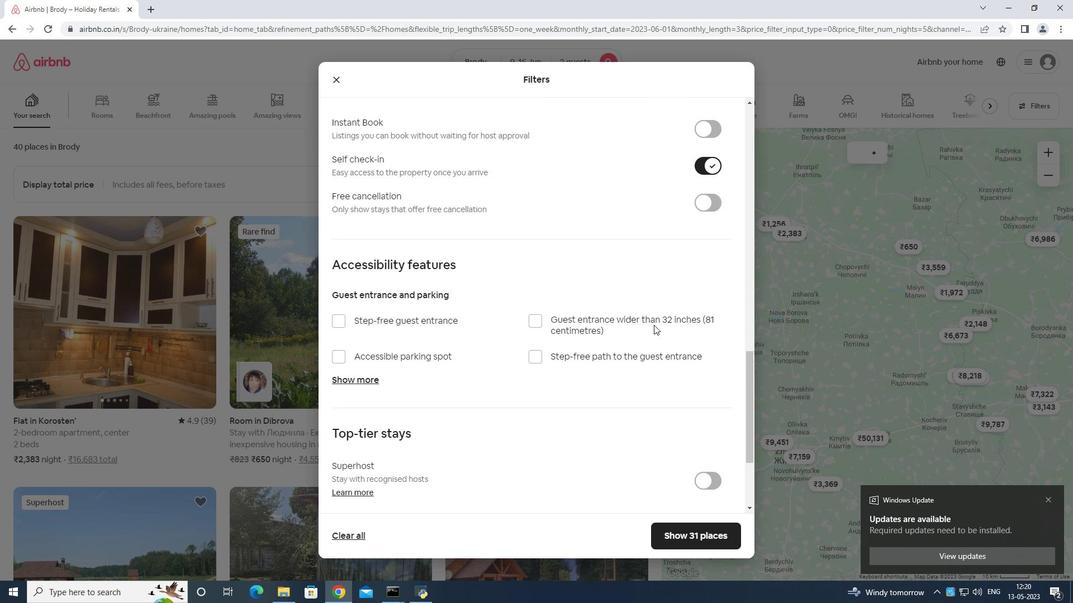 
Action: Mouse scrolled (576, 400) with delta (0, 0)
Screenshot: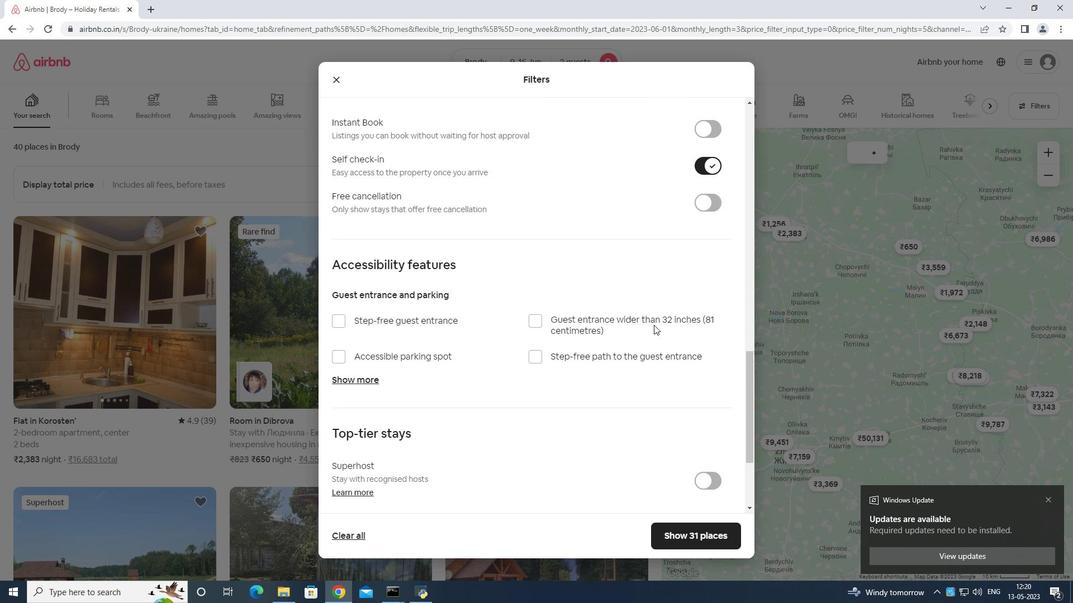
Action: Mouse moved to (542, 404)
Screenshot: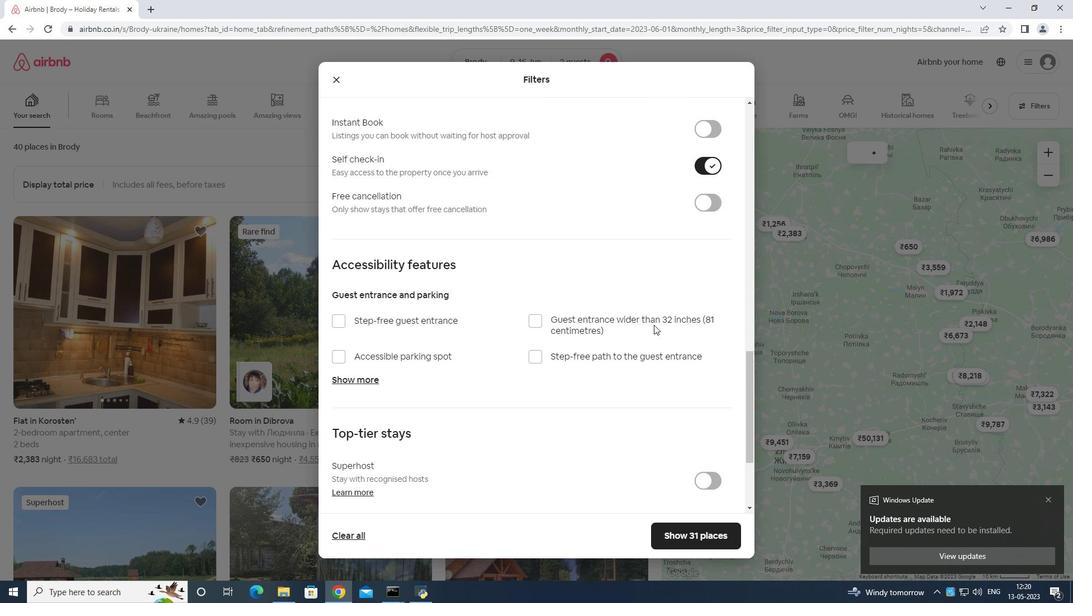 
Action: Mouse scrolled (542, 403) with delta (0, 0)
Screenshot: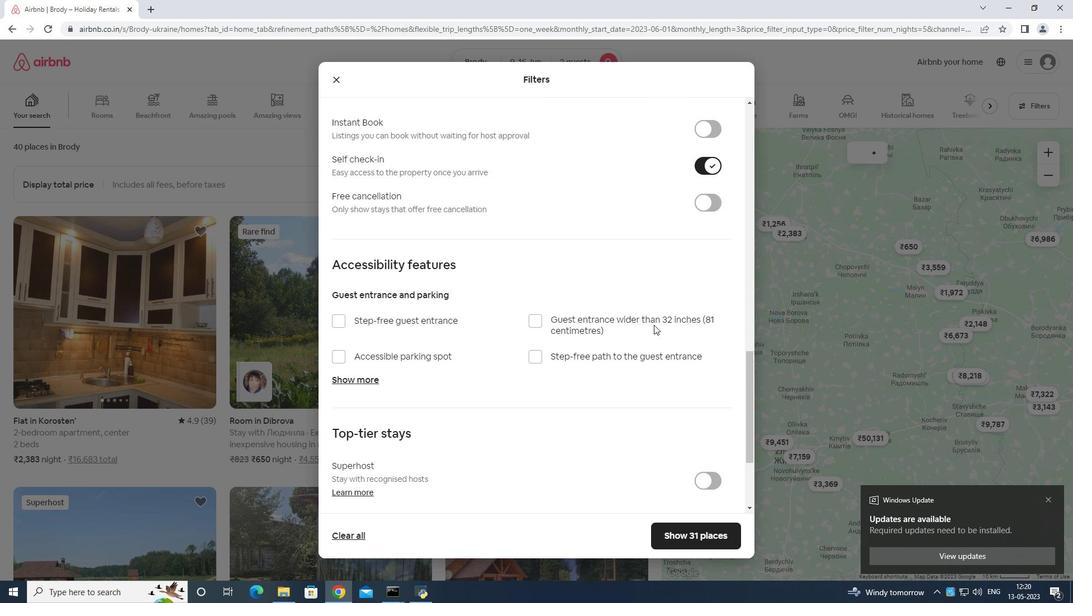 
Action: Mouse moved to (334, 431)
Screenshot: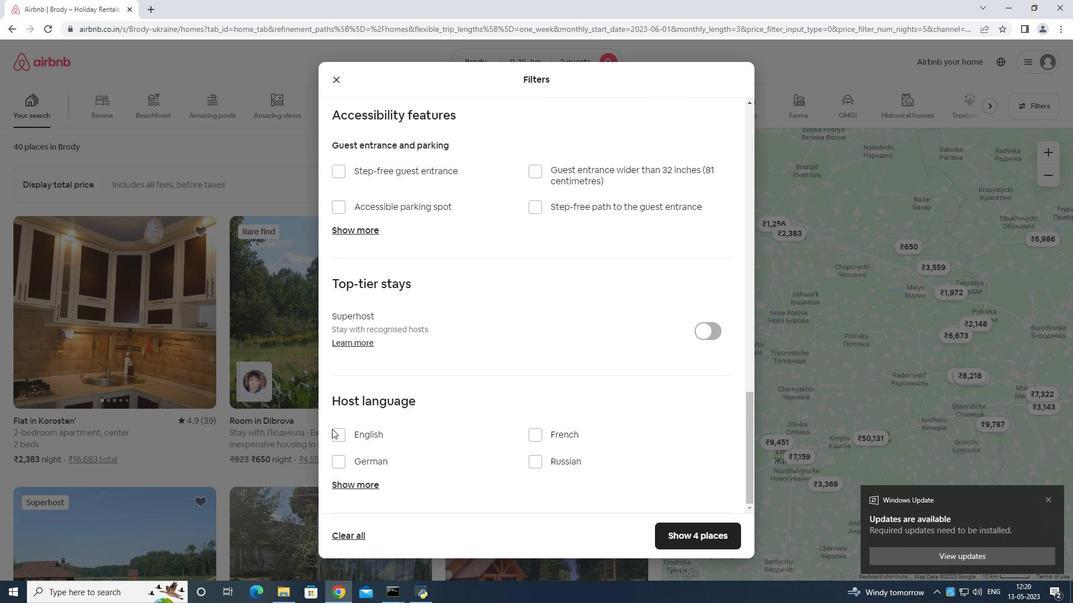 
Action: Mouse pressed left at (334, 431)
Screenshot: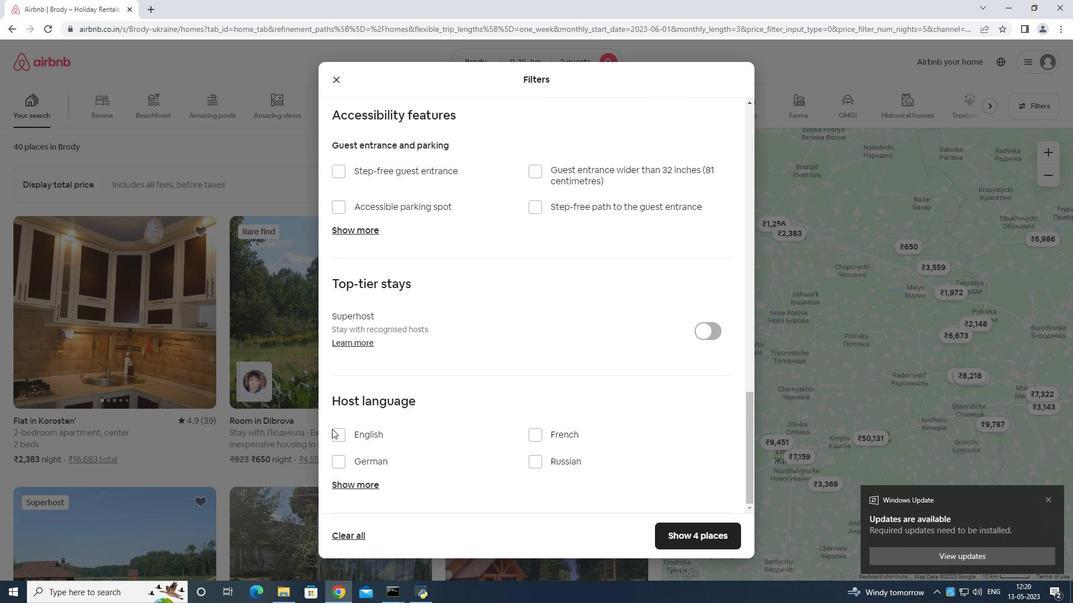 
Action: Mouse moved to (681, 535)
Screenshot: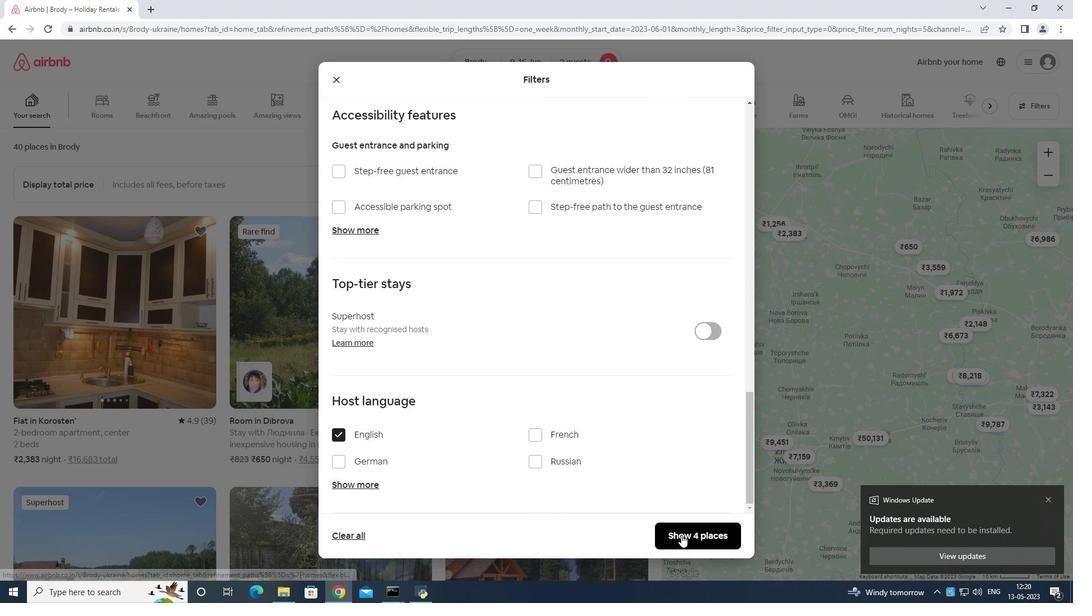 
Action: Mouse pressed left at (681, 535)
Screenshot: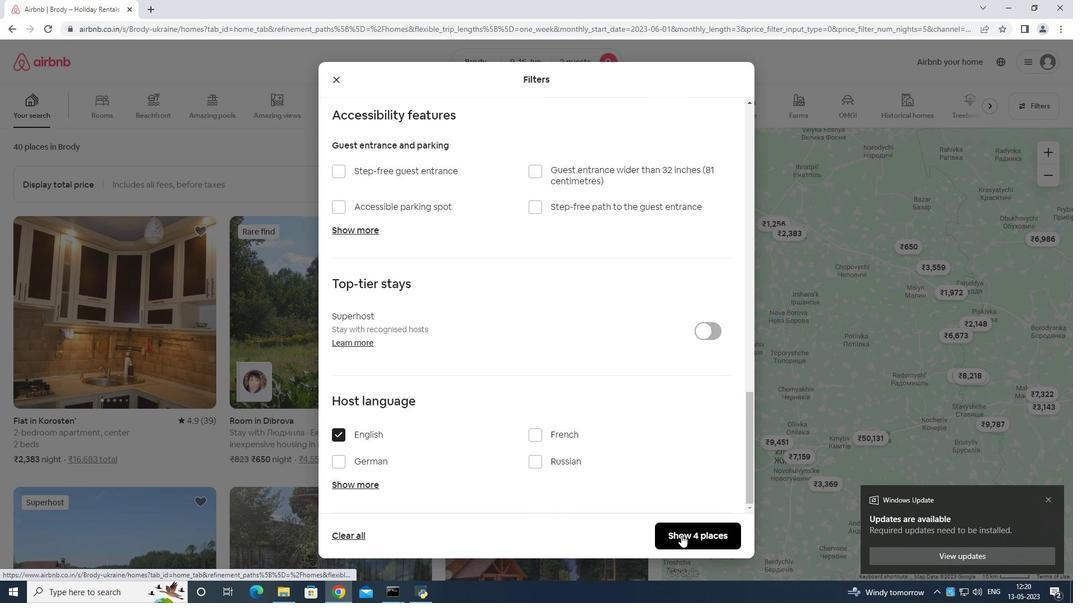 
Action: Mouse moved to (681, 535)
Screenshot: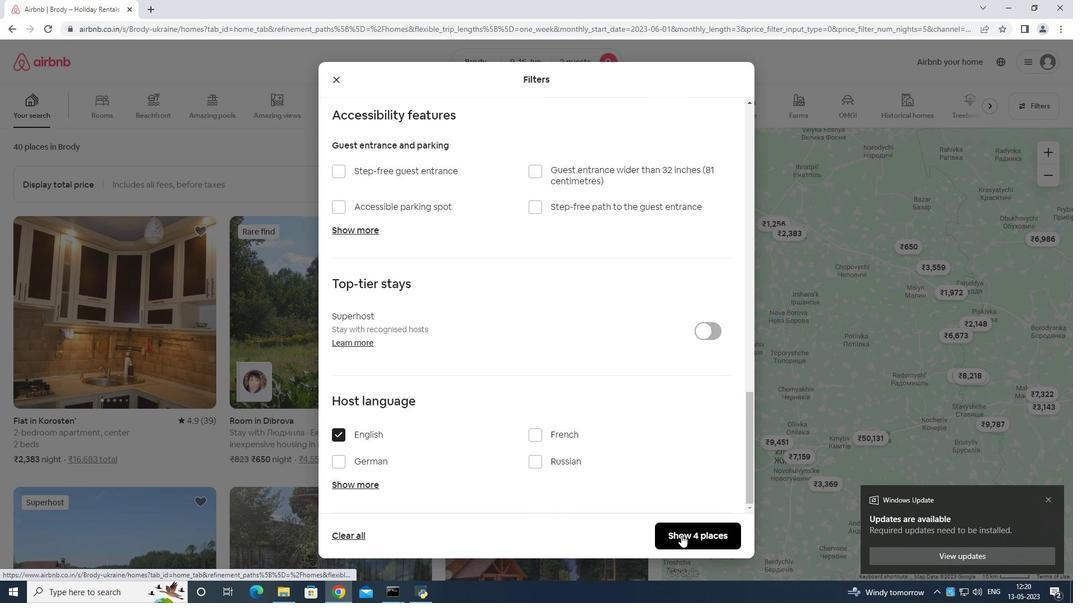 
